 Task: Find connections with filter location Huesca with filter topic #Ideaswith filter profile language German with filter current company Aditya Birla Fashion and Retail Ltd. with filter school Yenepoya University with filter industry Retail Motor Vehicles with filter service category Relocation with filter keywords title Secretary
Action: Mouse moved to (219, 270)
Screenshot: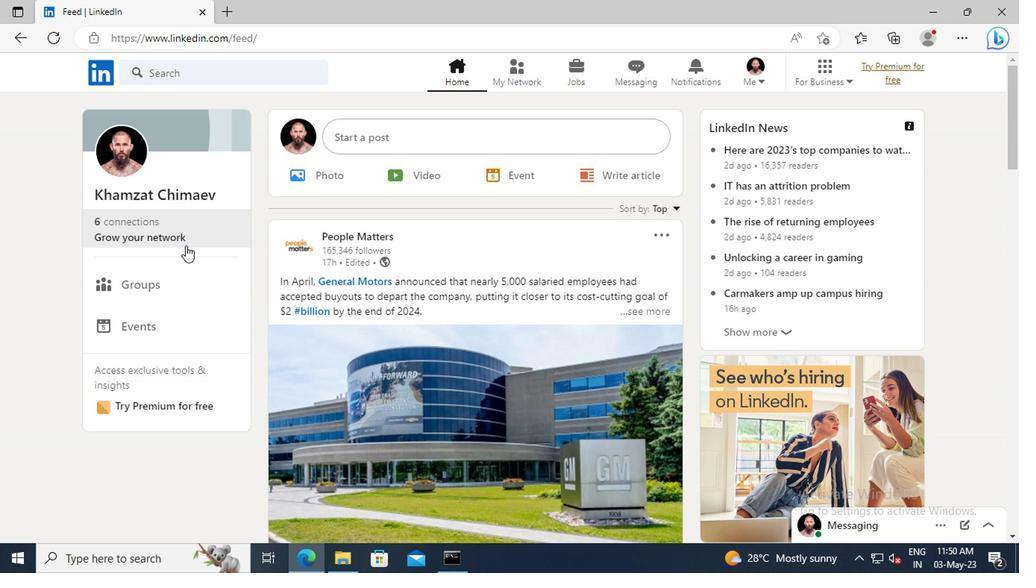 
Action: Mouse pressed left at (219, 270)
Screenshot: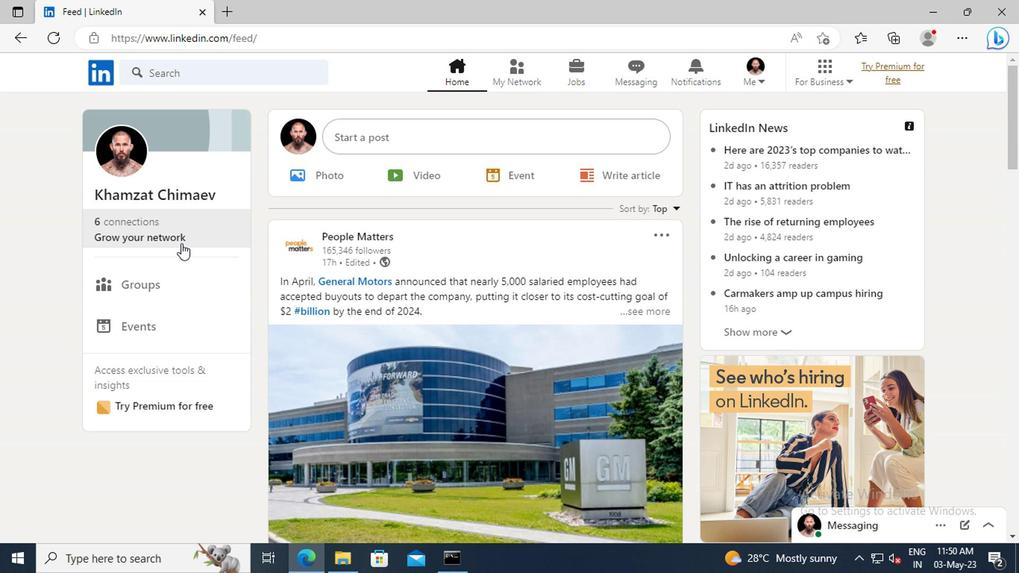 
Action: Mouse moved to (218, 214)
Screenshot: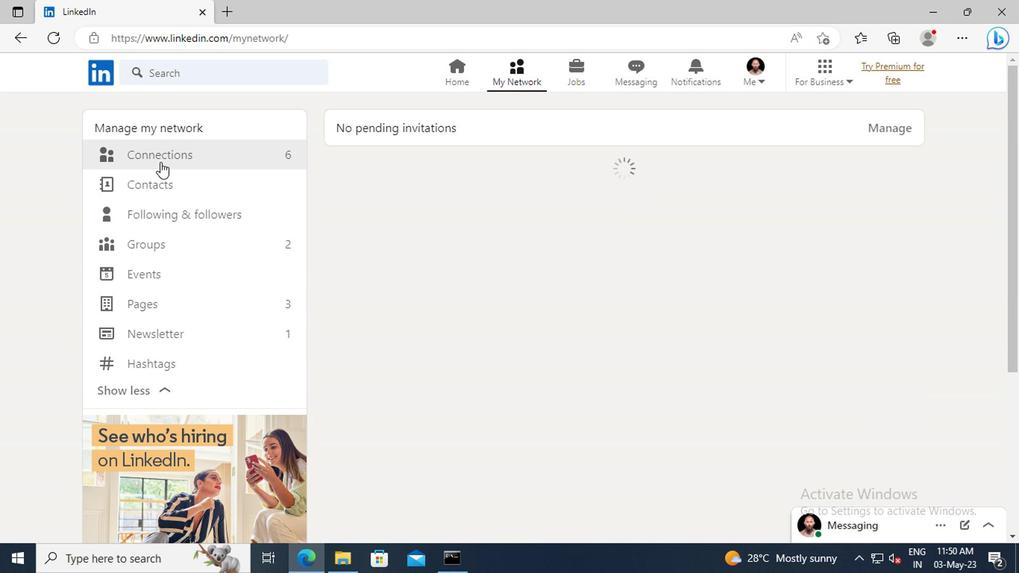 
Action: Mouse pressed left at (218, 214)
Screenshot: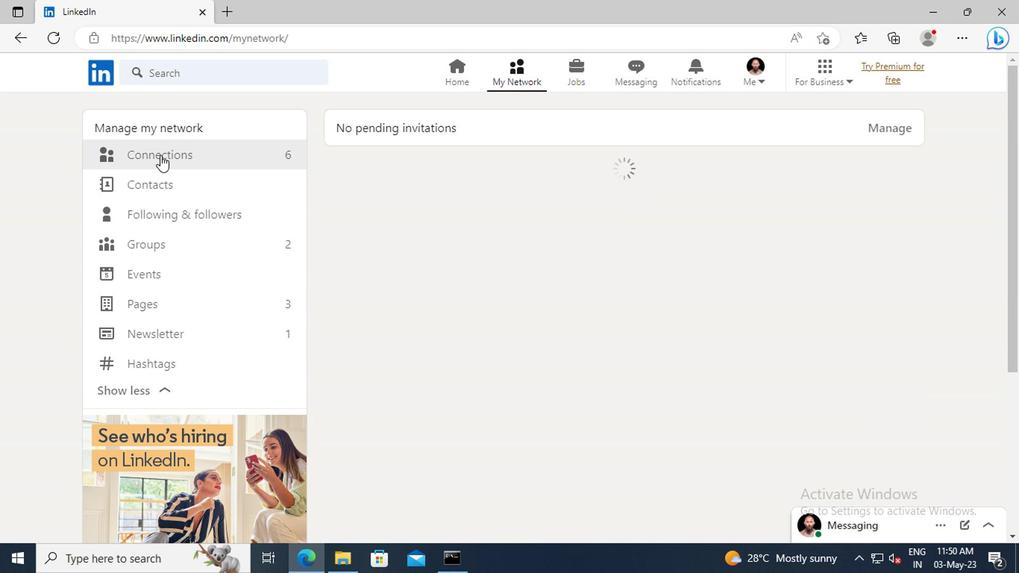 
Action: Mouse moved to (528, 218)
Screenshot: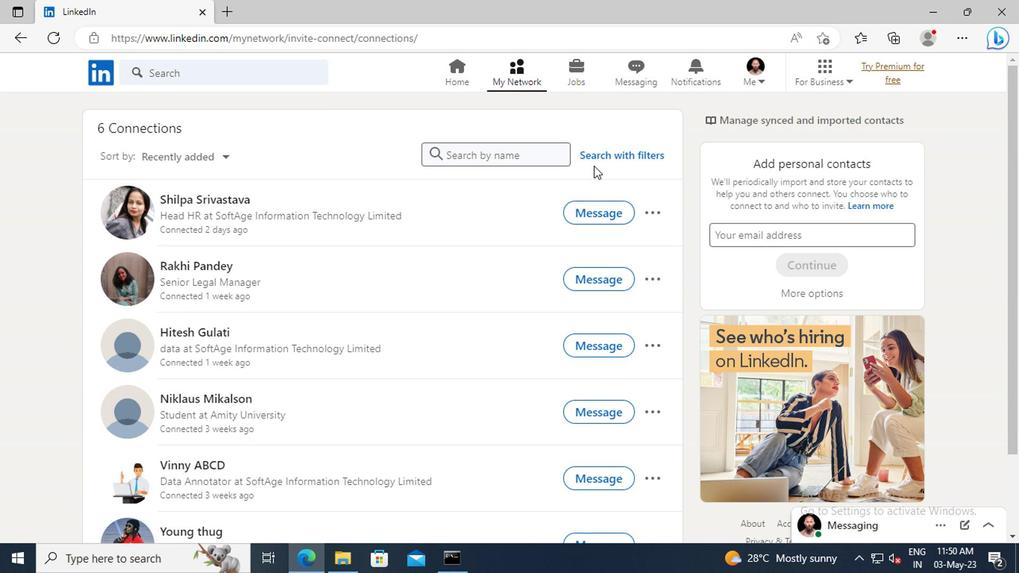 
Action: Mouse pressed left at (528, 218)
Screenshot: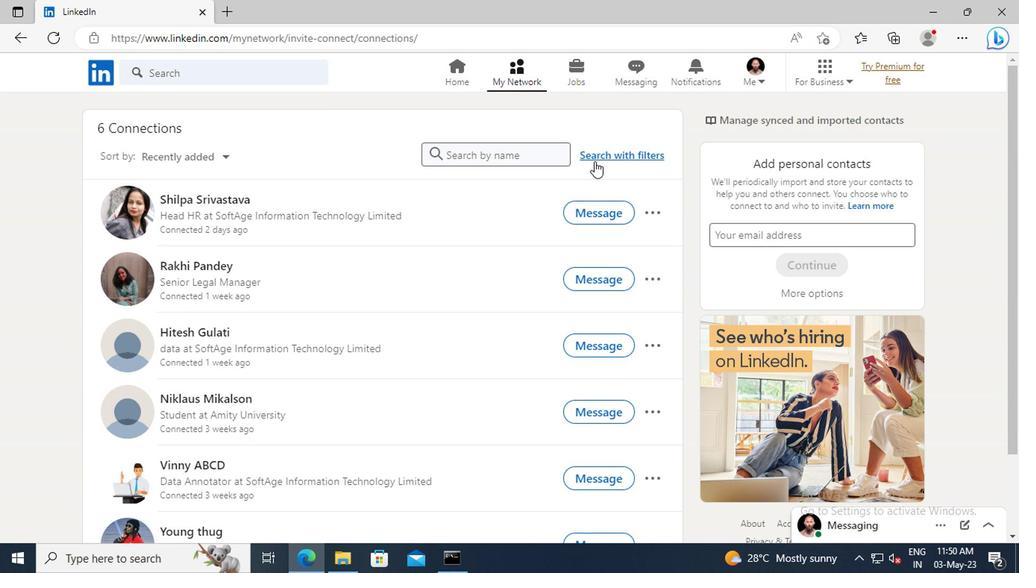 
Action: Mouse moved to (503, 188)
Screenshot: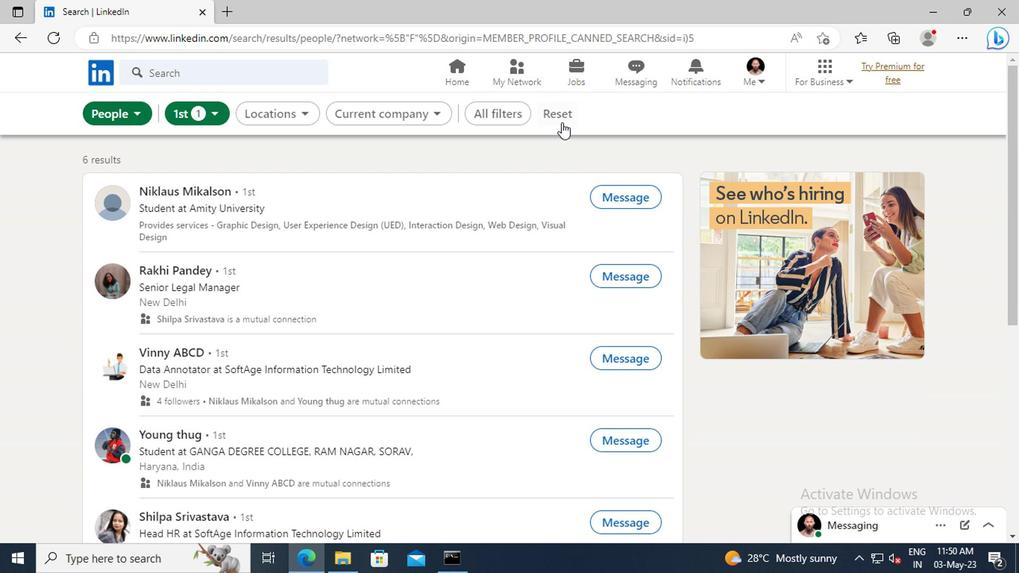 
Action: Mouse pressed left at (503, 188)
Screenshot: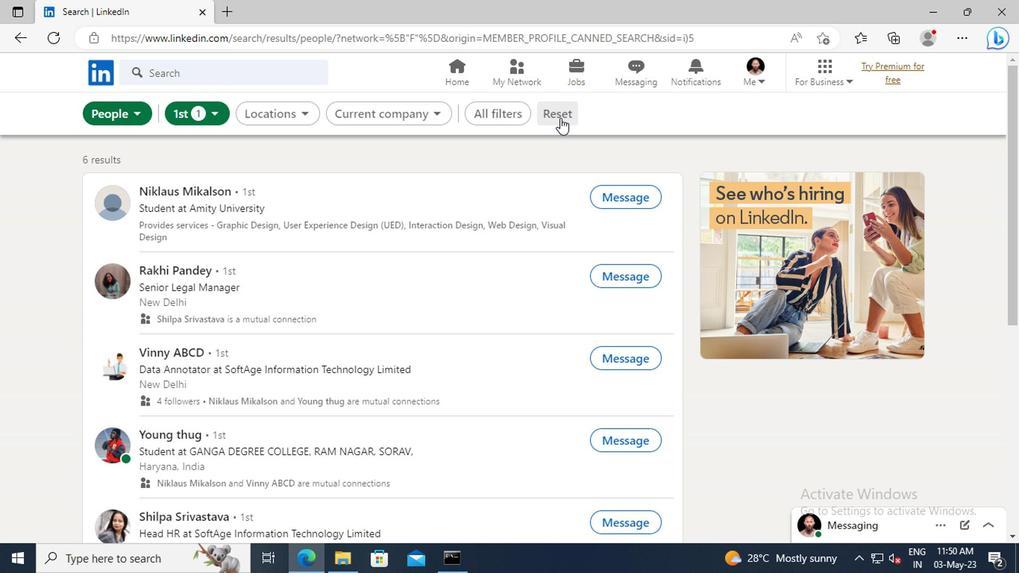 
Action: Mouse moved to (484, 187)
Screenshot: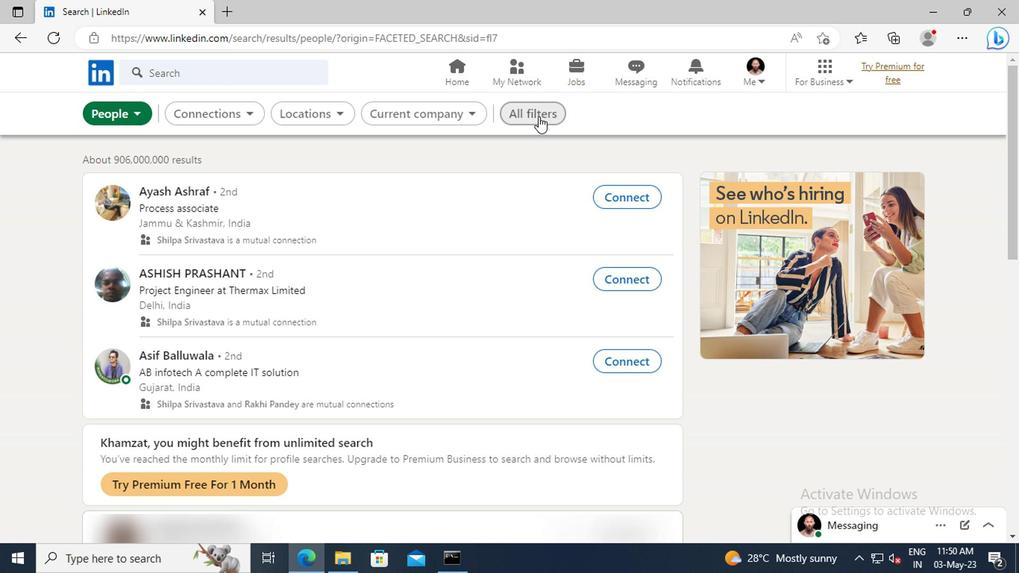 
Action: Mouse pressed left at (484, 187)
Screenshot: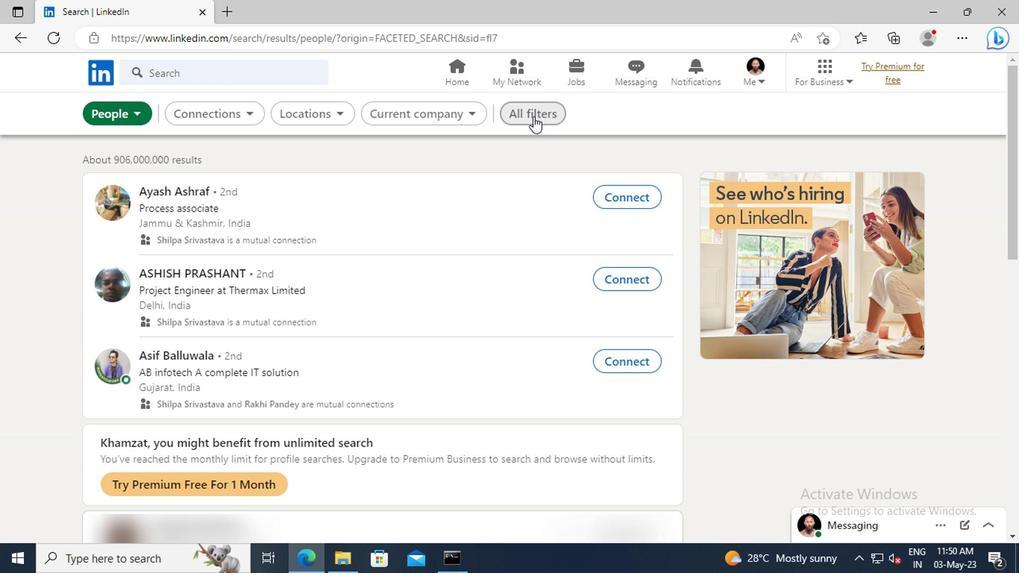 
Action: Mouse moved to (673, 283)
Screenshot: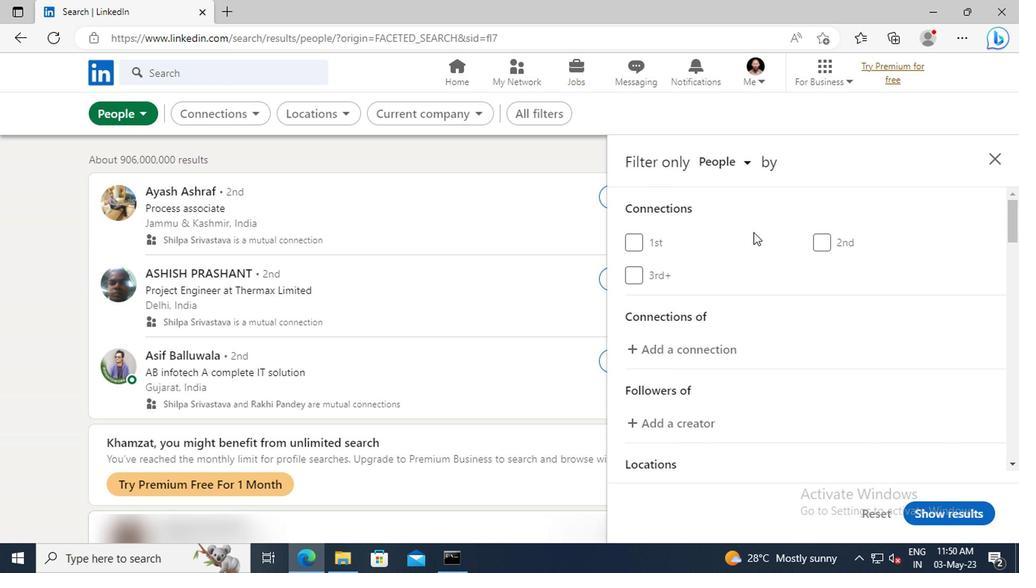 
Action: Mouse scrolled (673, 282) with delta (0, 0)
Screenshot: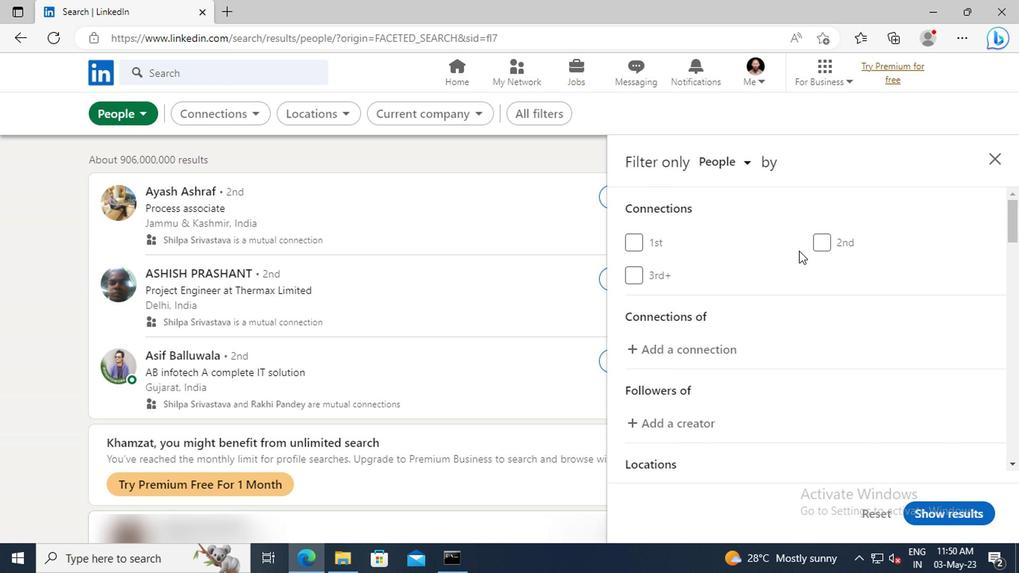 
Action: Mouse scrolled (673, 282) with delta (0, 0)
Screenshot: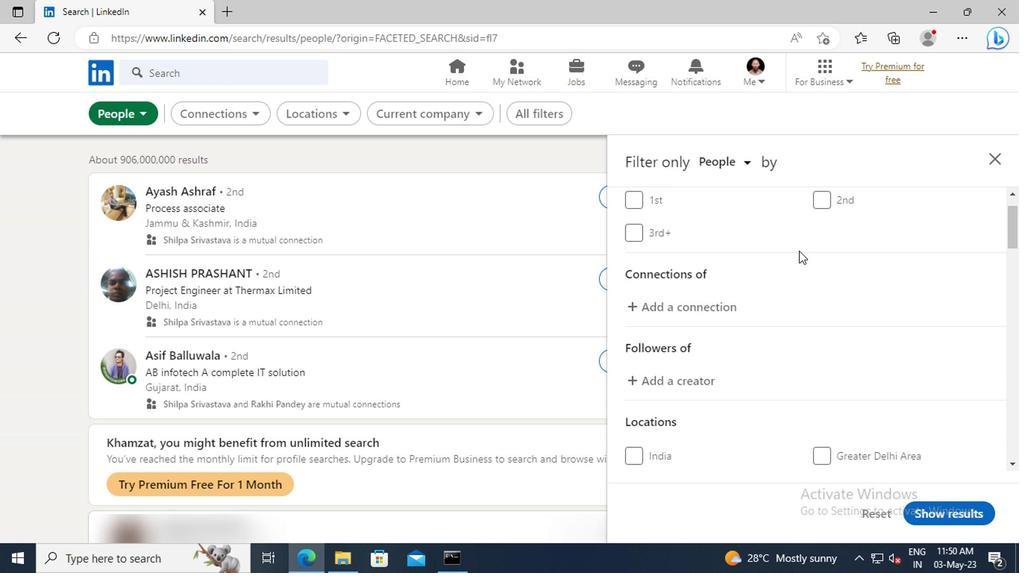 
Action: Mouse scrolled (673, 282) with delta (0, 0)
Screenshot: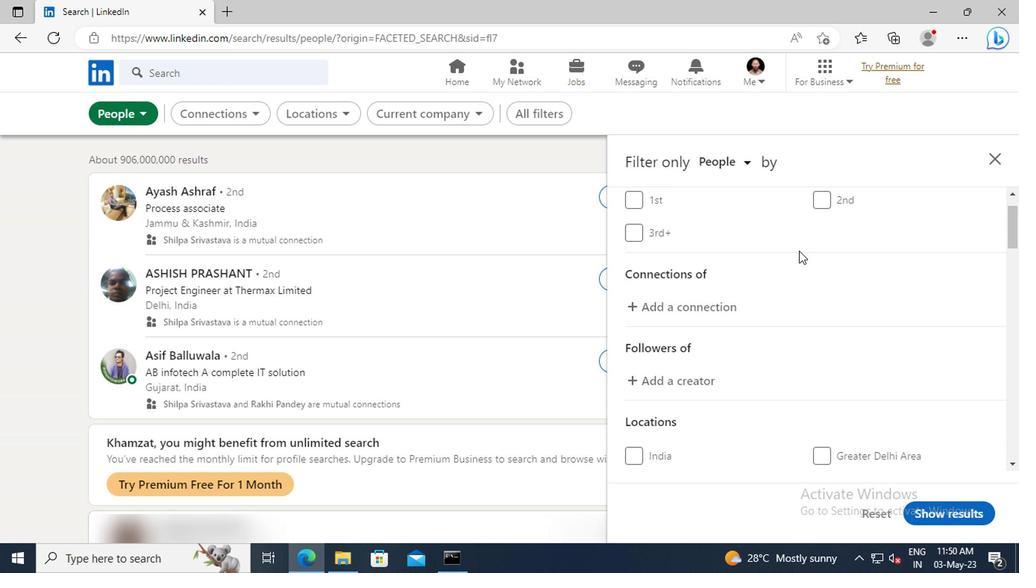 
Action: Mouse scrolled (673, 282) with delta (0, 0)
Screenshot: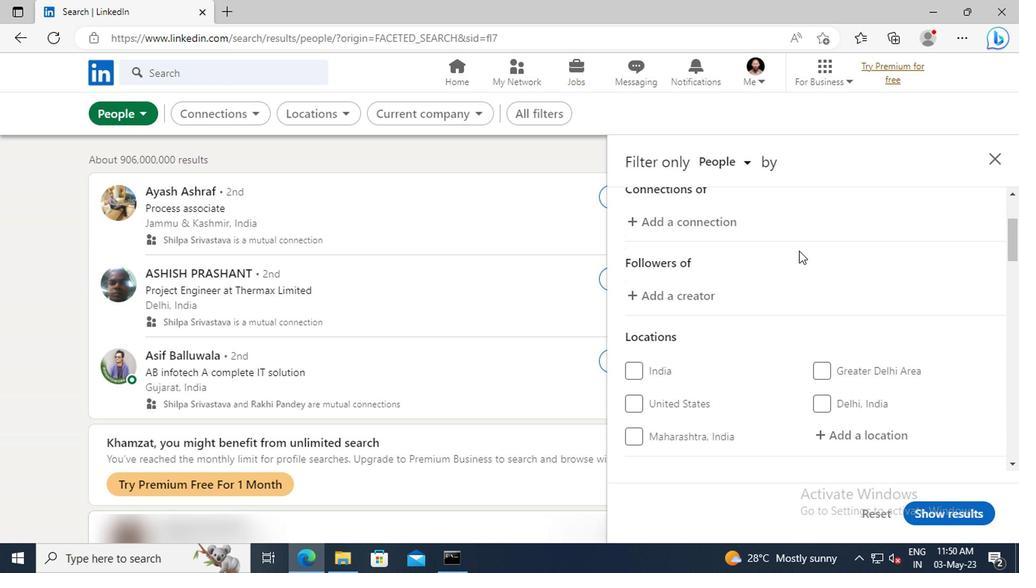 
Action: Mouse scrolled (673, 282) with delta (0, 0)
Screenshot: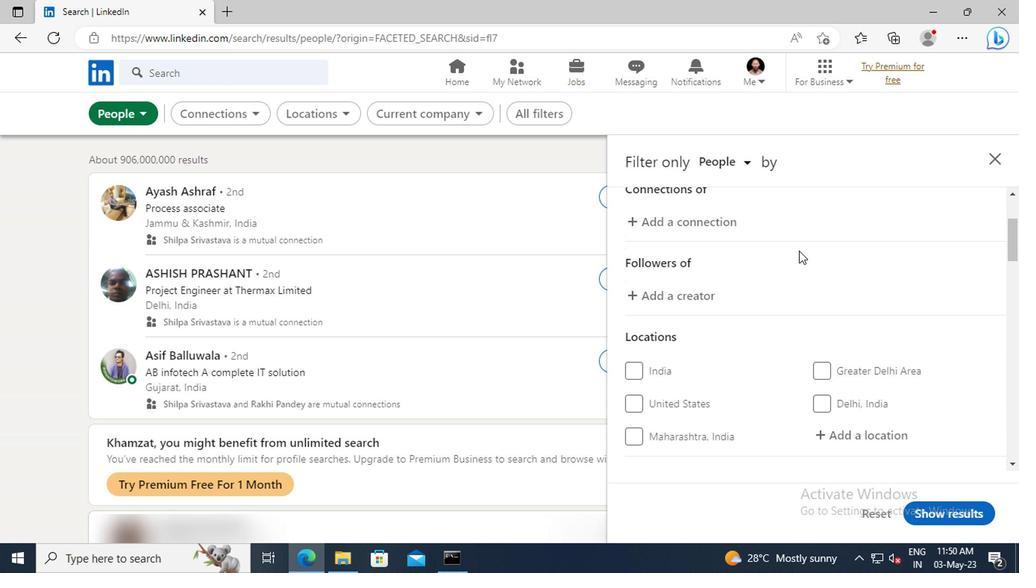 
Action: Mouse moved to (695, 350)
Screenshot: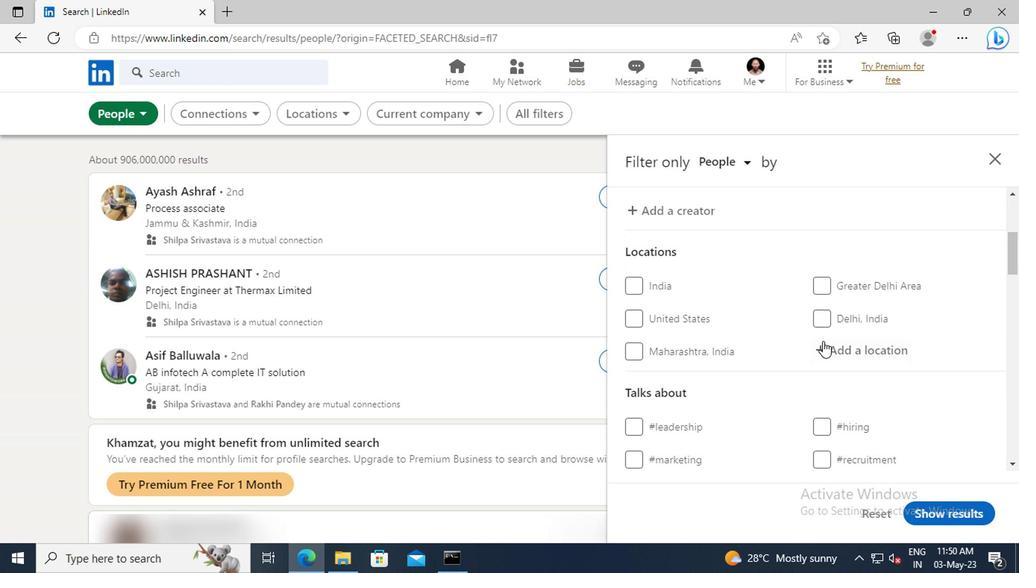 
Action: Mouse pressed left at (695, 350)
Screenshot: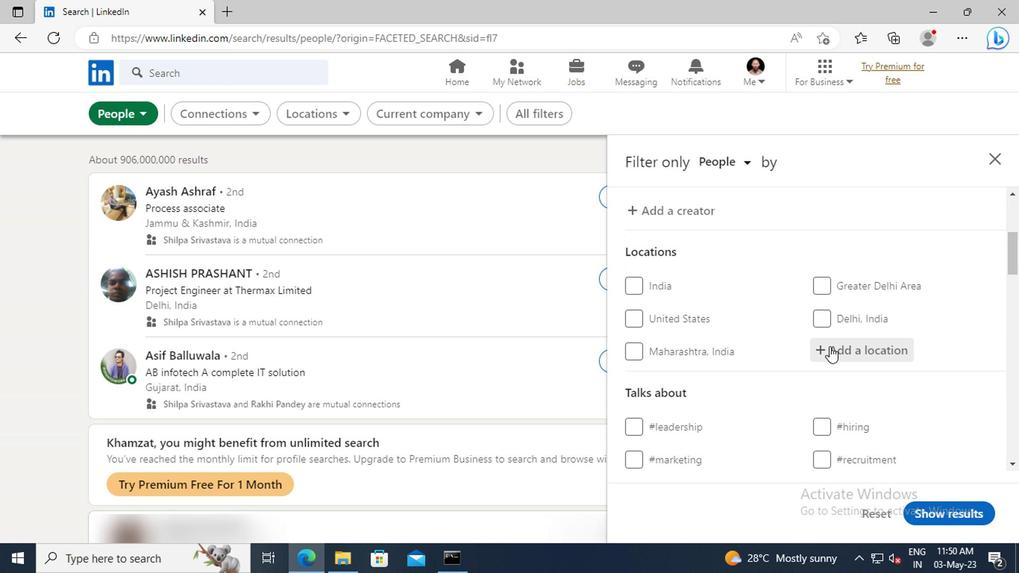
Action: Key pressed <Key.shift>HUESCA
Screenshot: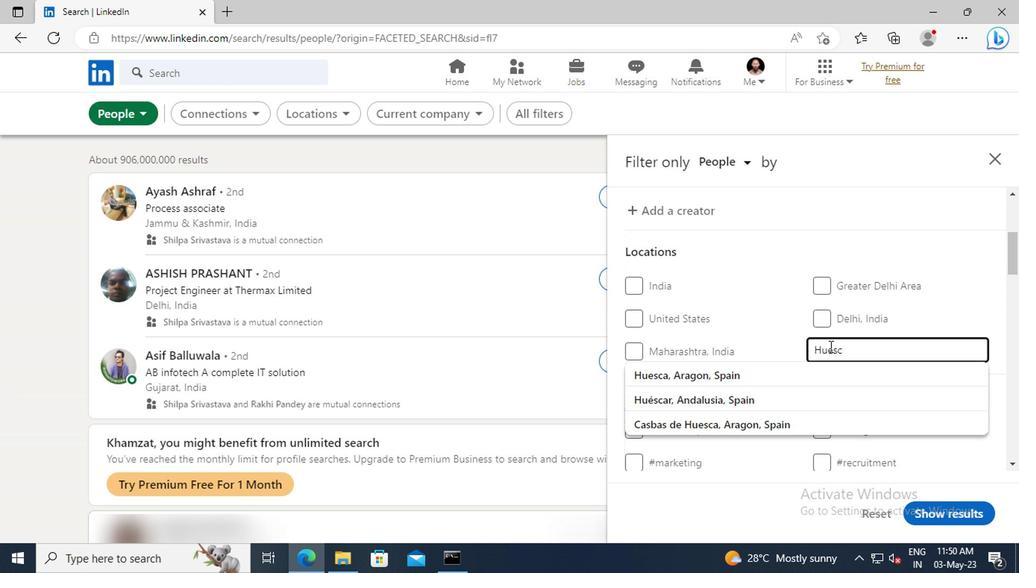 
Action: Mouse moved to (699, 366)
Screenshot: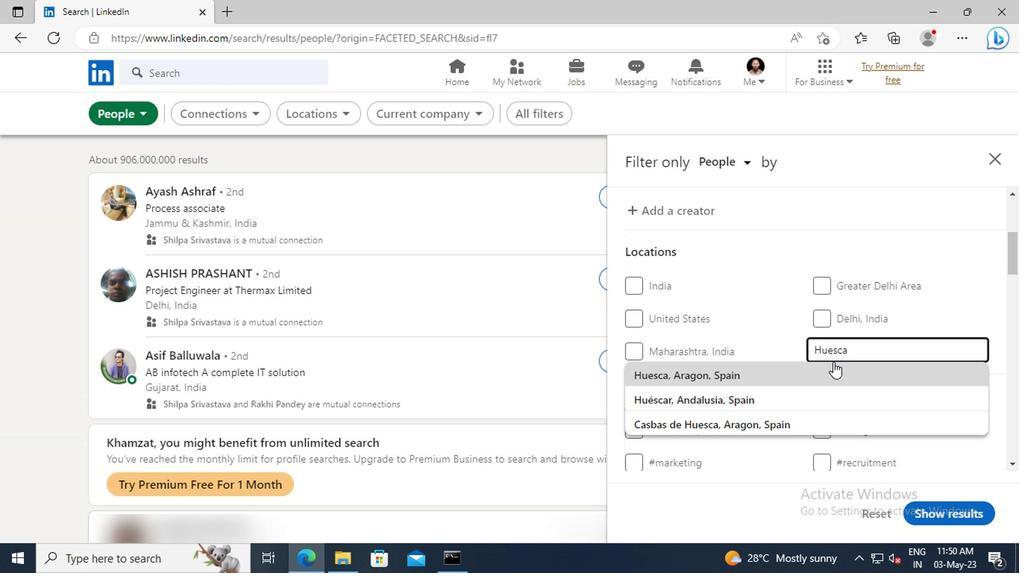 
Action: Mouse pressed left at (699, 366)
Screenshot: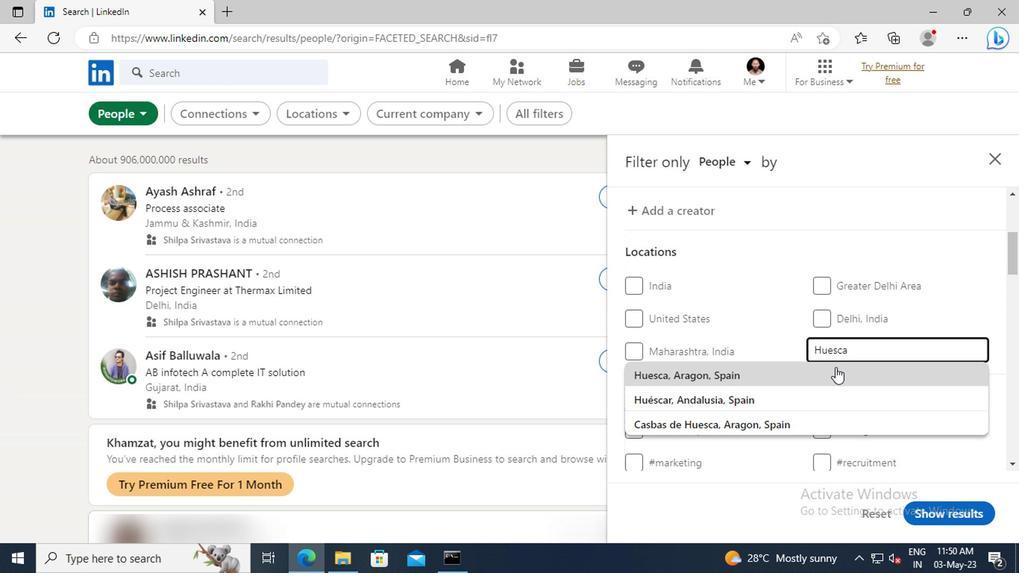 
Action: Mouse scrolled (699, 366) with delta (0, 0)
Screenshot: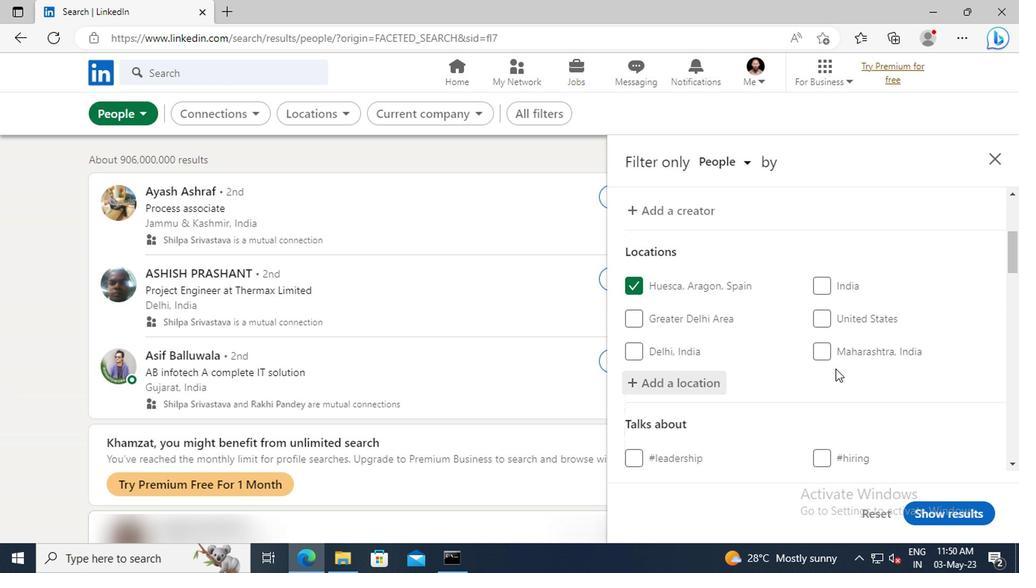 
Action: Mouse moved to (699, 366)
Screenshot: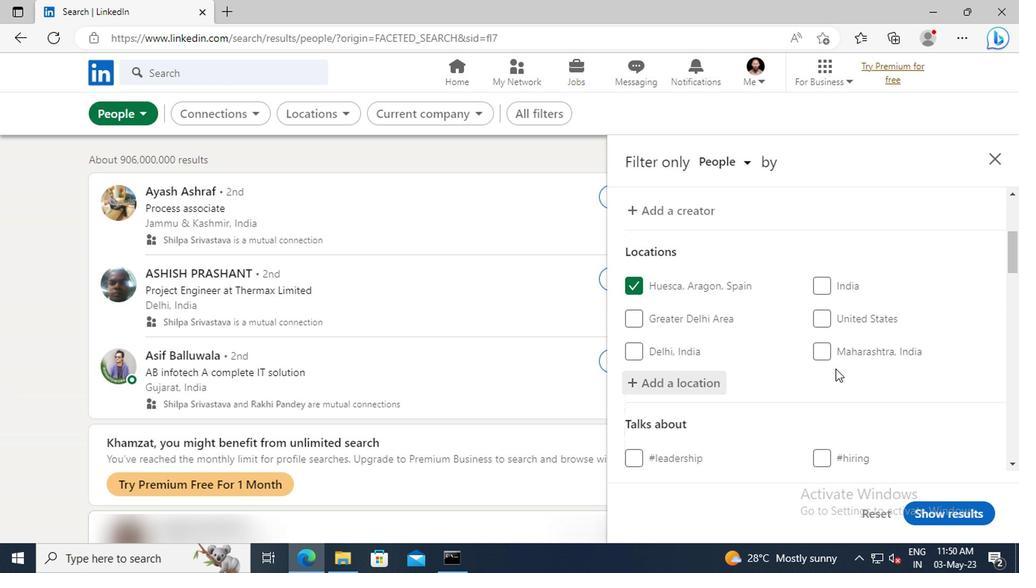 
Action: Mouse scrolled (699, 366) with delta (0, 0)
Screenshot: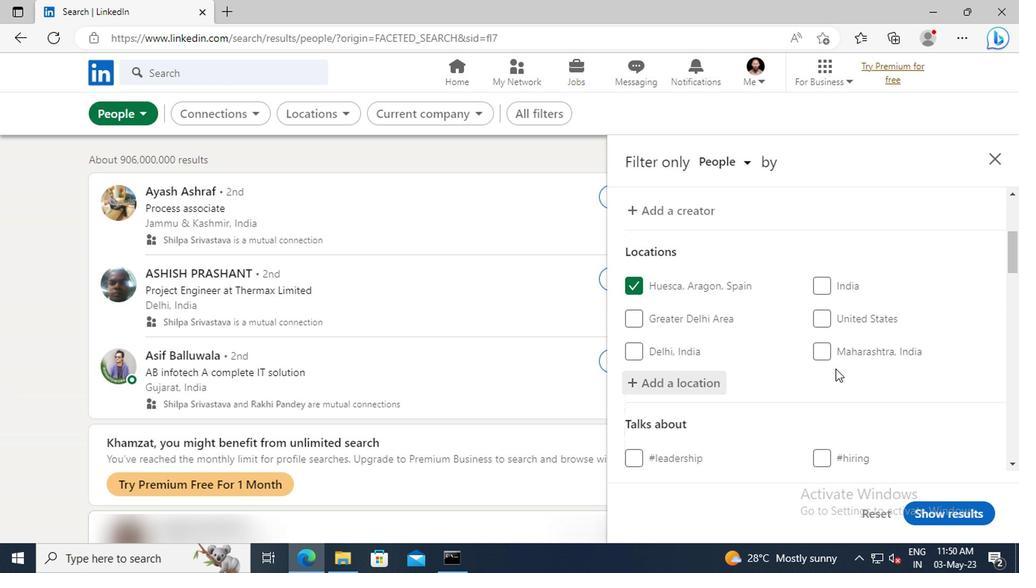 
Action: Mouse moved to (696, 340)
Screenshot: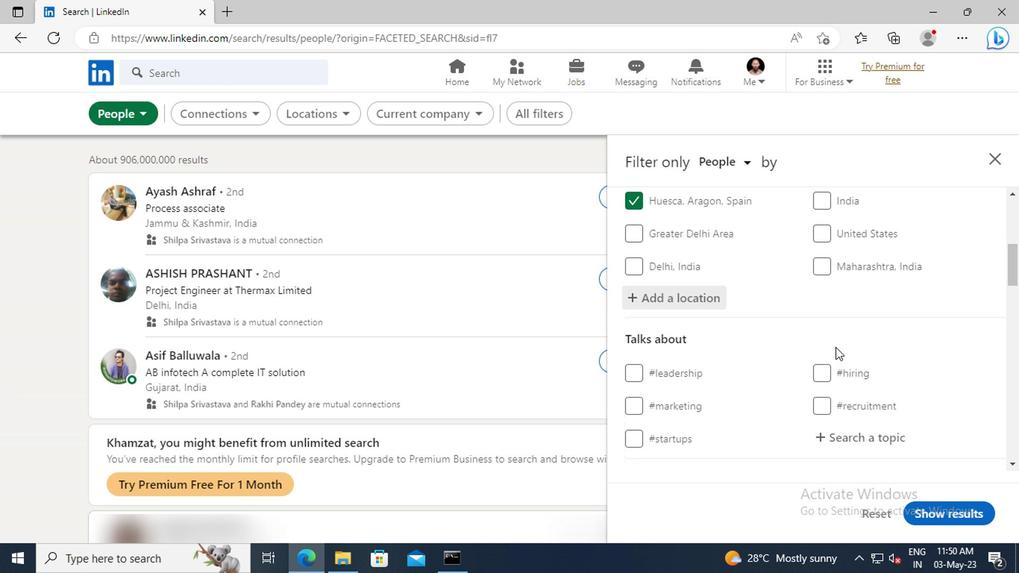
Action: Mouse scrolled (696, 340) with delta (0, 0)
Screenshot: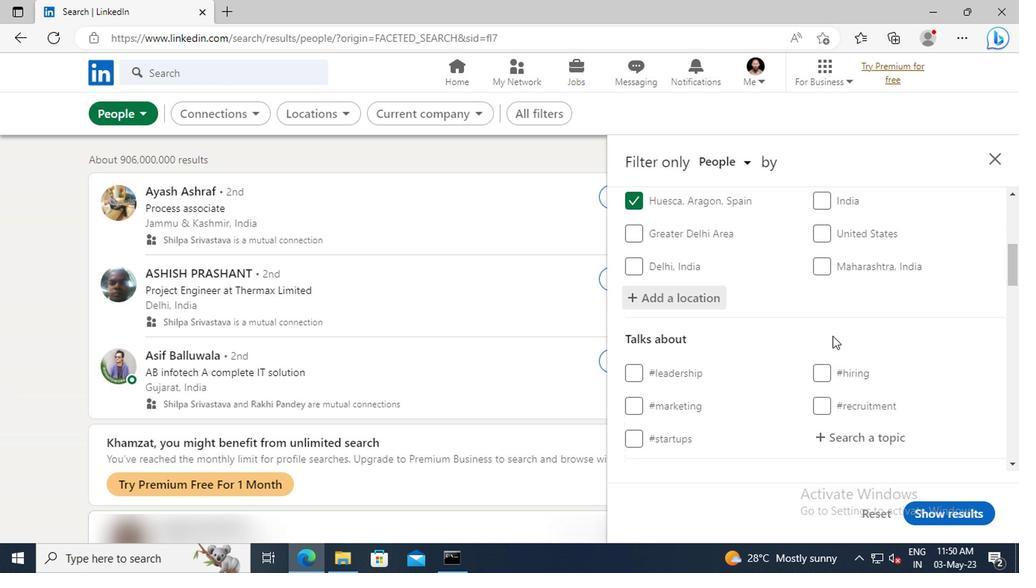 
Action: Mouse scrolled (696, 340) with delta (0, 0)
Screenshot: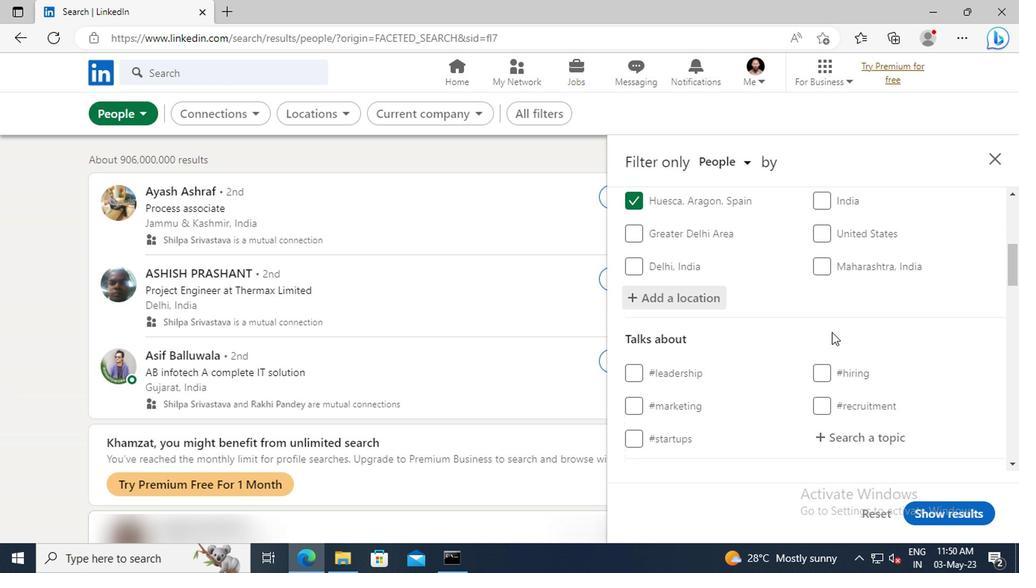 
Action: Mouse moved to (701, 351)
Screenshot: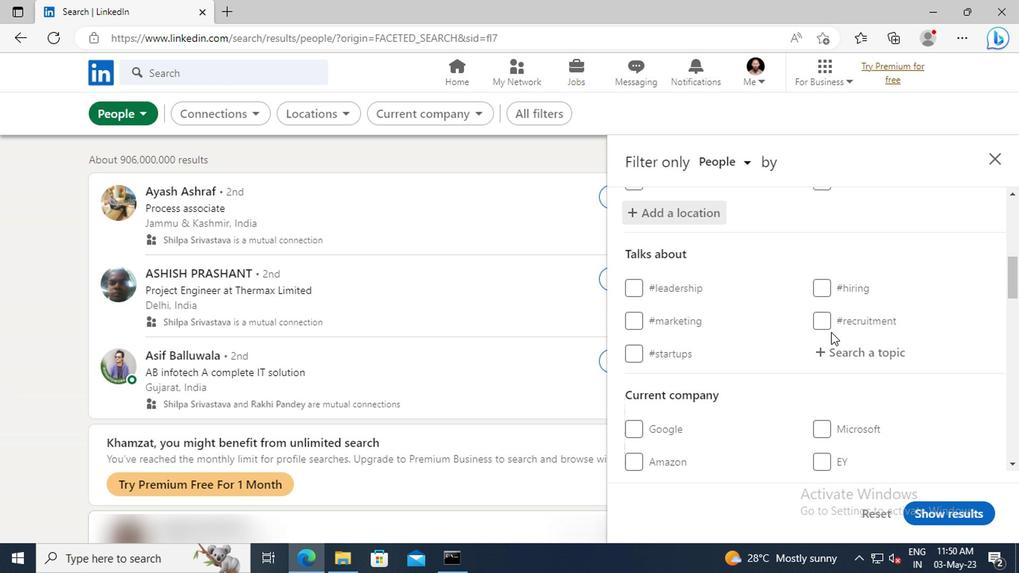 
Action: Mouse pressed left at (701, 351)
Screenshot: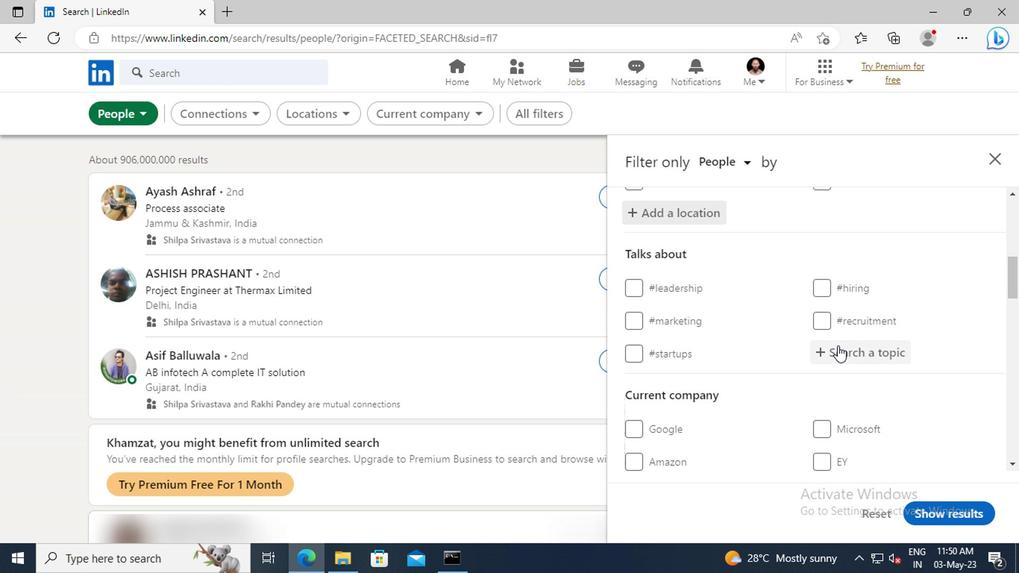 
Action: Key pressed <Key.shift>IDEAS
Screenshot: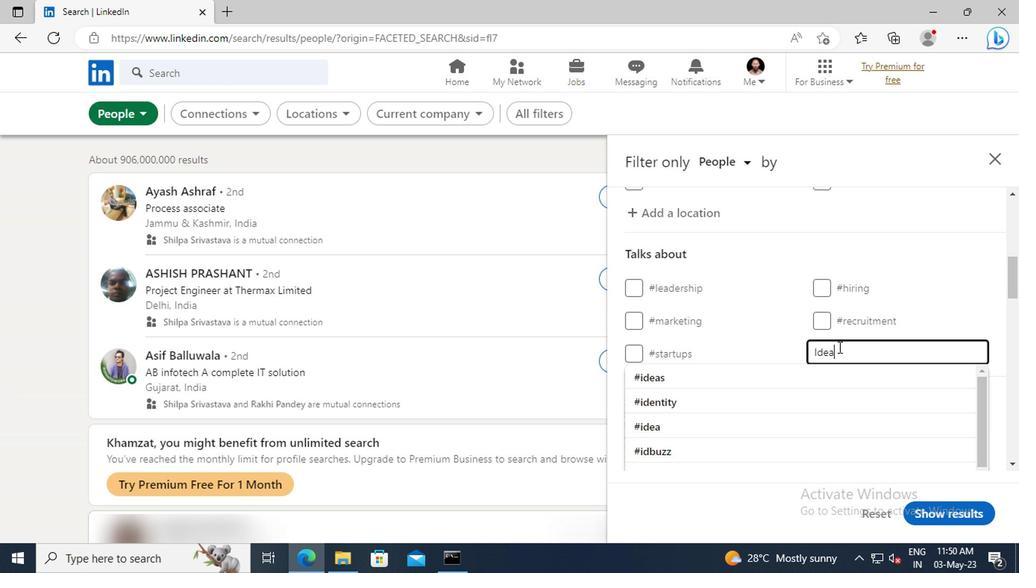 
Action: Mouse moved to (704, 369)
Screenshot: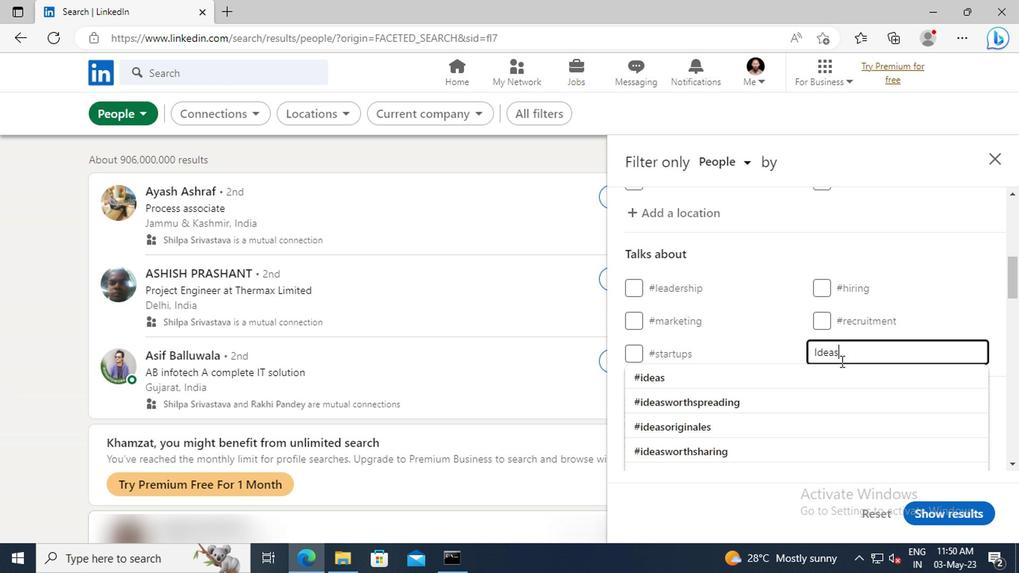 
Action: Mouse pressed left at (704, 369)
Screenshot: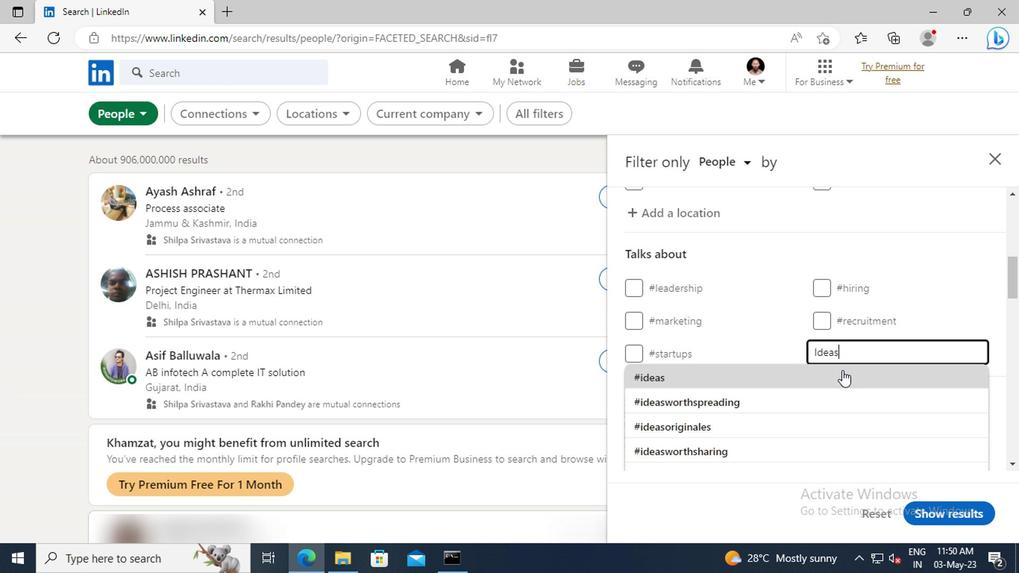 
Action: Mouse scrolled (704, 369) with delta (0, 0)
Screenshot: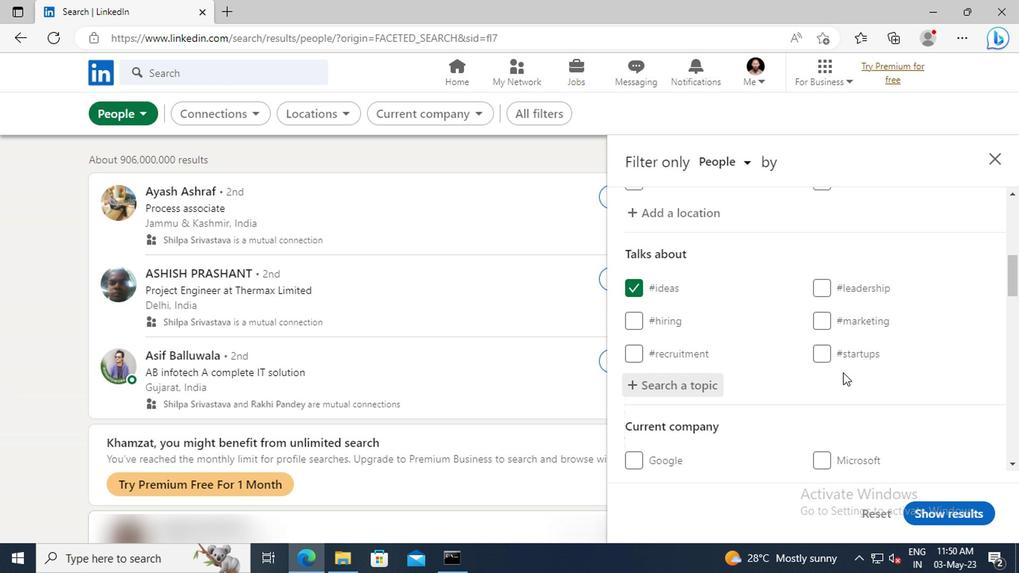 
Action: Mouse scrolled (704, 369) with delta (0, 0)
Screenshot: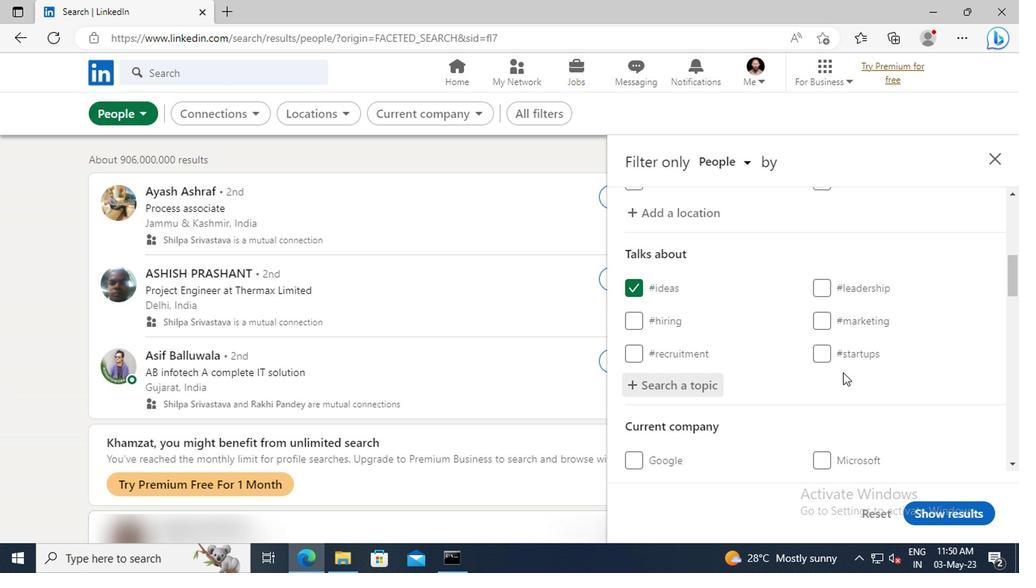 
Action: Mouse scrolled (704, 369) with delta (0, 0)
Screenshot: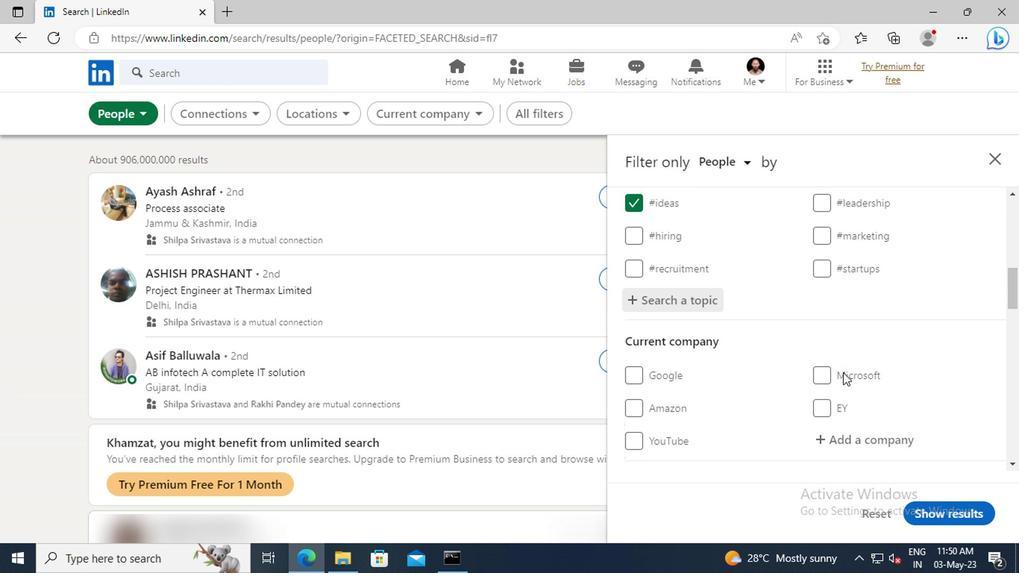 
Action: Mouse scrolled (704, 369) with delta (0, 0)
Screenshot: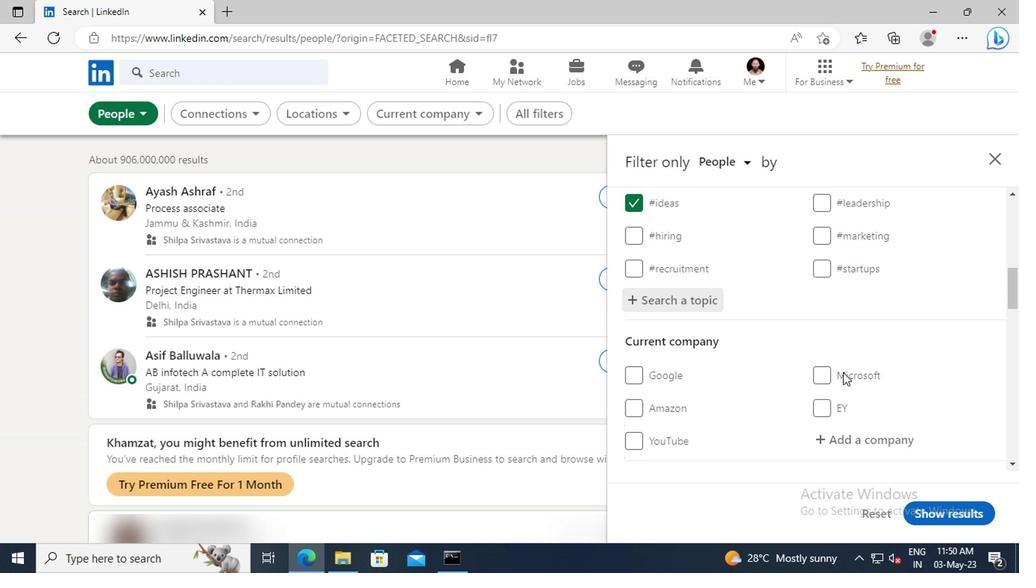 
Action: Mouse scrolled (704, 369) with delta (0, 0)
Screenshot: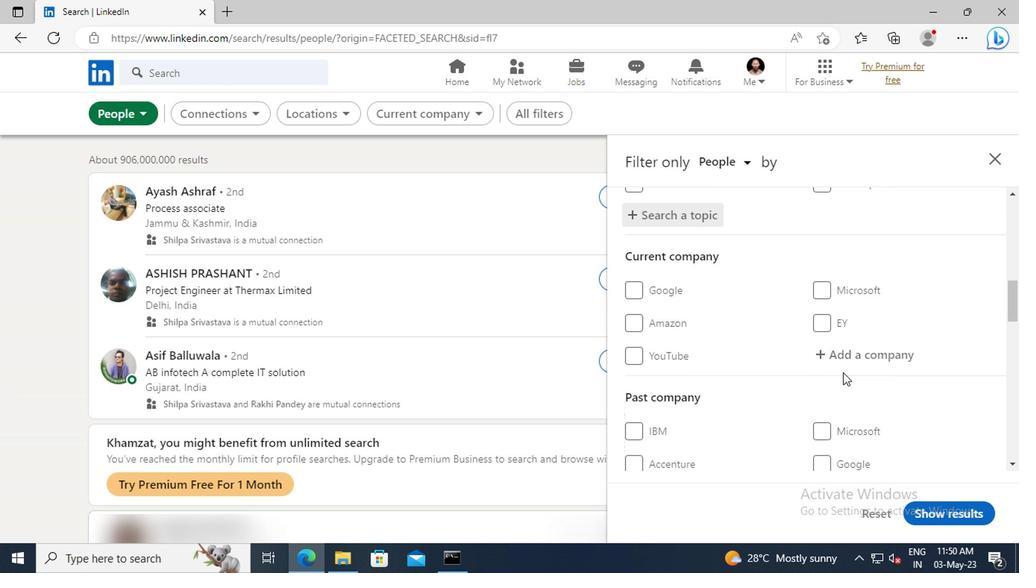 
Action: Mouse scrolled (704, 369) with delta (0, 0)
Screenshot: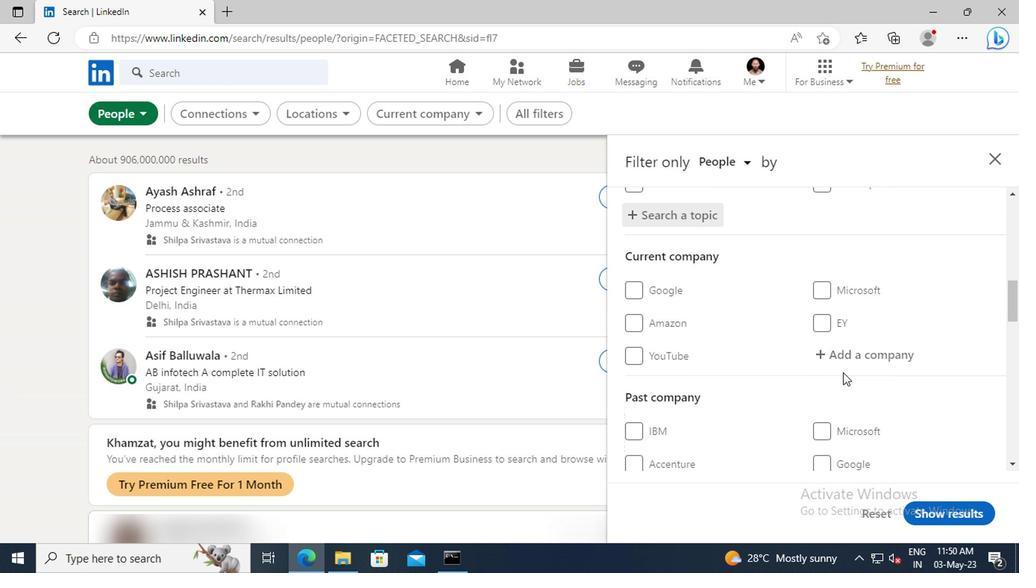 
Action: Mouse scrolled (704, 369) with delta (0, 0)
Screenshot: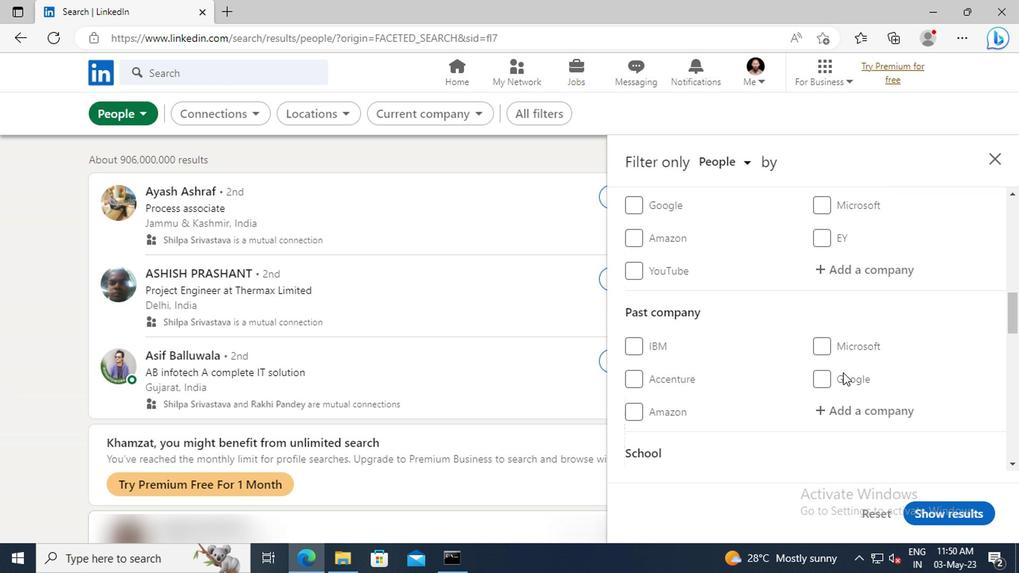 
Action: Mouse scrolled (704, 369) with delta (0, 0)
Screenshot: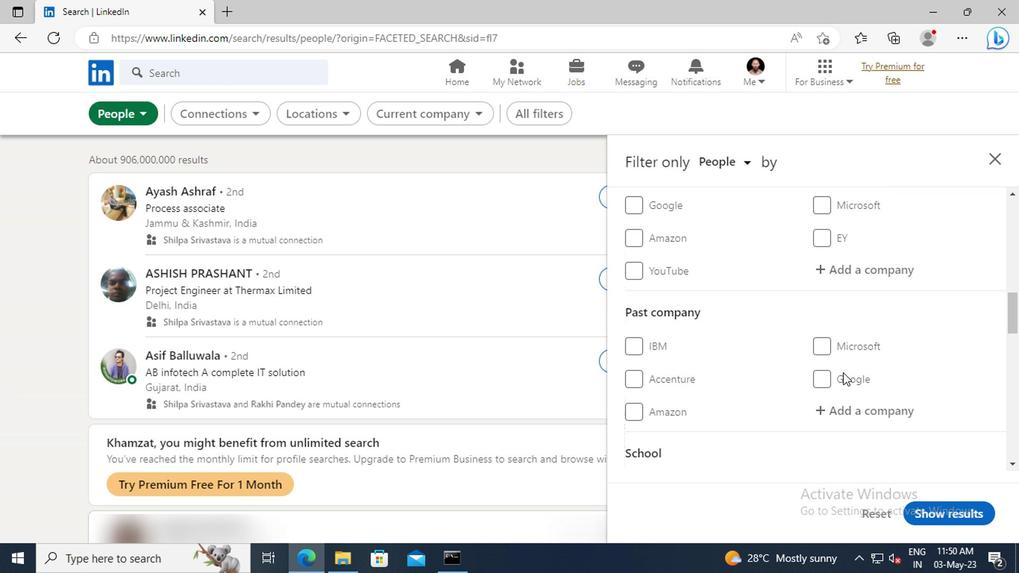 
Action: Mouse scrolled (704, 369) with delta (0, 0)
Screenshot: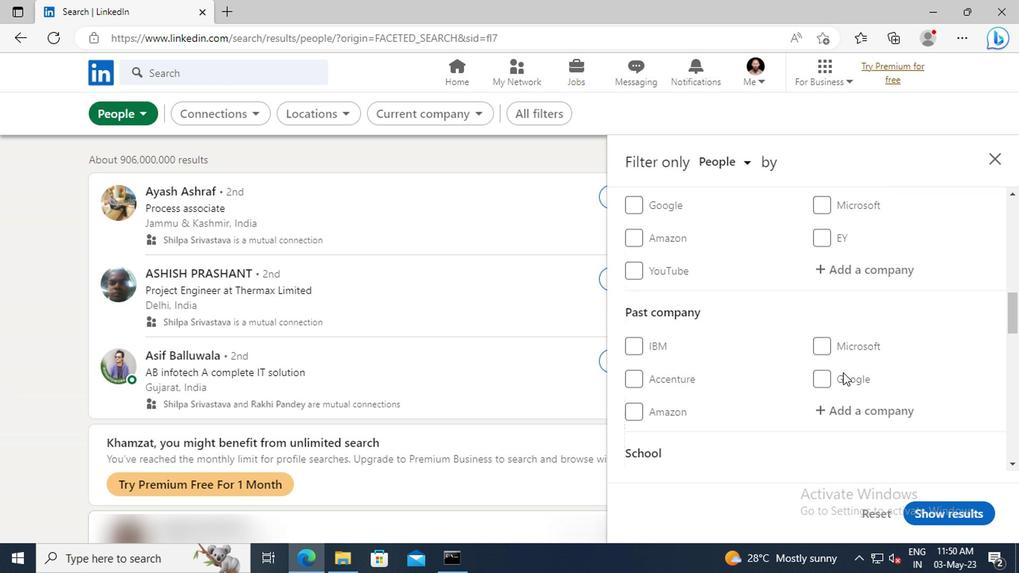 
Action: Mouse scrolled (704, 369) with delta (0, 0)
Screenshot: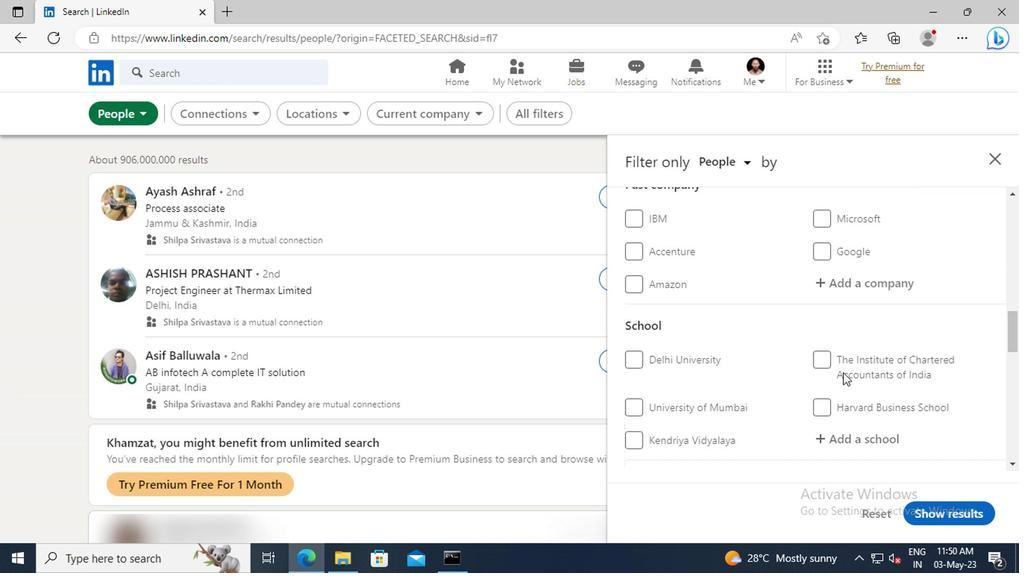 
Action: Mouse scrolled (704, 369) with delta (0, 0)
Screenshot: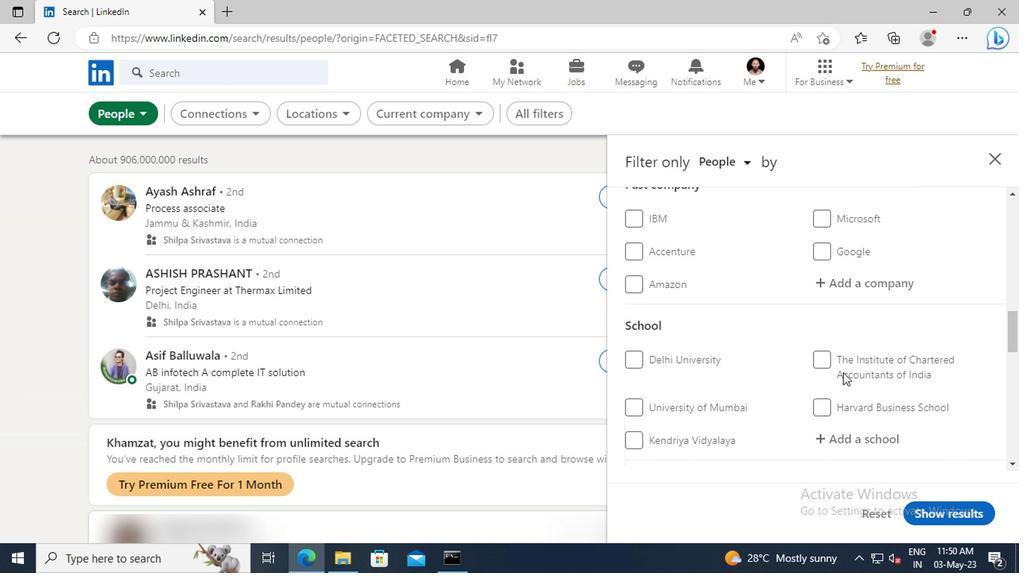 
Action: Mouse scrolled (704, 369) with delta (0, 0)
Screenshot: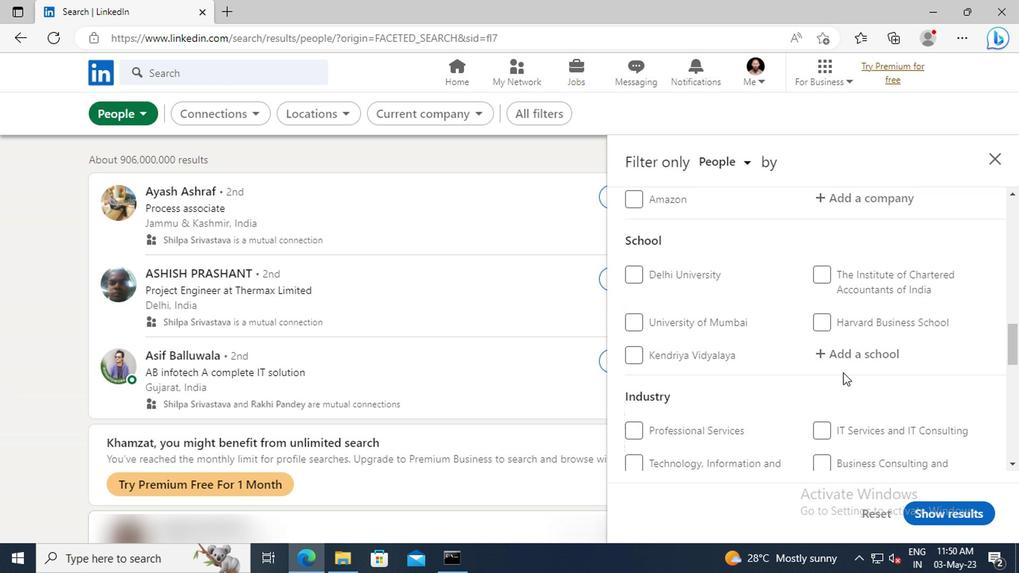 
Action: Mouse scrolled (704, 369) with delta (0, 0)
Screenshot: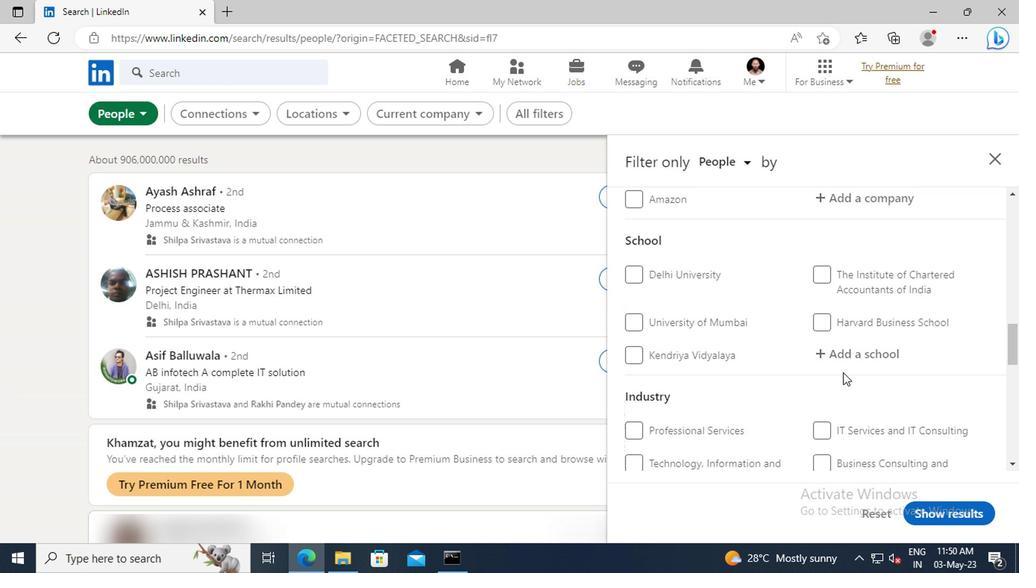 
Action: Mouse scrolled (704, 369) with delta (0, 0)
Screenshot: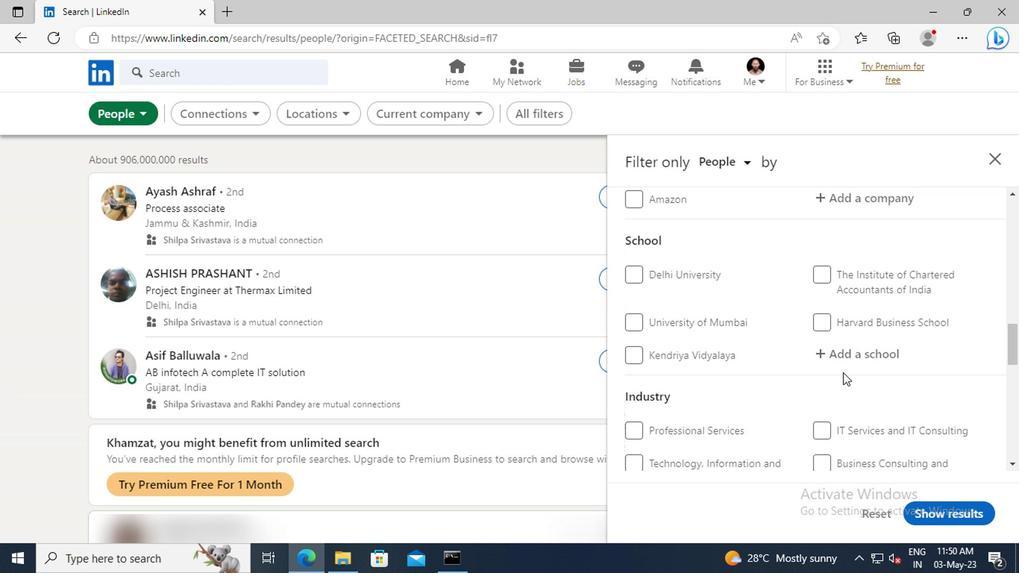 
Action: Mouse scrolled (704, 369) with delta (0, 0)
Screenshot: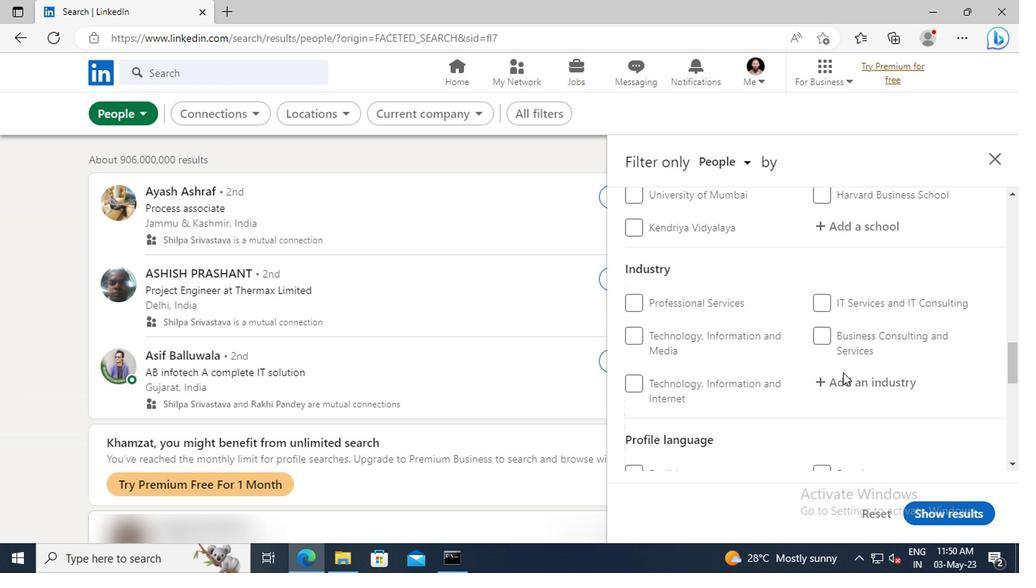 
Action: Mouse scrolled (704, 369) with delta (0, 0)
Screenshot: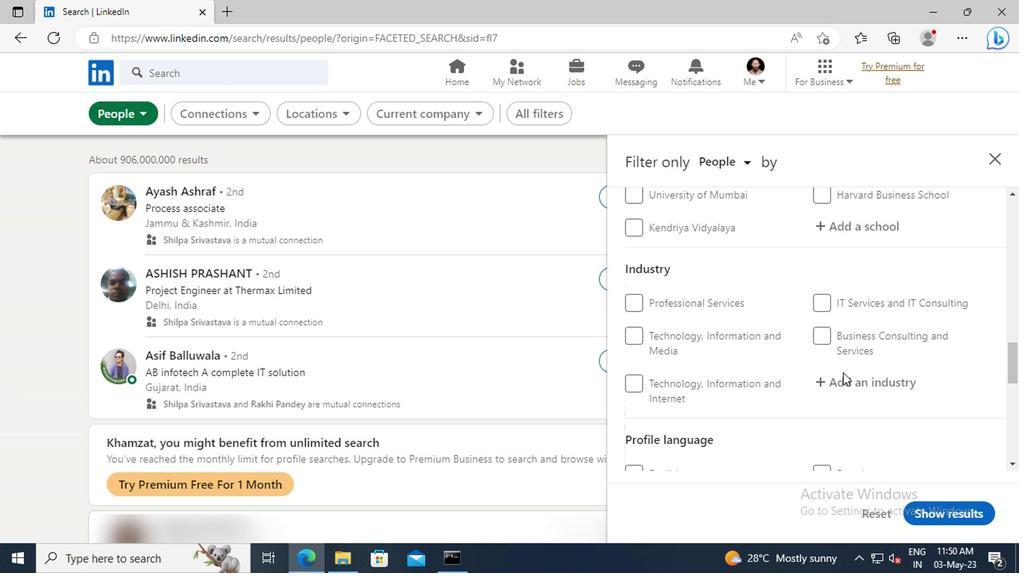 
Action: Mouse scrolled (704, 369) with delta (0, 0)
Screenshot: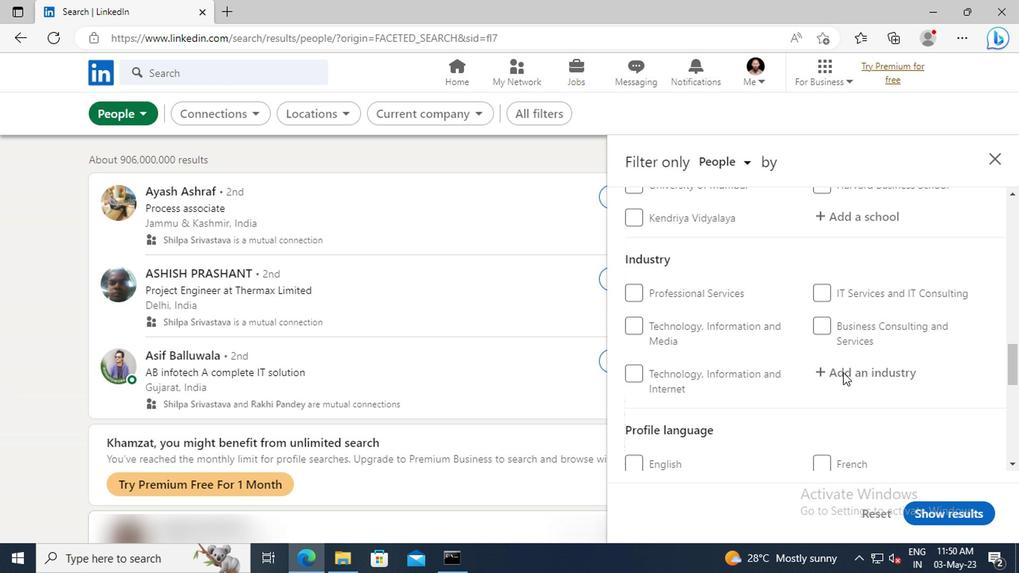
Action: Mouse moved to (551, 398)
Screenshot: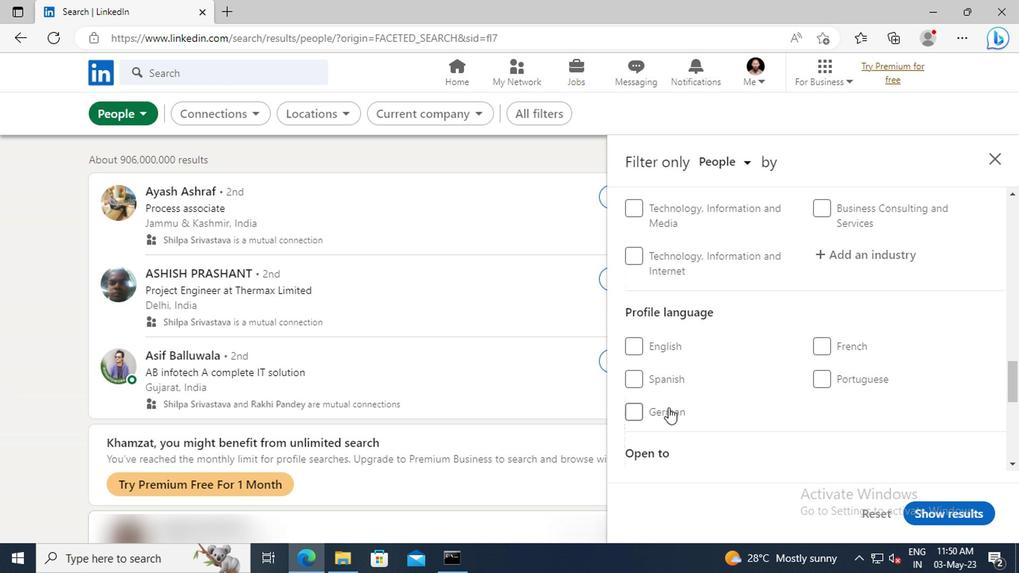 
Action: Mouse pressed left at (551, 398)
Screenshot: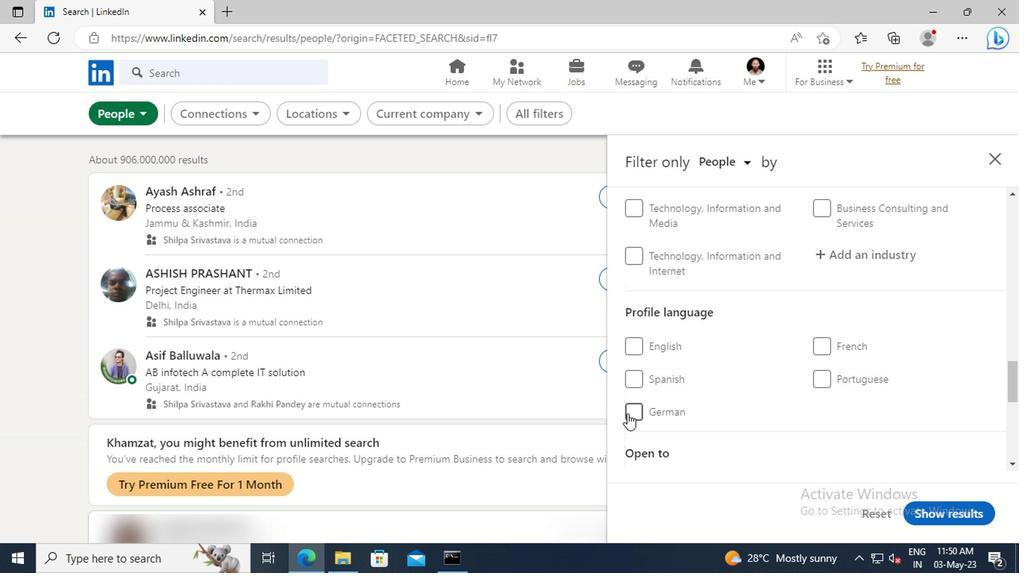 
Action: Mouse moved to (702, 382)
Screenshot: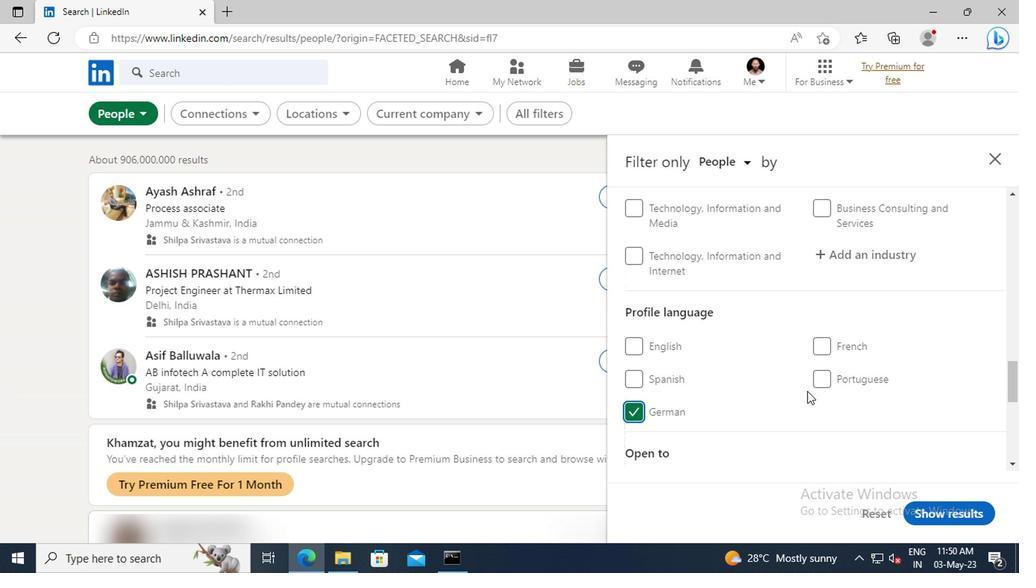 
Action: Mouse scrolled (702, 382) with delta (0, 0)
Screenshot: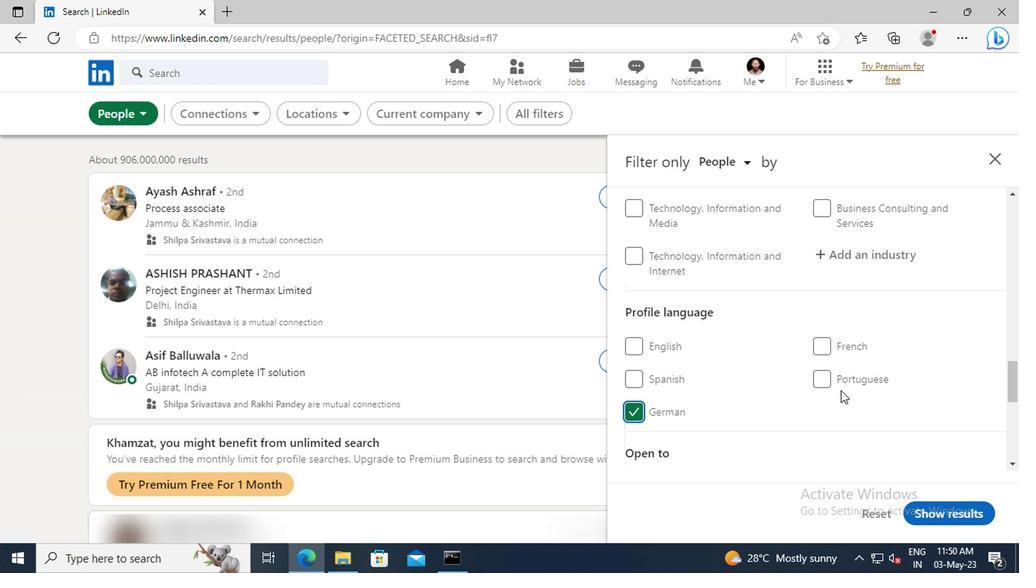 
Action: Mouse scrolled (702, 382) with delta (0, 0)
Screenshot: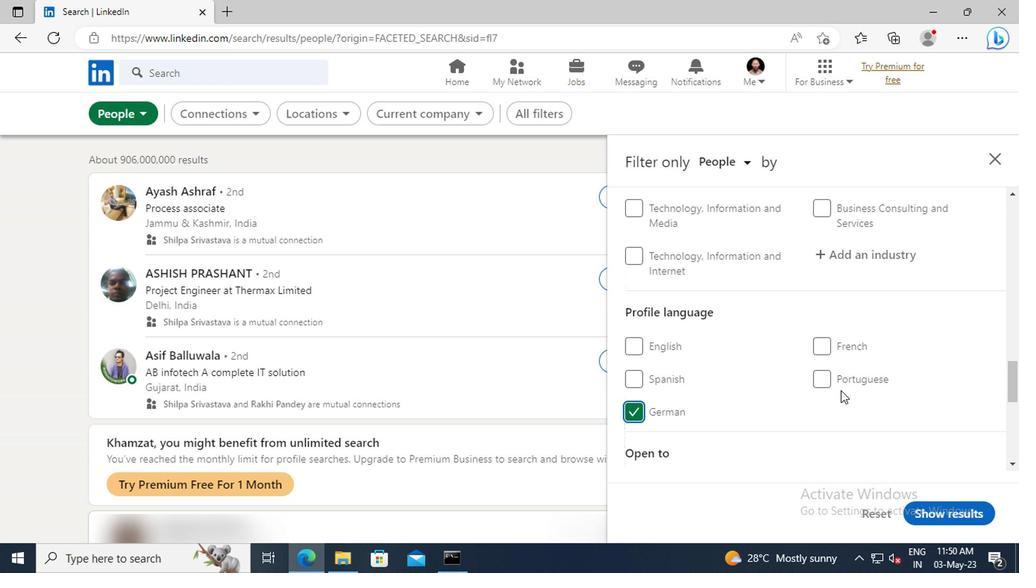 
Action: Mouse scrolled (702, 382) with delta (0, 0)
Screenshot: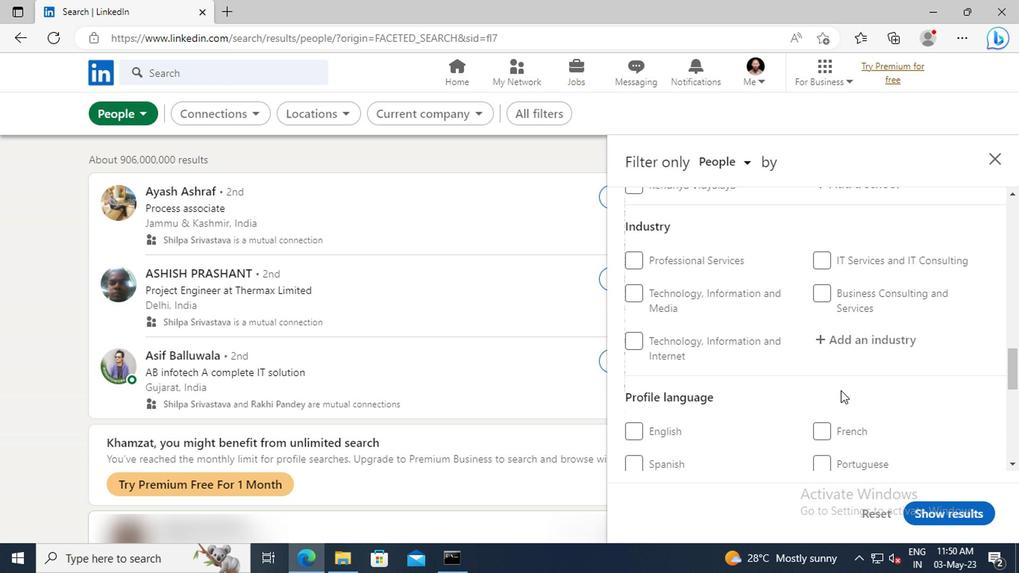 
Action: Mouse scrolled (702, 382) with delta (0, 0)
Screenshot: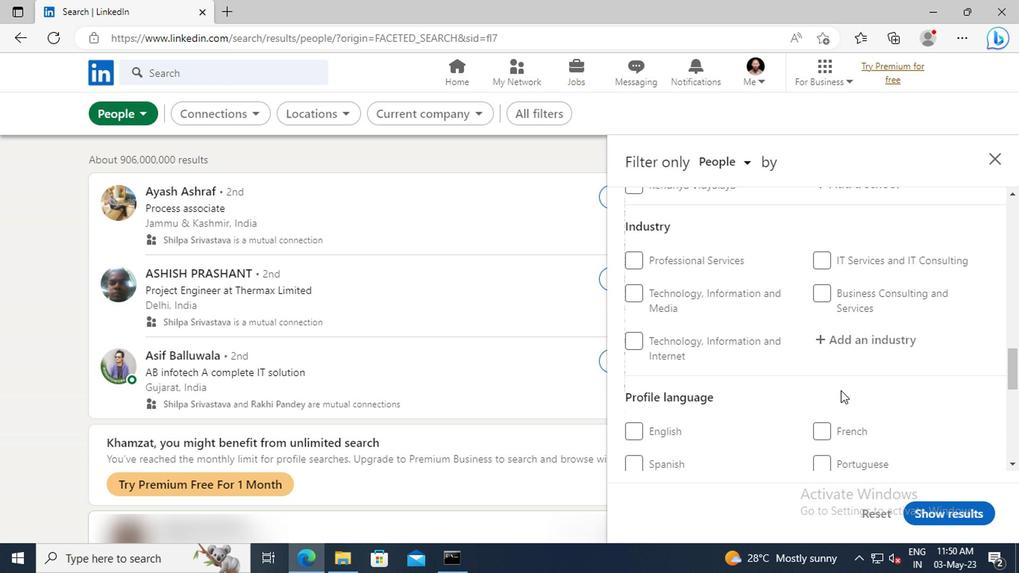 
Action: Mouse scrolled (702, 382) with delta (0, 0)
Screenshot: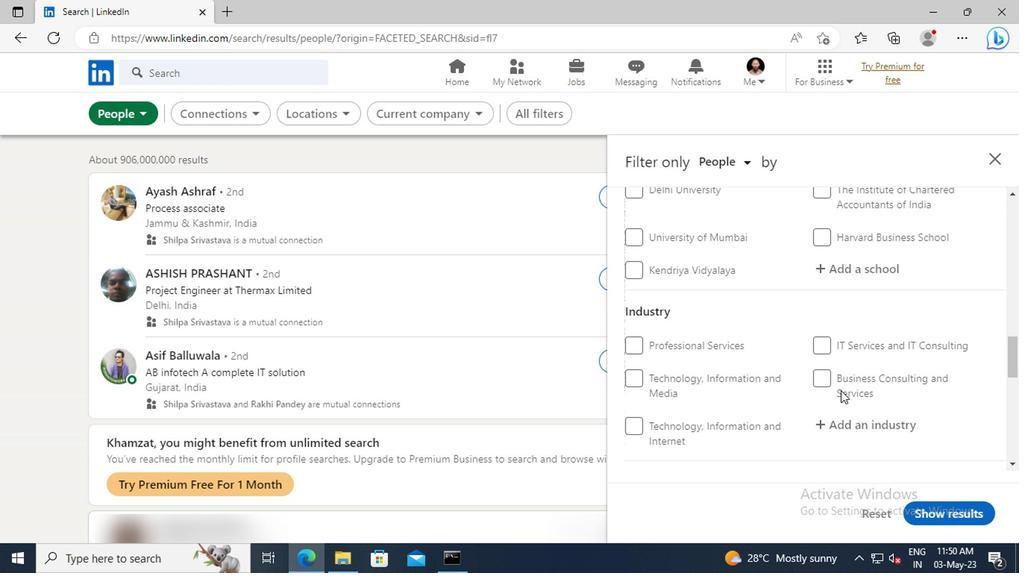 
Action: Mouse scrolled (702, 382) with delta (0, 0)
Screenshot: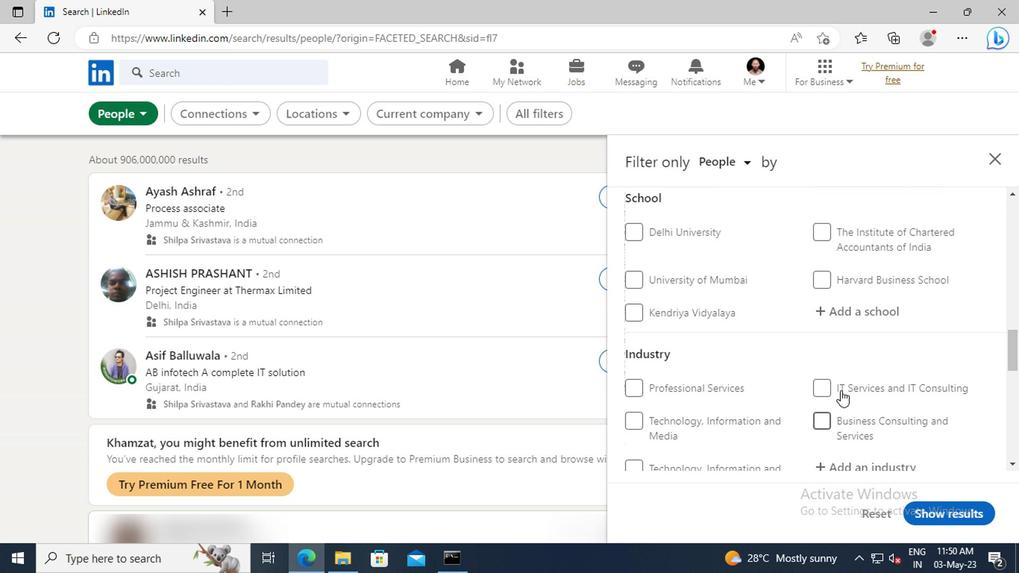 
Action: Mouse scrolled (702, 382) with delta (0, 0)
Screenshot: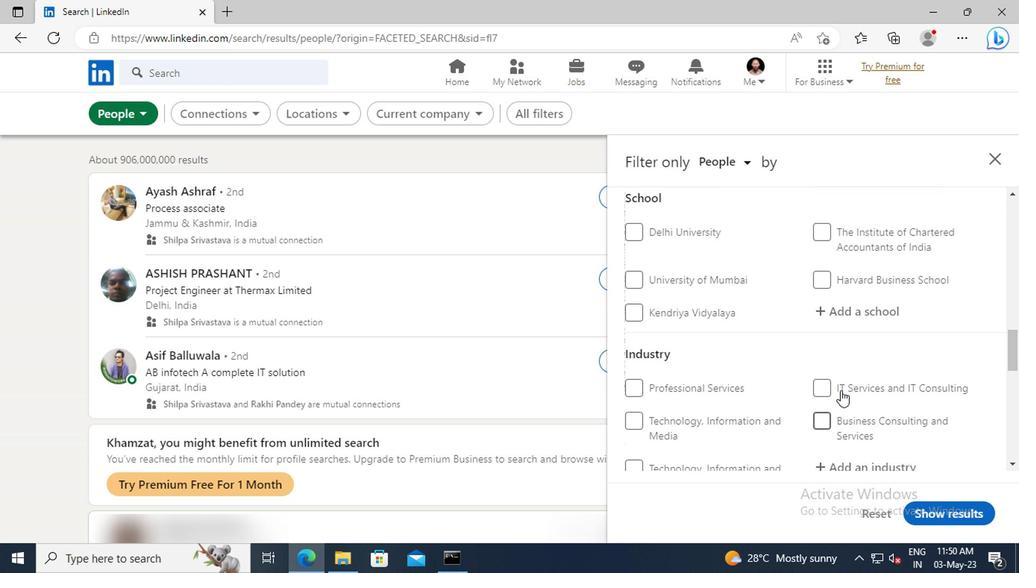 
Action: Mouse scrolled (702, 382) with delta (0, 0)
Screenshot: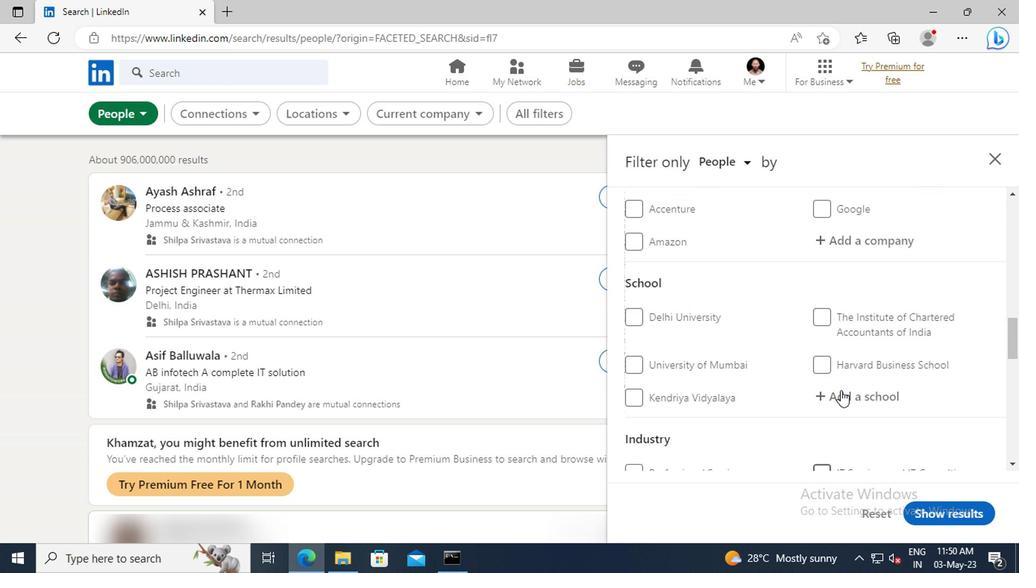 
Action: Mouse scrolled (702, 382) with delta (0, 0)
Screenshot: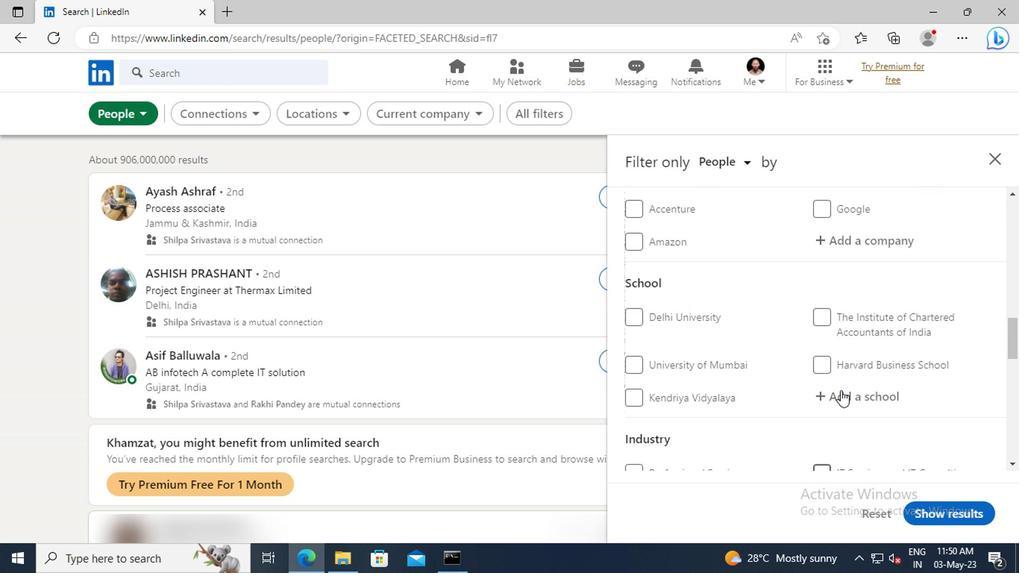 
Action: Mouse scrolled (702, 382) with delta (0, 0)
Screenshot: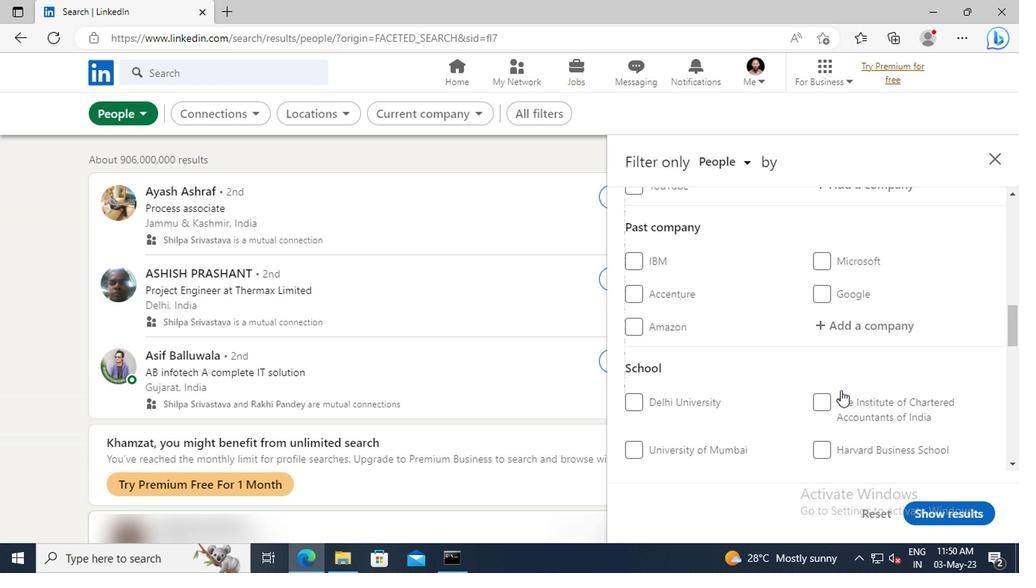 
Action: Mouse scrolled (702, 382) with delta (0, 0)
Screenshot: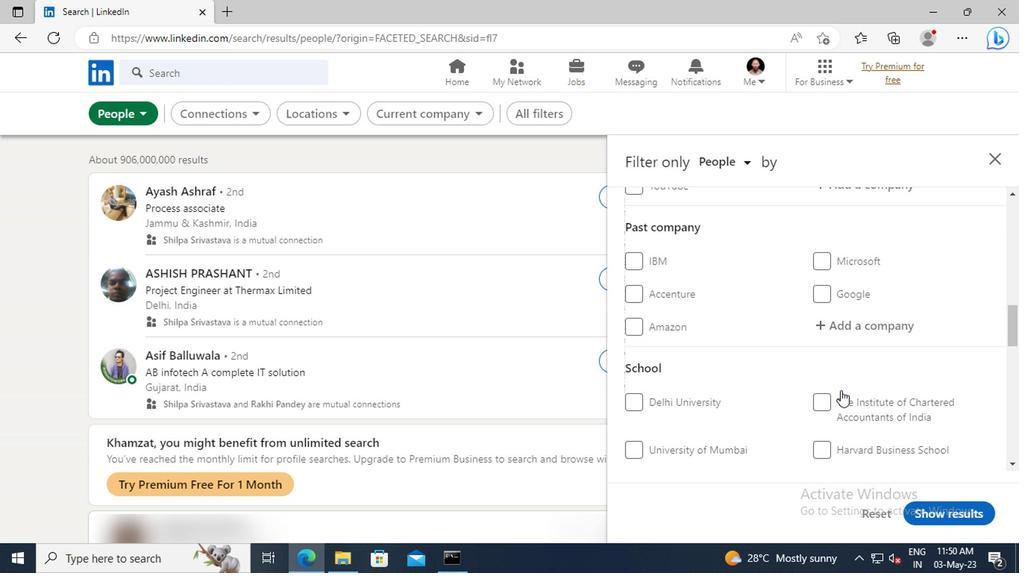 
Action: Mouse scrolled (702, 382) with delta (0, 0)
Screenshot: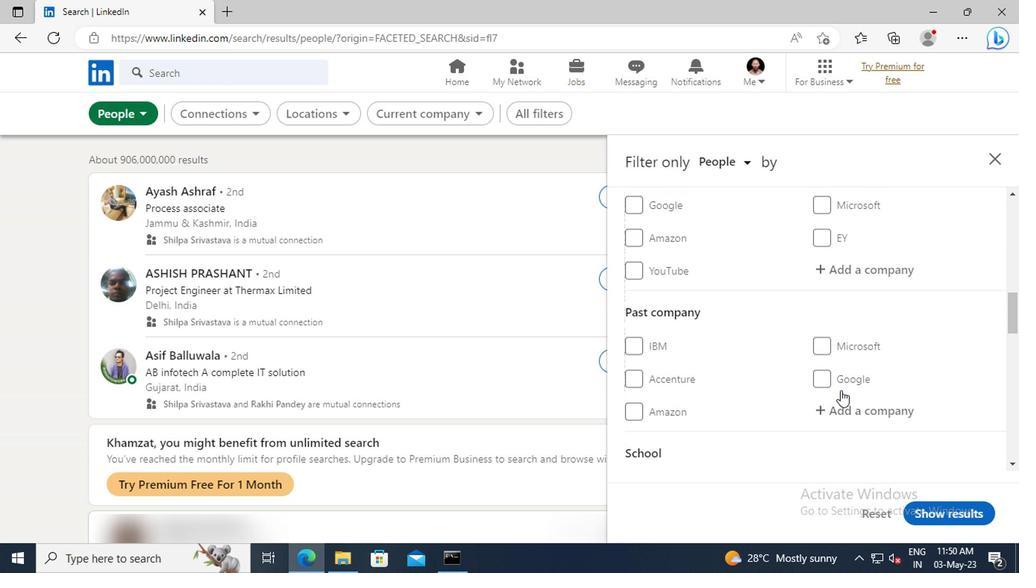 
Action: Mouse scrolled (702, 382) with delta (0, 0)
Screenshot: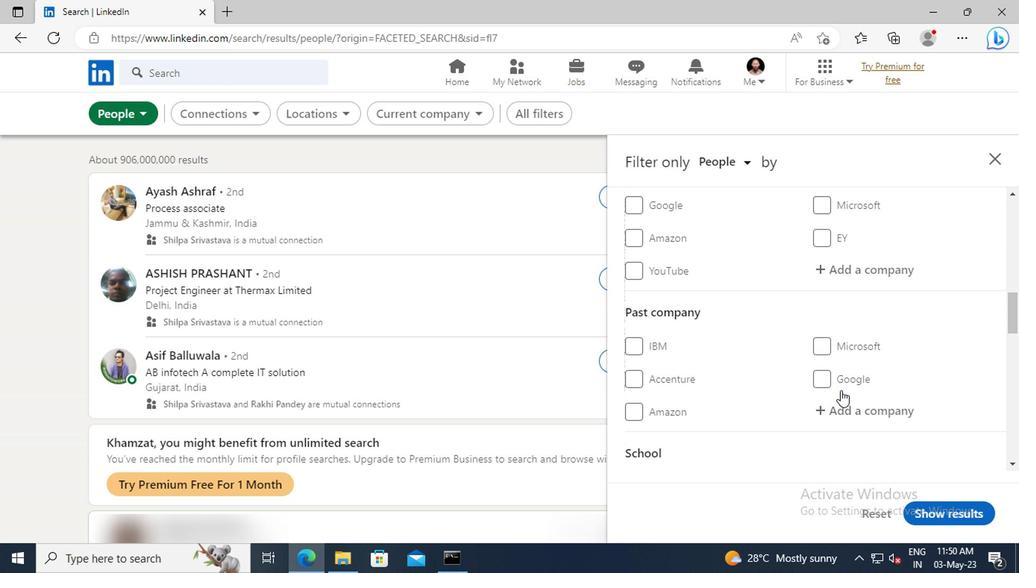 
Action: Mouse moved to (702, 362)
Screenshot: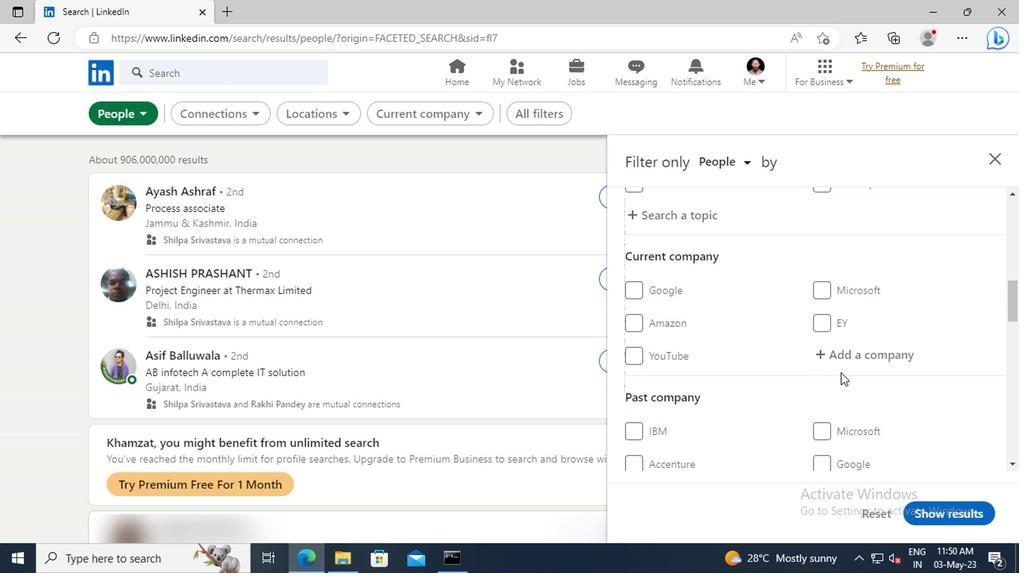 
Action: Mouse pressed left at (702, 362)
Screenshot: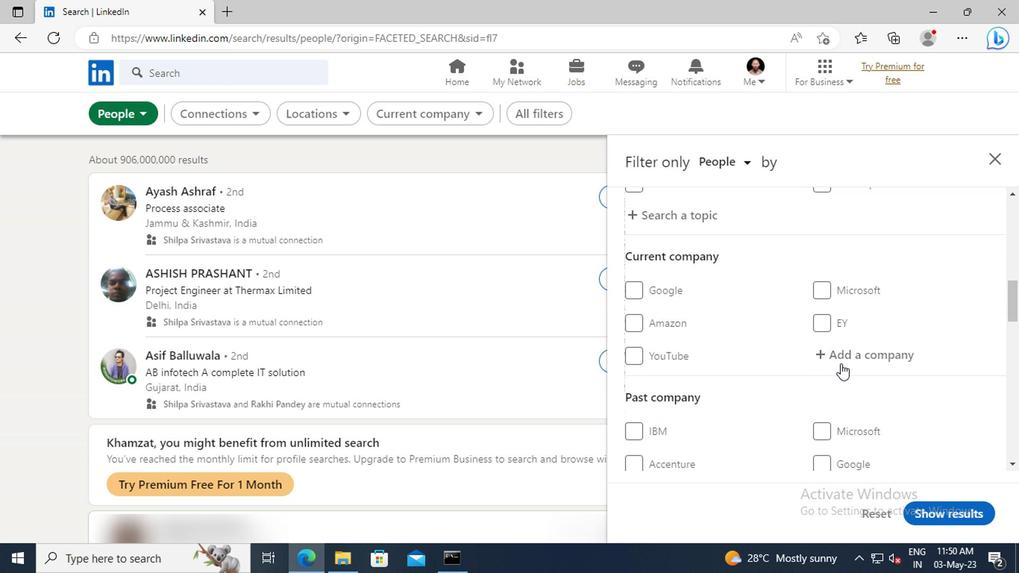 
Action: Key pressed <Key.shift>ADITYA<Key.space><Key.shift>BIRLA<Key.space><Key.shift>
Screenshot: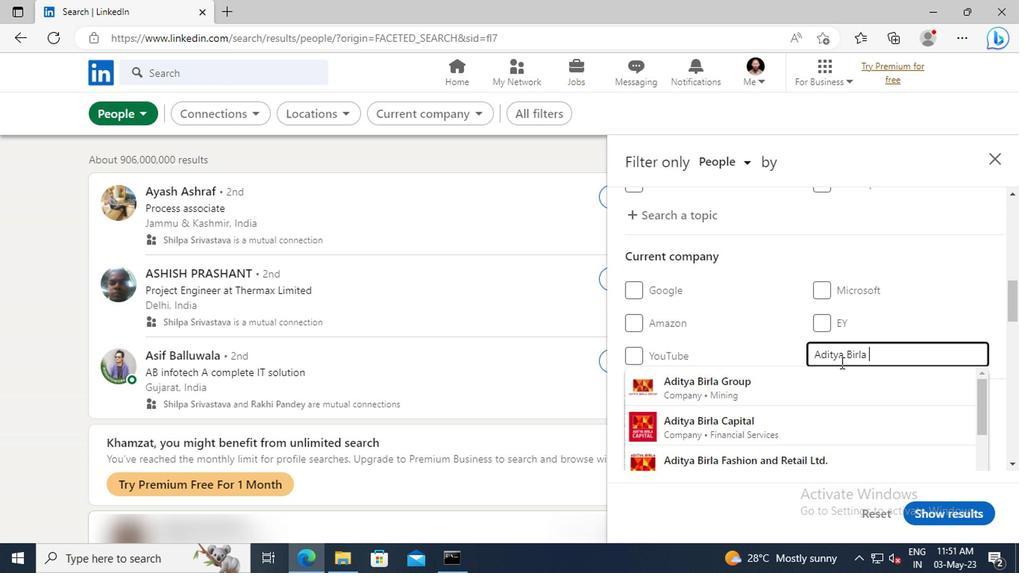 
Action: Mouse moved to (702, 362)
Screenshot: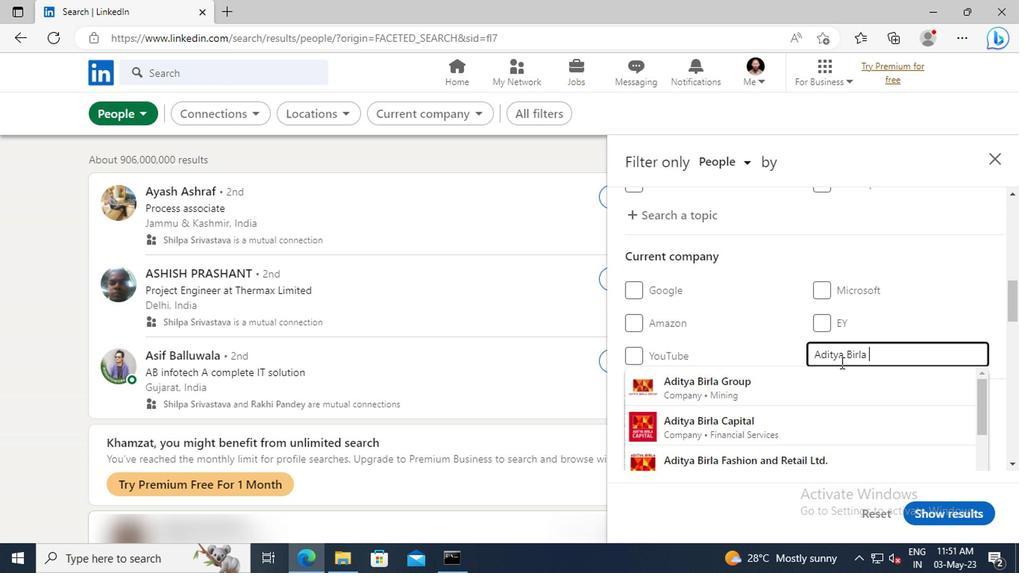 
Action: Key pressed FA
Screenshot: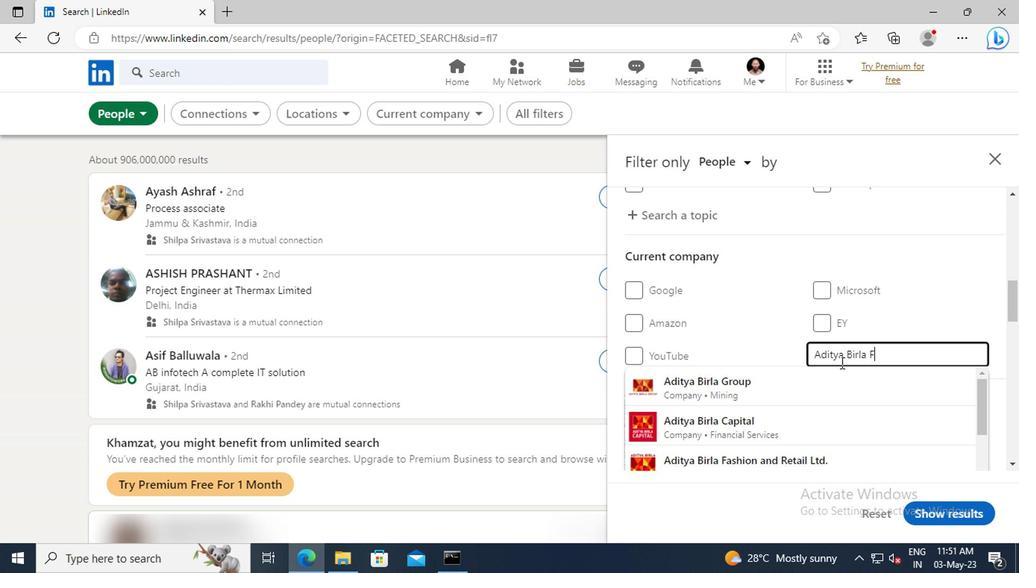 
Action: Mouse moved to (701, 379)
Screenshot: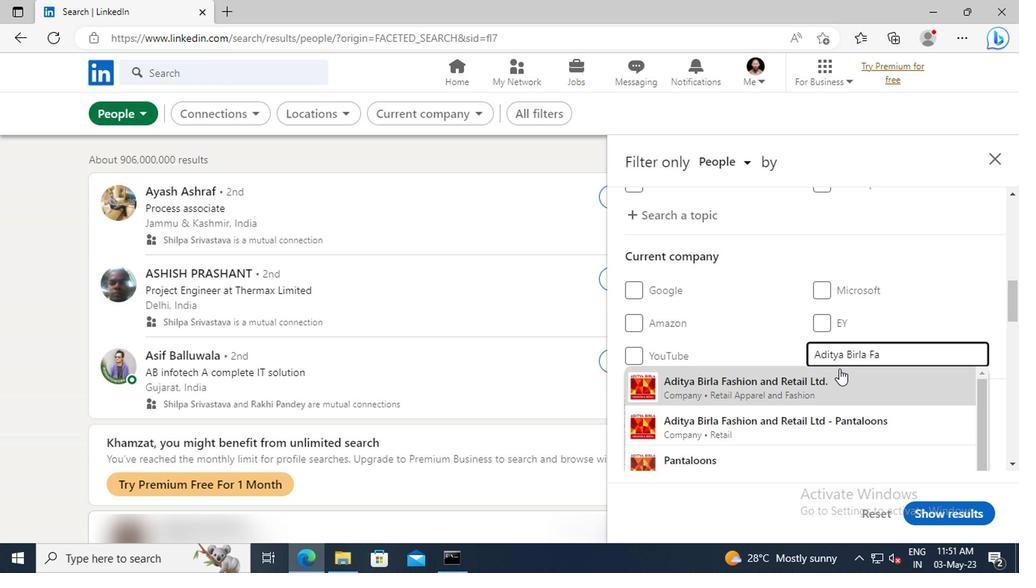 
Action: Mouse pressed left at (701, 379)
Screenshot: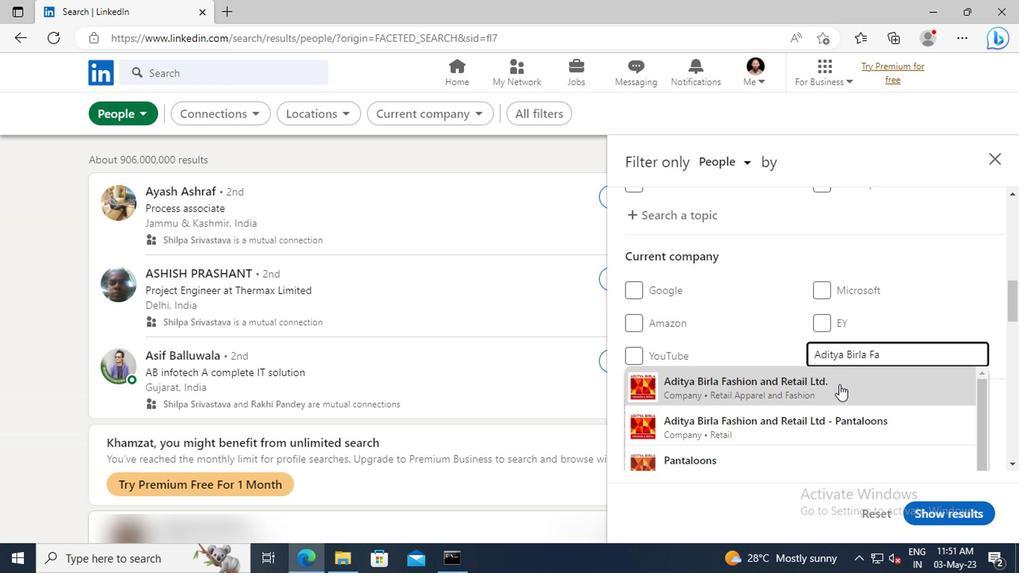 
Action: Mouse scrolled (701, 378) with delta (0, 0)
Screenshot: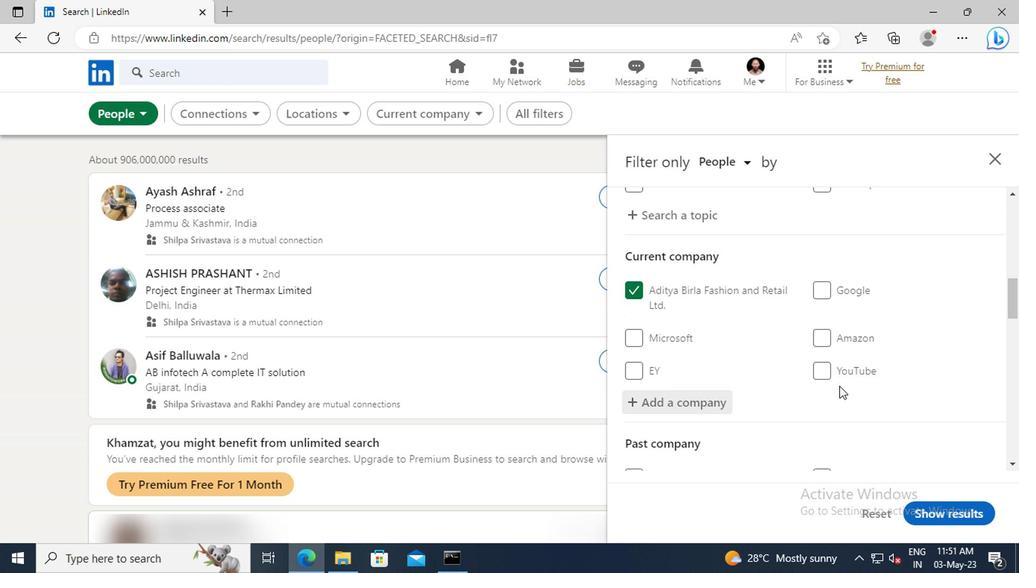 
Action: Mouse scrolled (701, 378) with delta (0, 0)
Screenshot: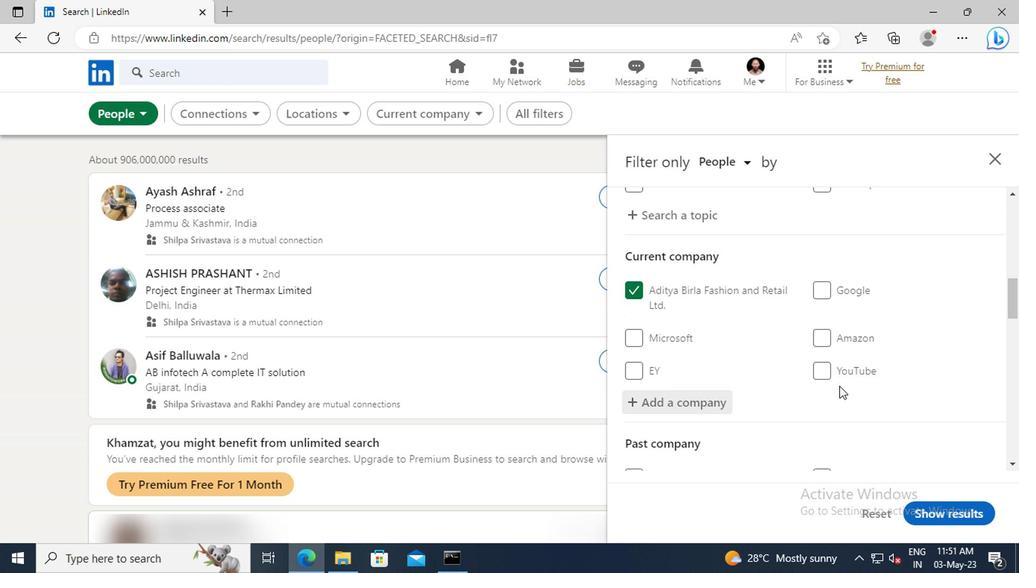 
Action: Mouse scrolled (701, 378) with delta (0, 0)
Screenshot: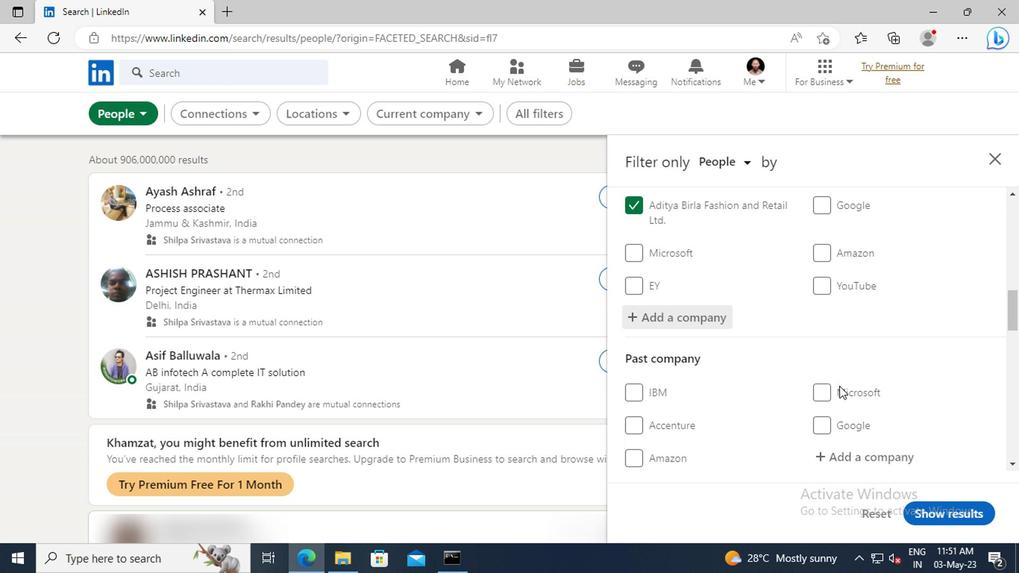 
Action: Mouse scrolled (701, 378) with delta (0, 0)
Screenshot: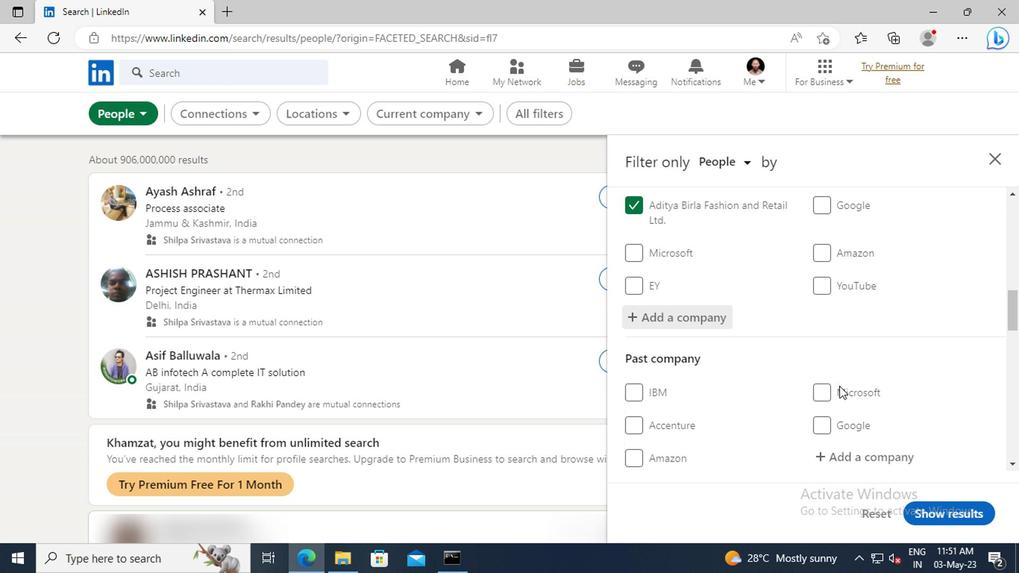 
Action: Mouse scrolled (701, 378) with delta (0, 0)
Screenshot: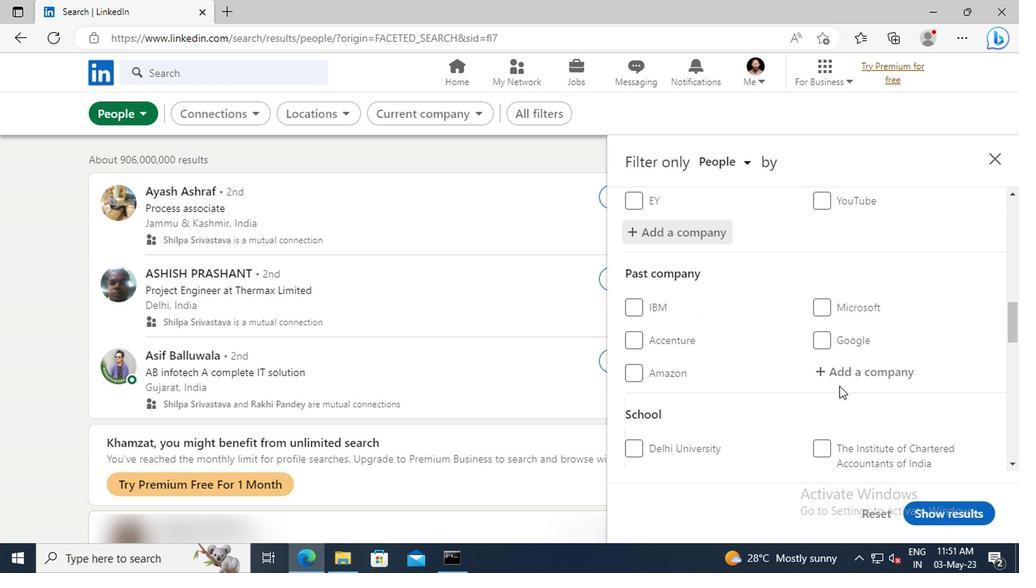 
Action: Mouse scrolled (701, 378) with delta (0, 0)
Screenshot: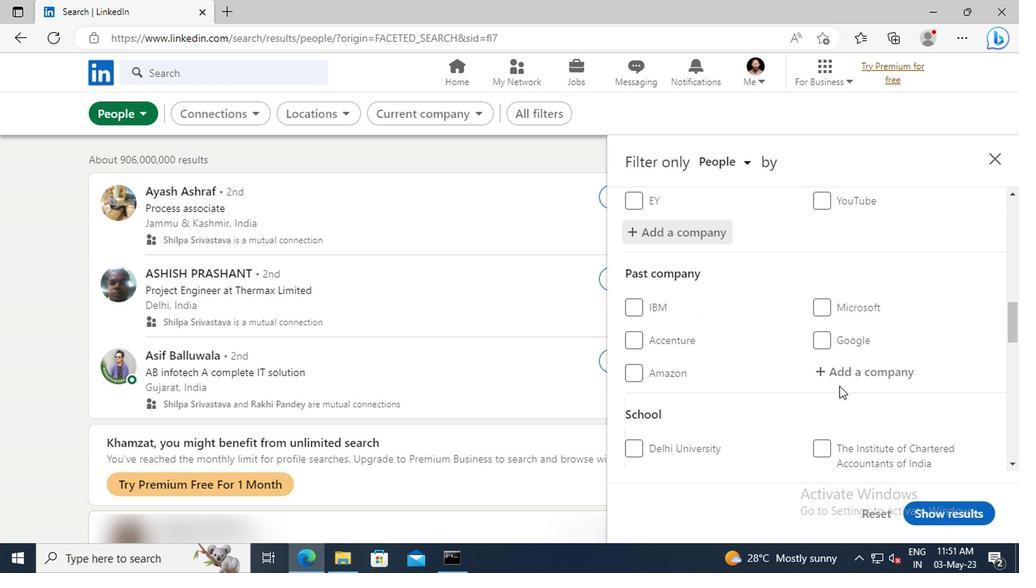 
Action: Mouse scrolled (701, 378) with delta (0, 0)
Screenshot: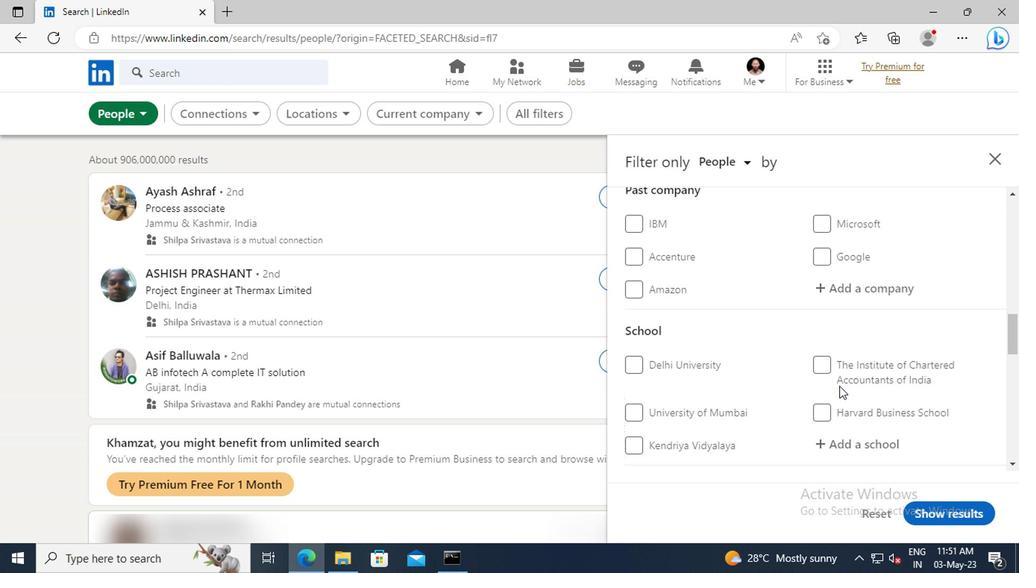 
Action: Mouse moved to (701, 386)
Screenshot: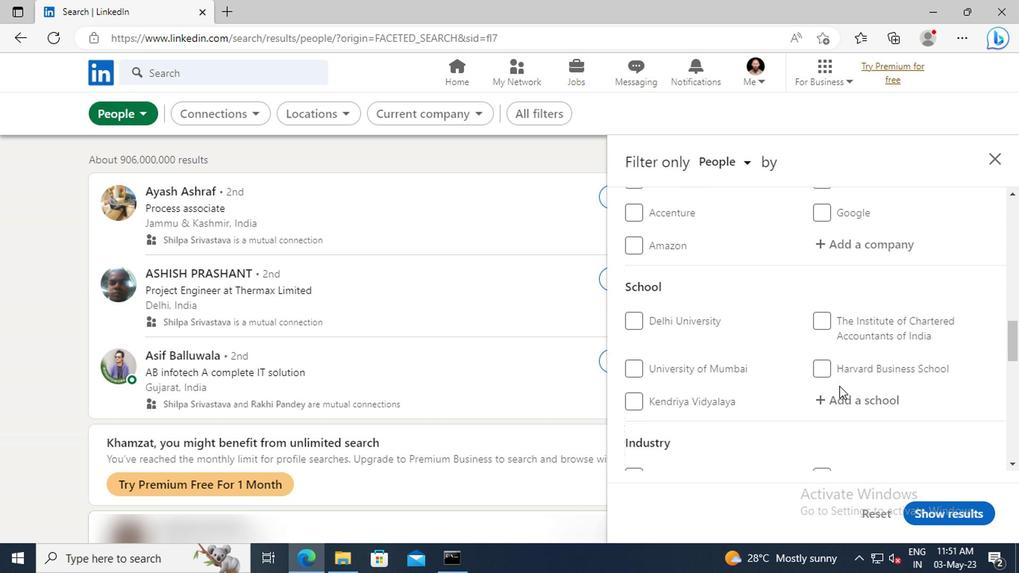
Action: Mouse pressed left at (701, 386)
Screenshot: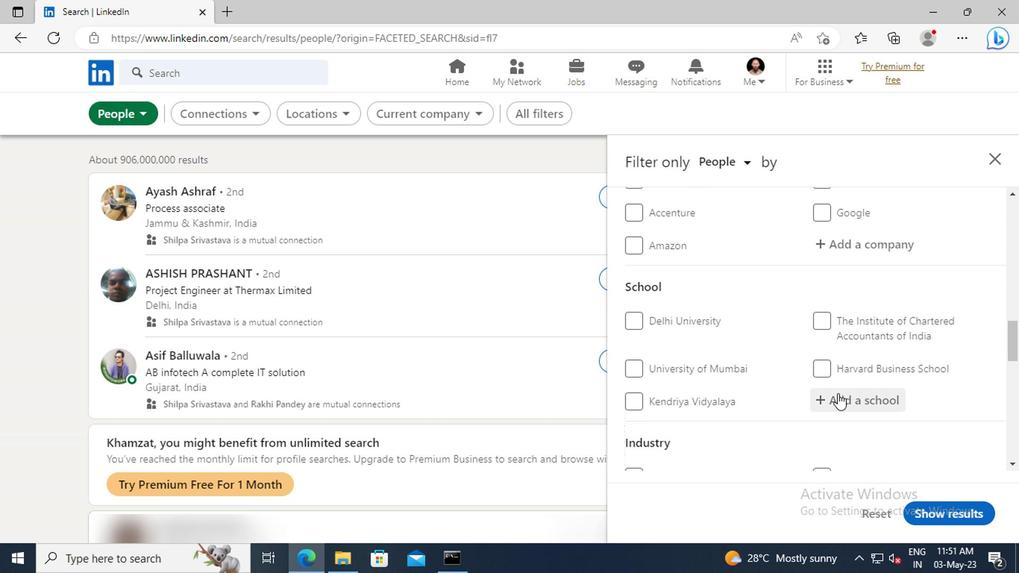 
Action: Key pressed <Key.shift>YENEPOYA<Key.space><Key.shift>UN
Screenshot: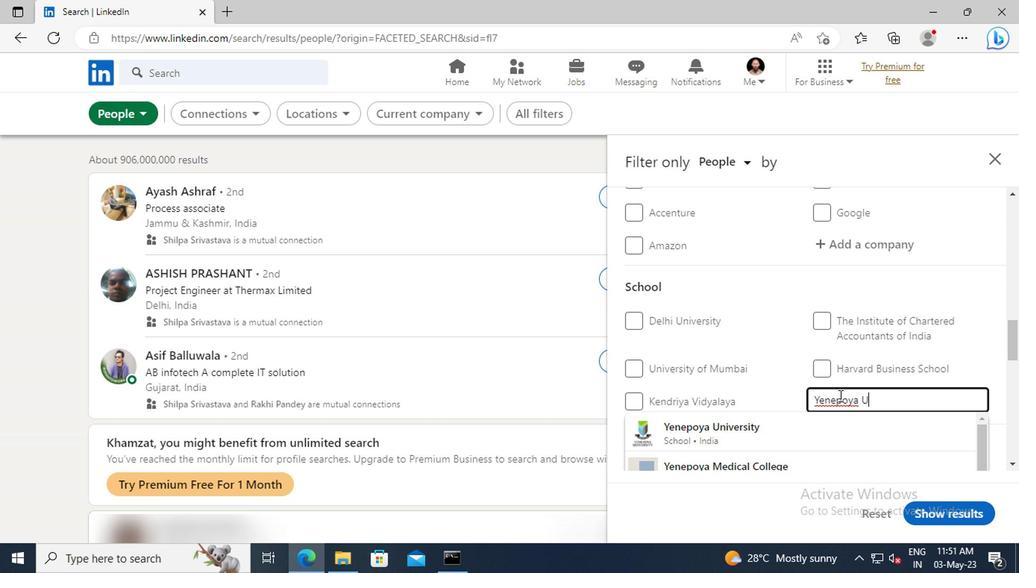 
Action: Mouse moved to (704, 405)
Screenshot: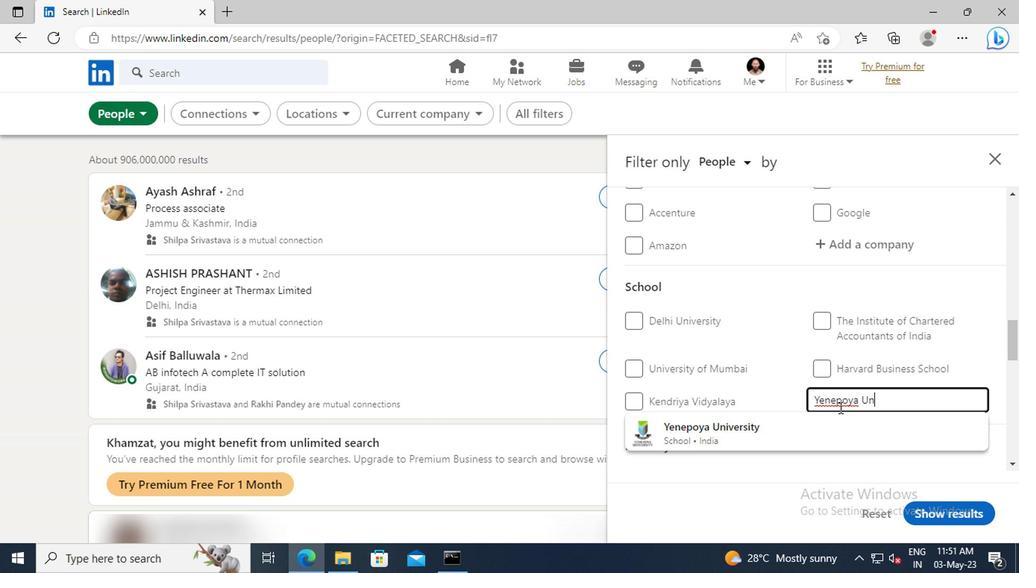 
Action: Mouse pressed left at (704, 405)
Screenshot: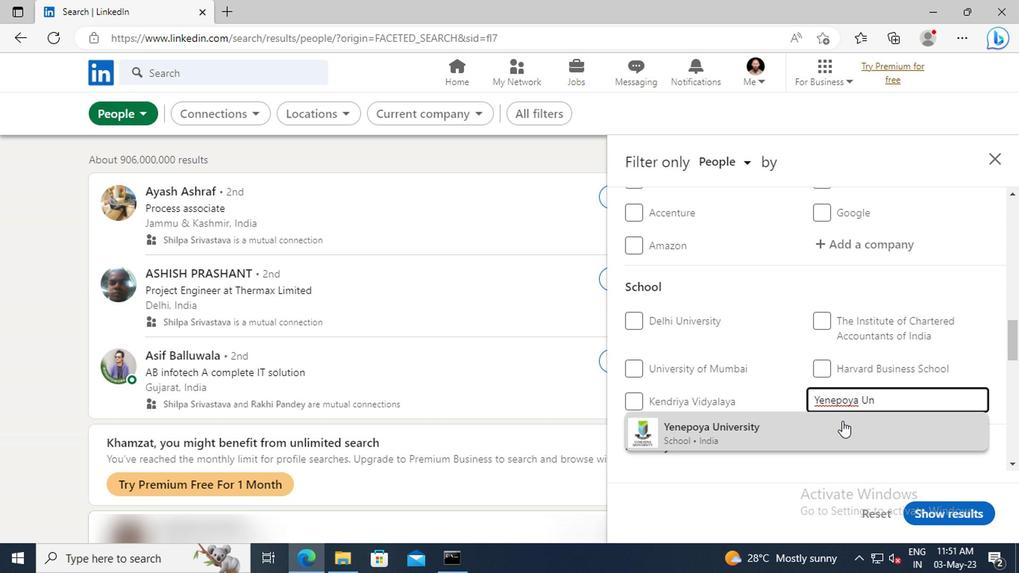 
Action: Mouse scrolled (704, 405) with delta (0, 0)
Screenshot: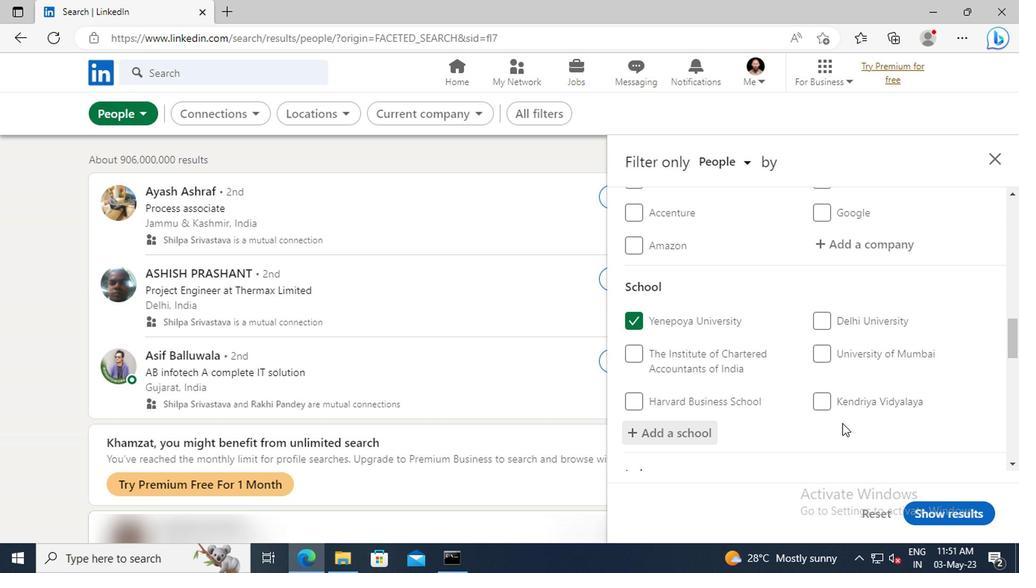 
Action: Mouse scrolled (704, 405) with delta (0, 0)
Screenshot: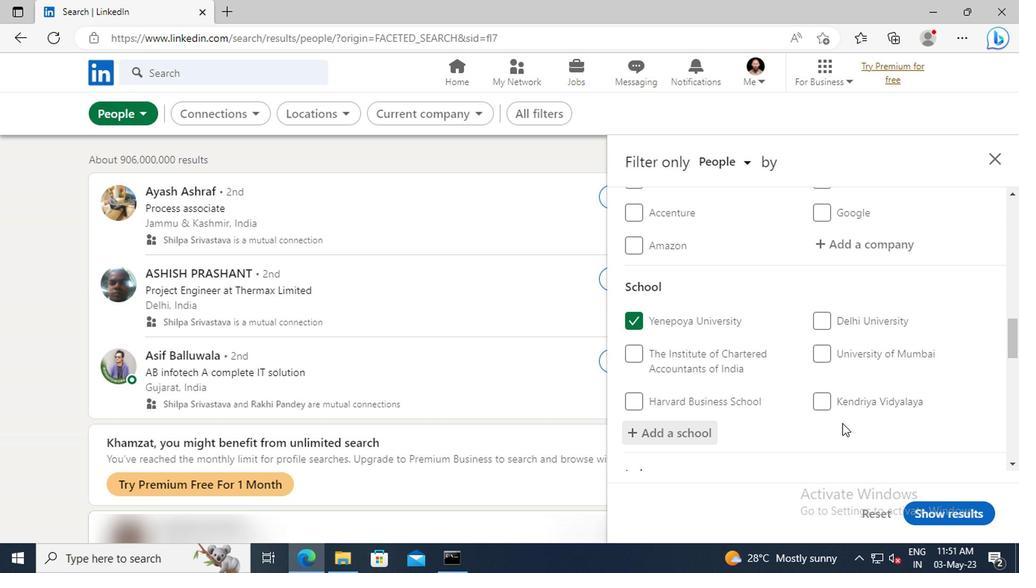 
Action: Mouse moved to (700, 373)
Screenshot: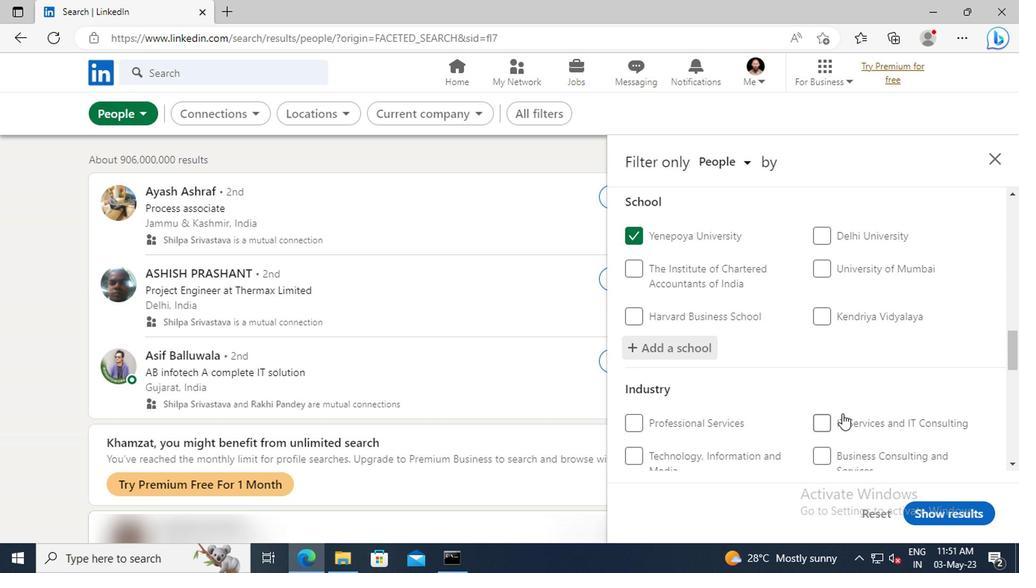 
Action: Mouse scrolled (700, 372) with delta (0, 0)
Screenshot: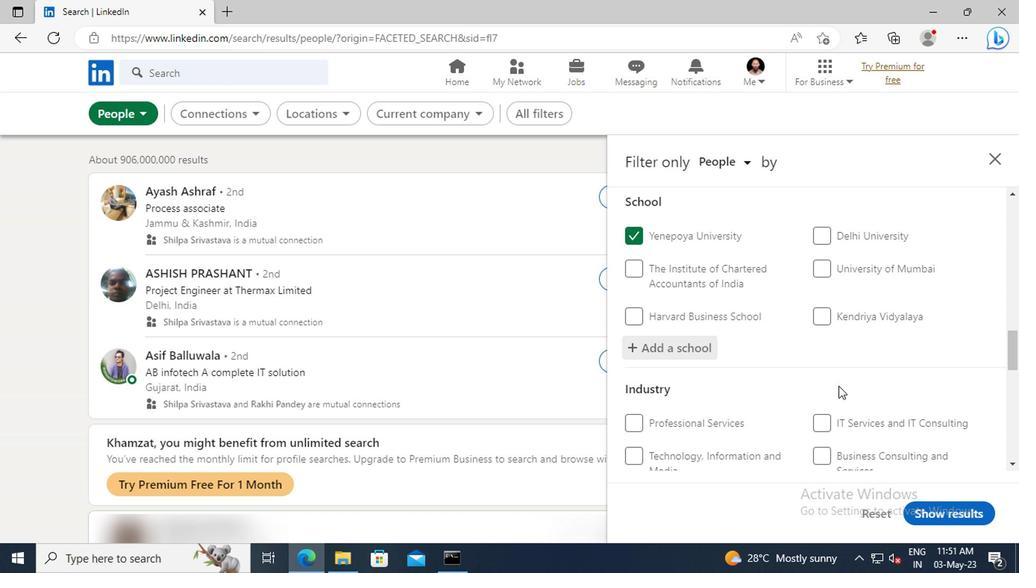 
Action: Mouse scrolled (700, 372) with delta (0, 0)
Screenshot: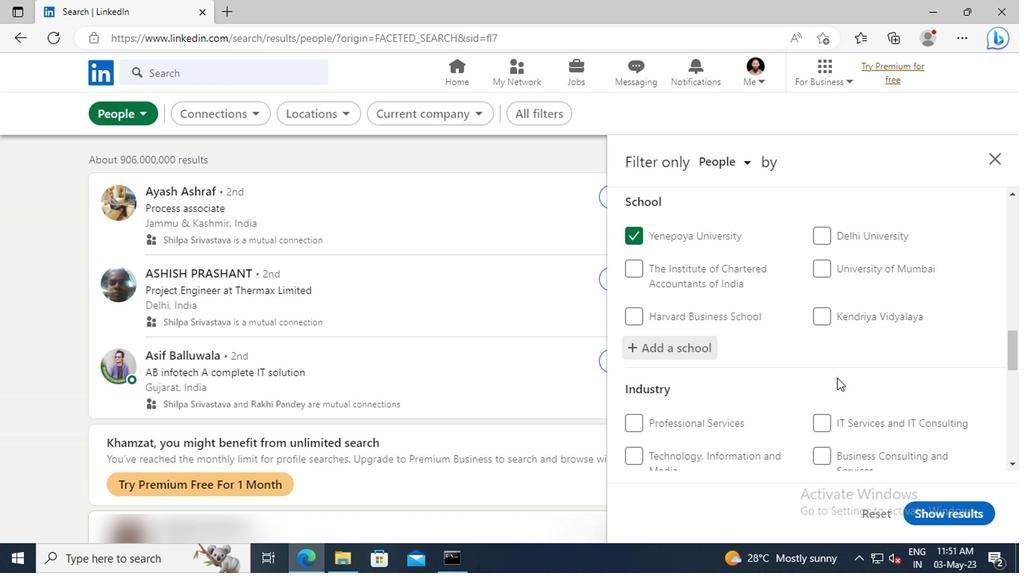 
Action: Mouse moved to (691, 361)
Screenshot: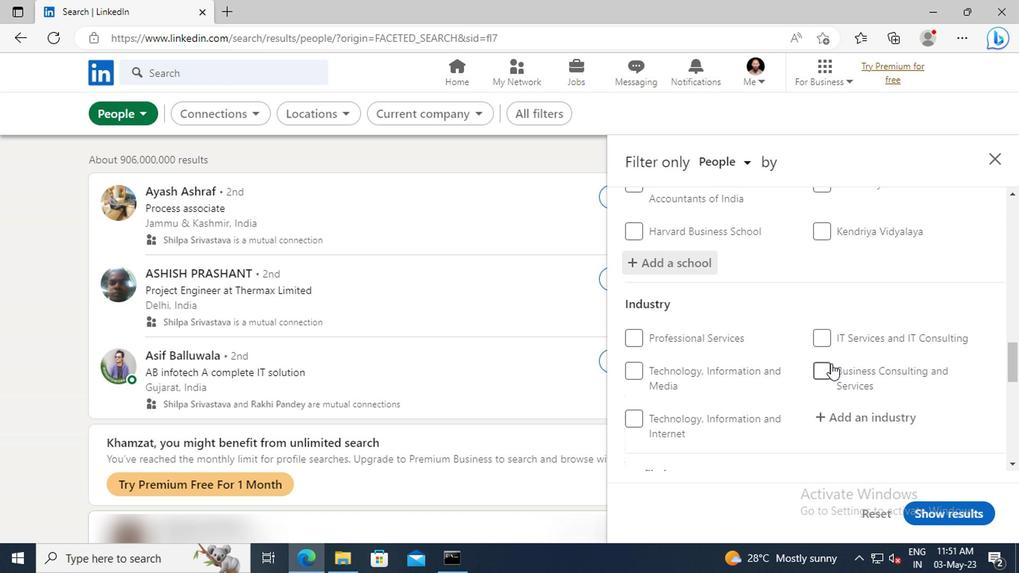 
Action: Mouse scrolled (691, 360) with delta (0, 0)
Screenshot: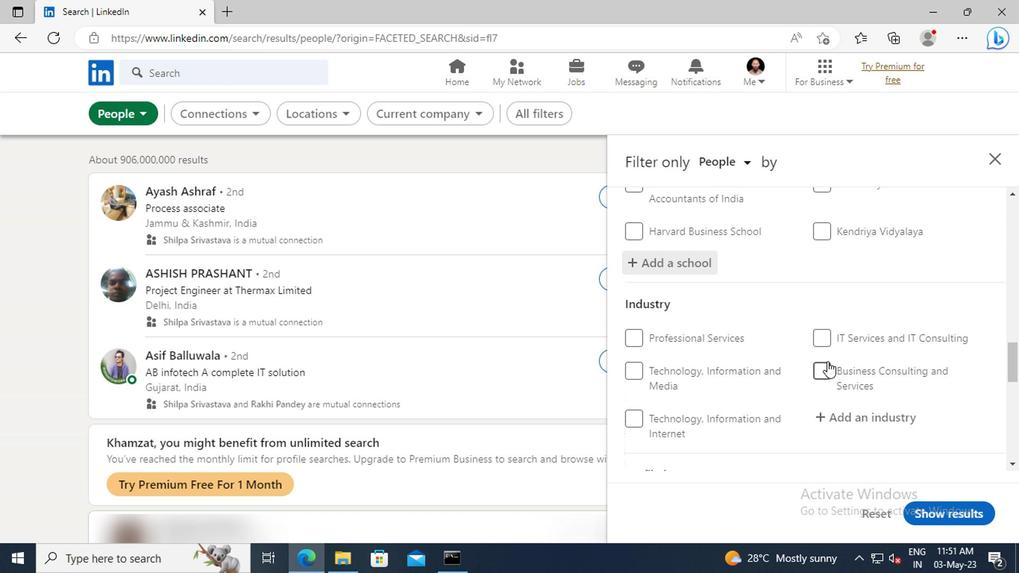 
Action: Mouse moved to (698, 369)
Screenshot: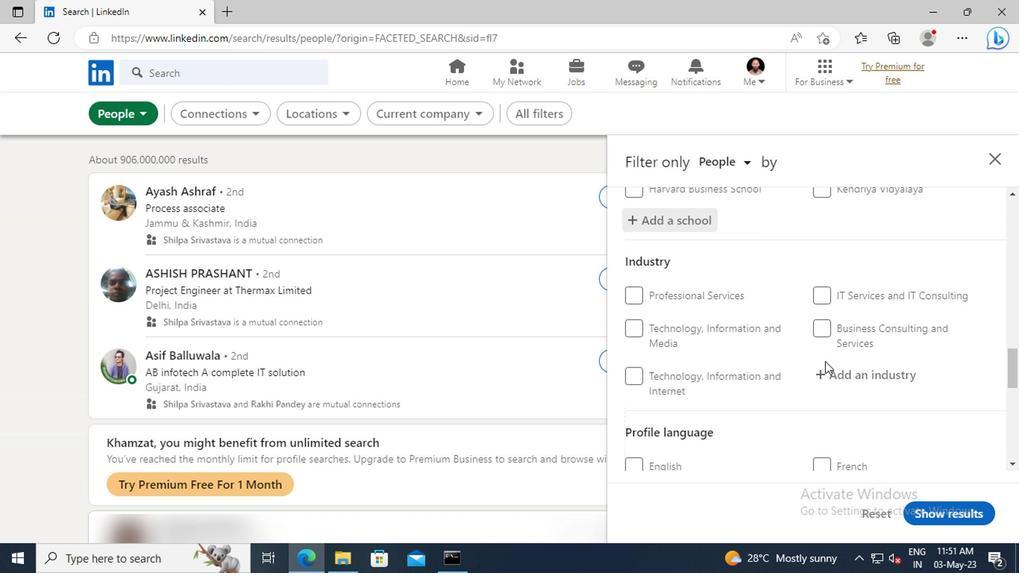 
Action: Mouse pressed left at (698, 369)
Screenshot: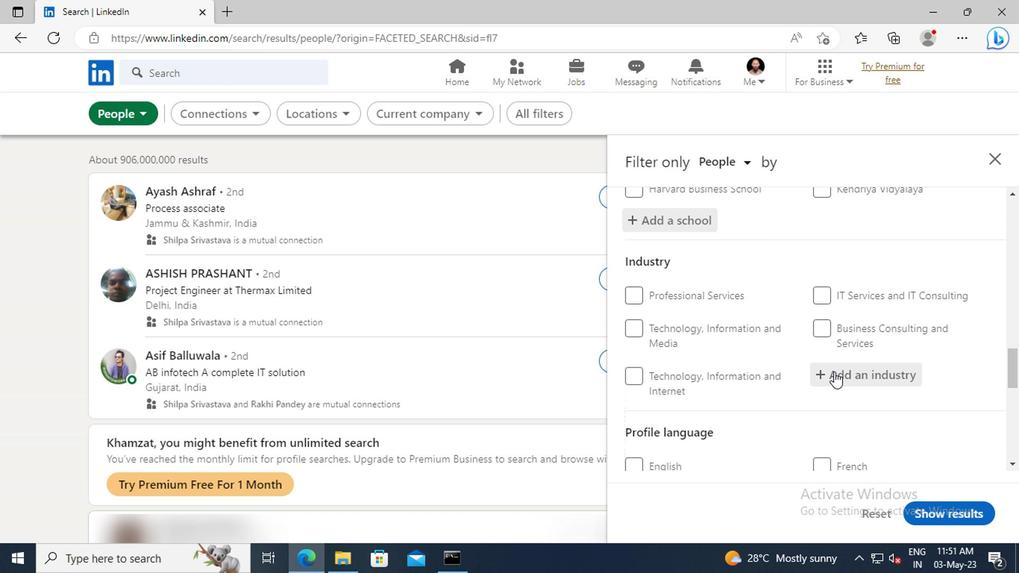 
Action: Key pressed <Key.shift>RETAIL<Key.space><Key.shift>MOT
Screenshot: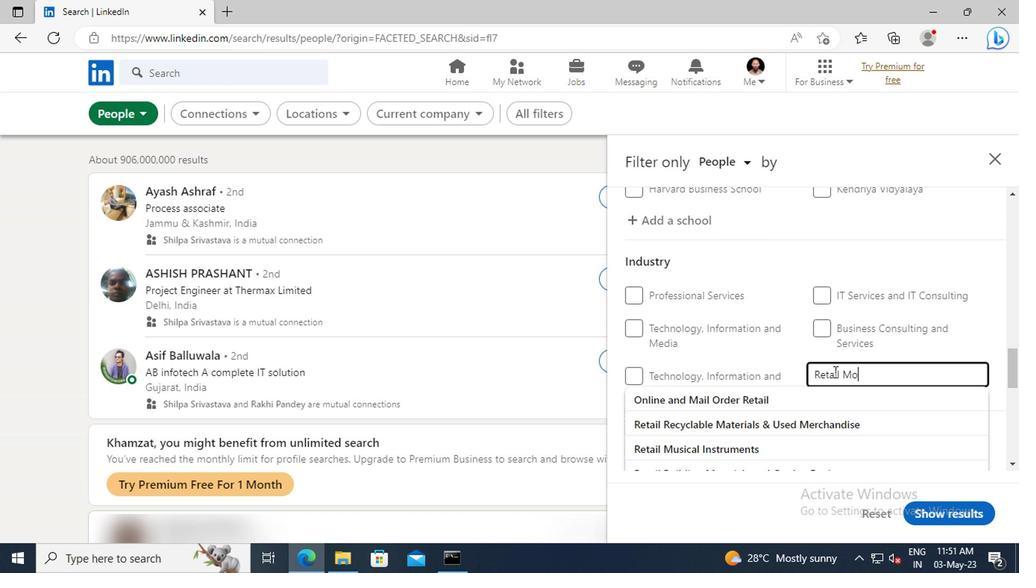 
Action: Mouse moved to (701, 383)
Screenshot: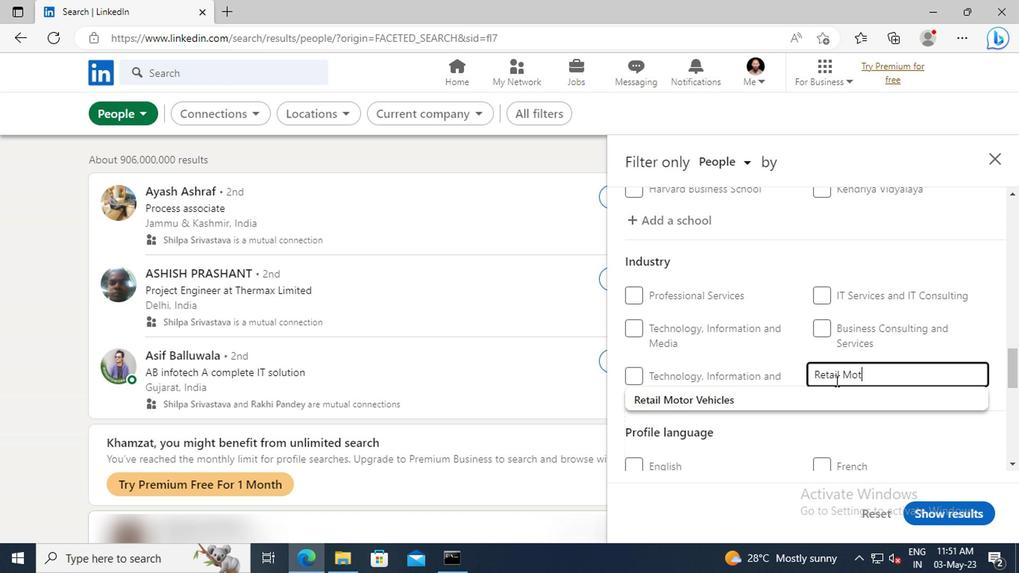 
Action: Mouse pressed left at (701, 383)
Screenshot: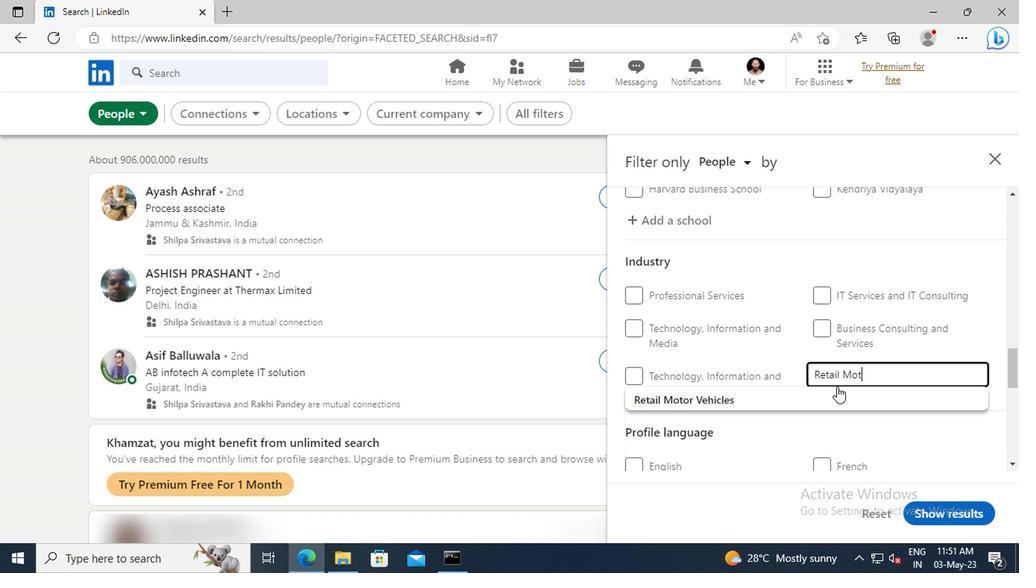 
Action: Mouse scrolled (701, 383) with delta (0, 0)
Screenshot: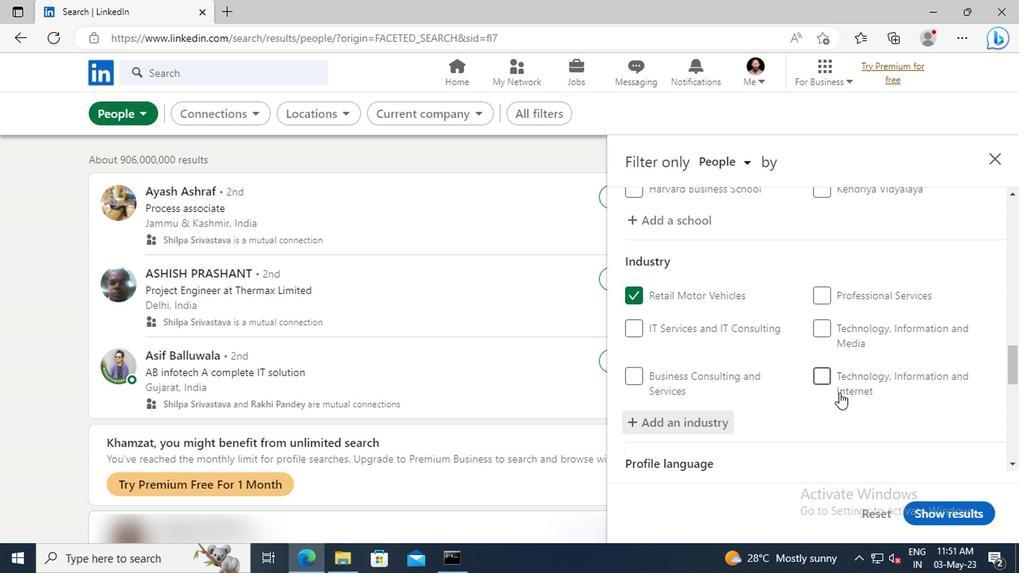 
Action: Mouse scrolled (701, 383) with delta (0, 0)
Screenshot: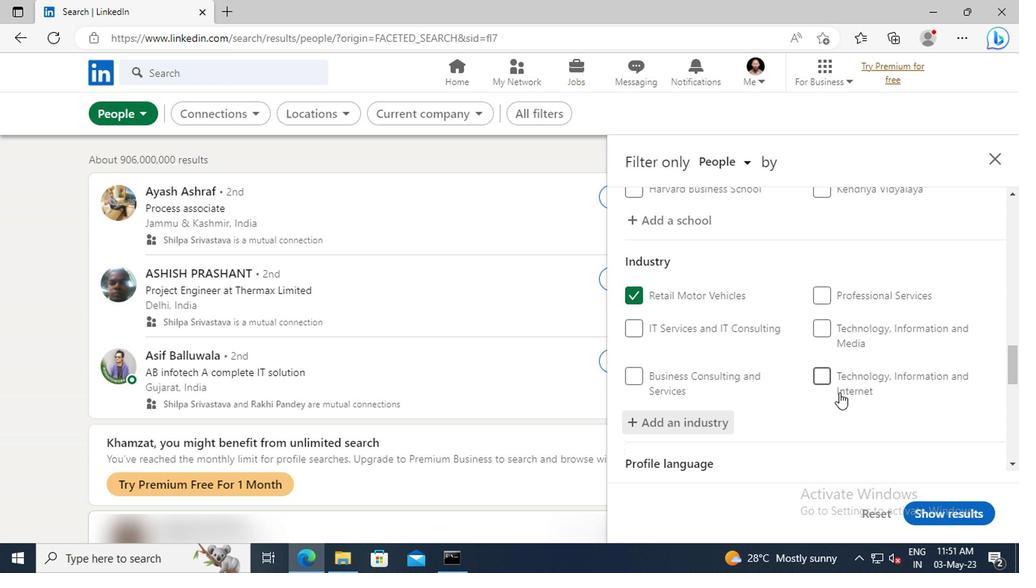 
Action: Mouse scrolled (701, 383) with delta (0, 0)
Screenshot: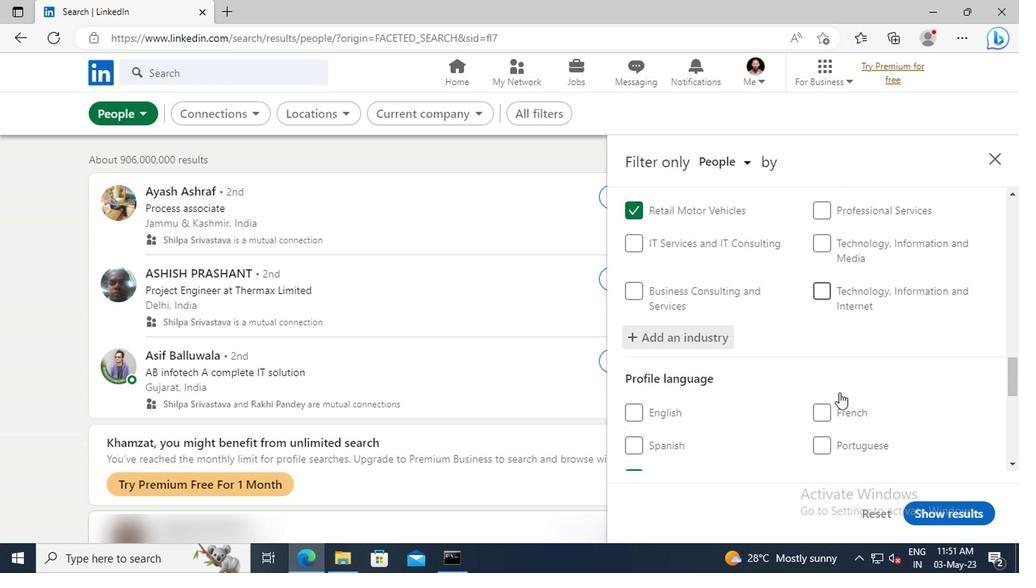 
Action: Mouse moved to (696, 355)
Screenshot: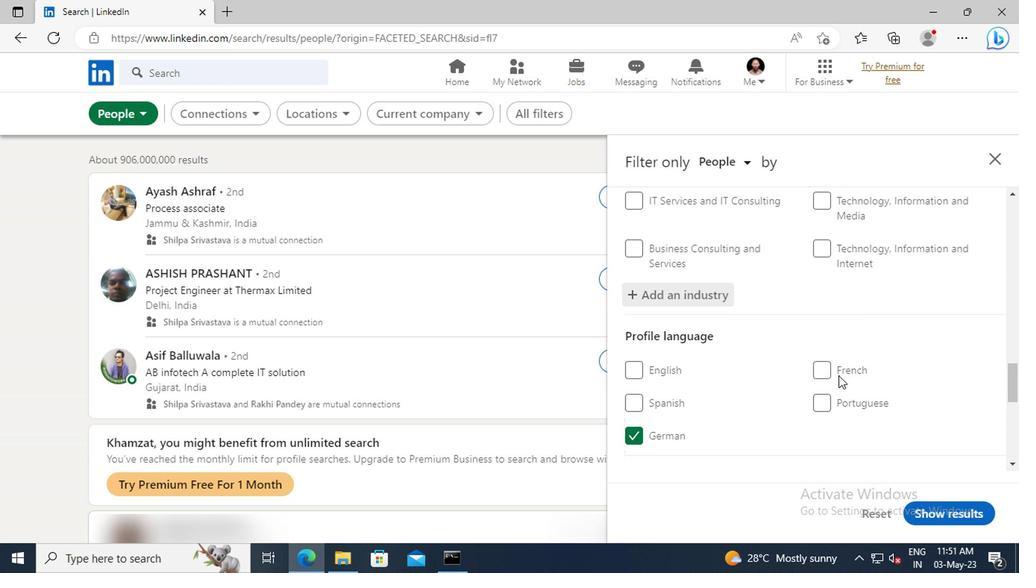 
Action: Mouse scrolled (696, 354) with delta (0, 0)
Screenshot: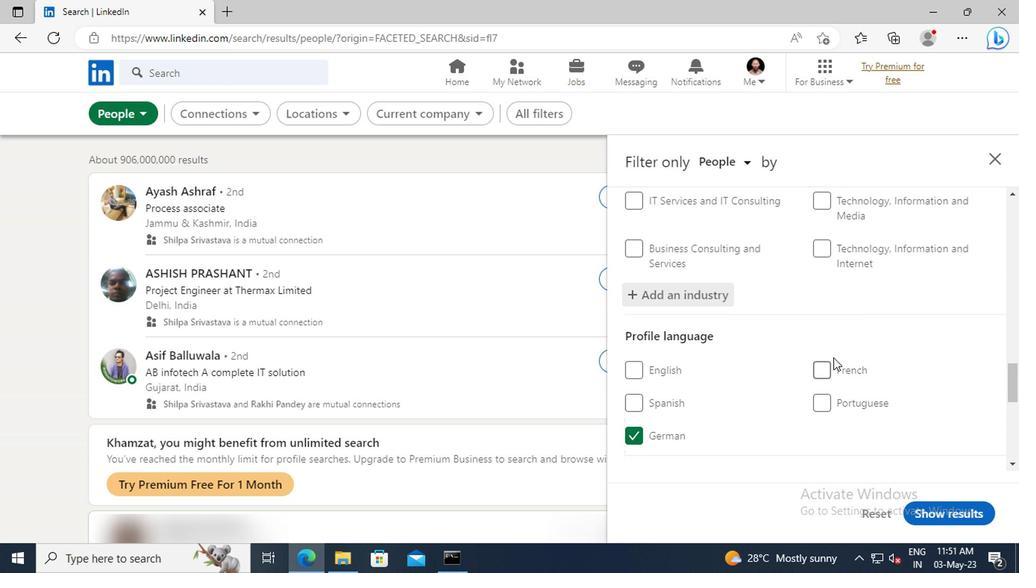 
Action: Mouse scrolled (696, 354) with delta (0, 0)
Screenshot: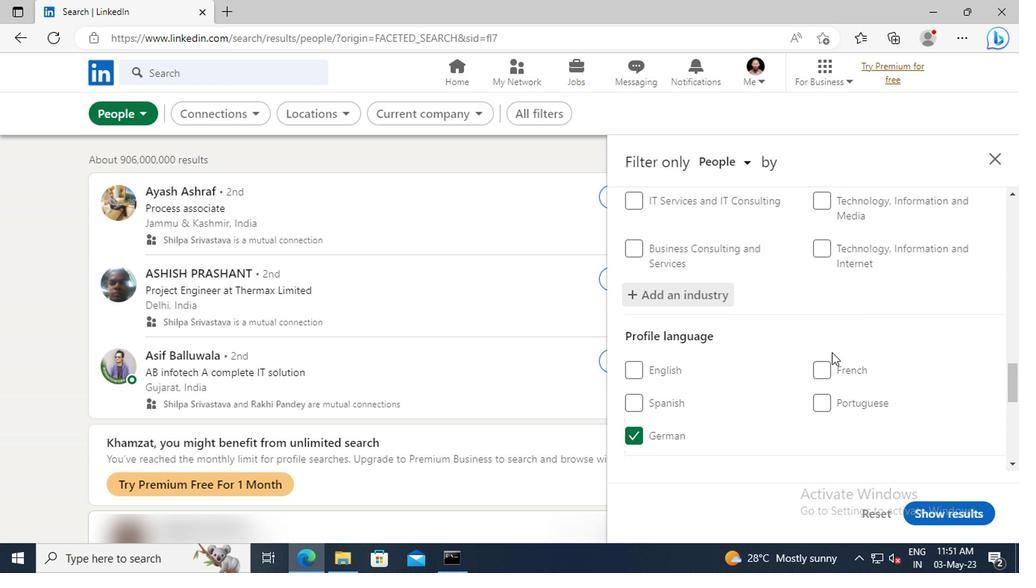 
Action: Mouse scrolled (696, 354) with delta (0, 0)
Screenshot: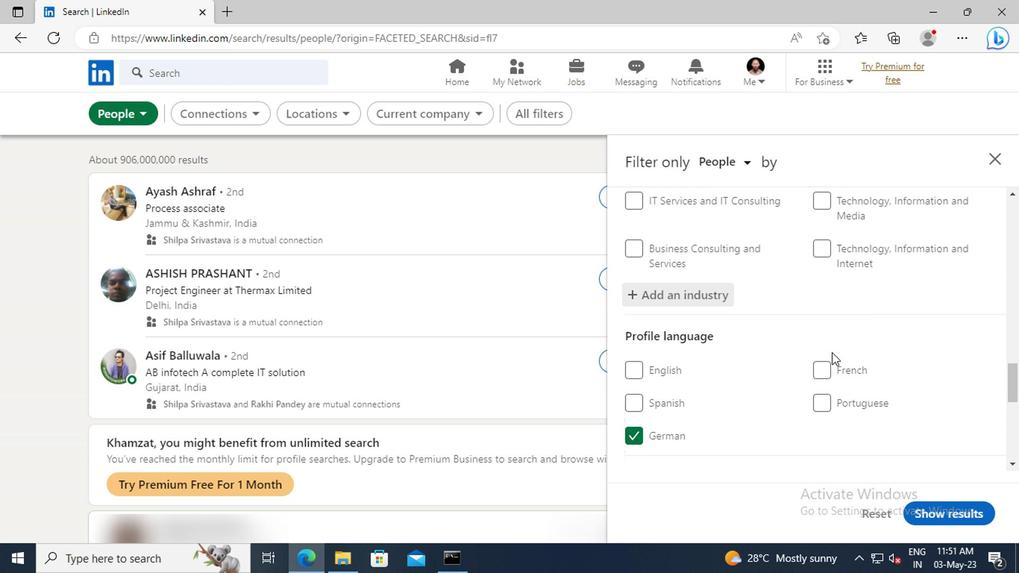 
Action: Mouse moved to (693, 346)
Screenshot: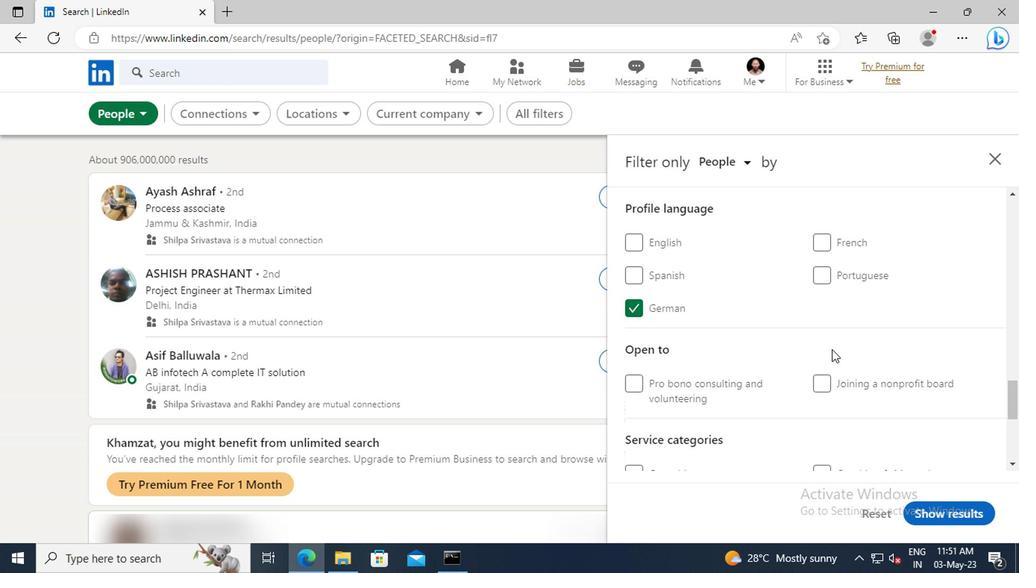 
Action: Mouse scrolled (693, 345) with delta (0, 0)
Screenshot: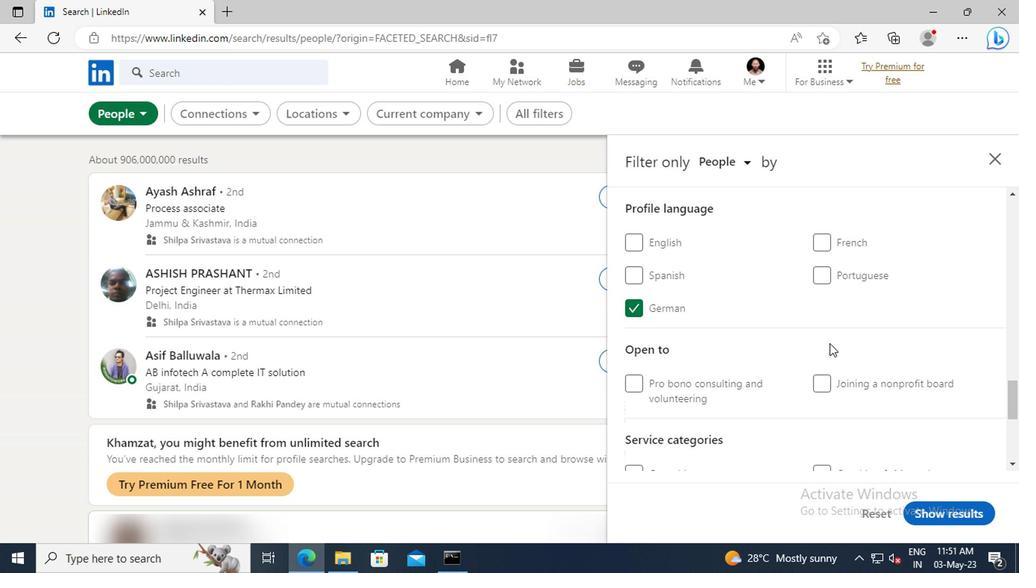 
Action: Mouse scrolled (693, 345) with delta (0, 0)
Screenshot: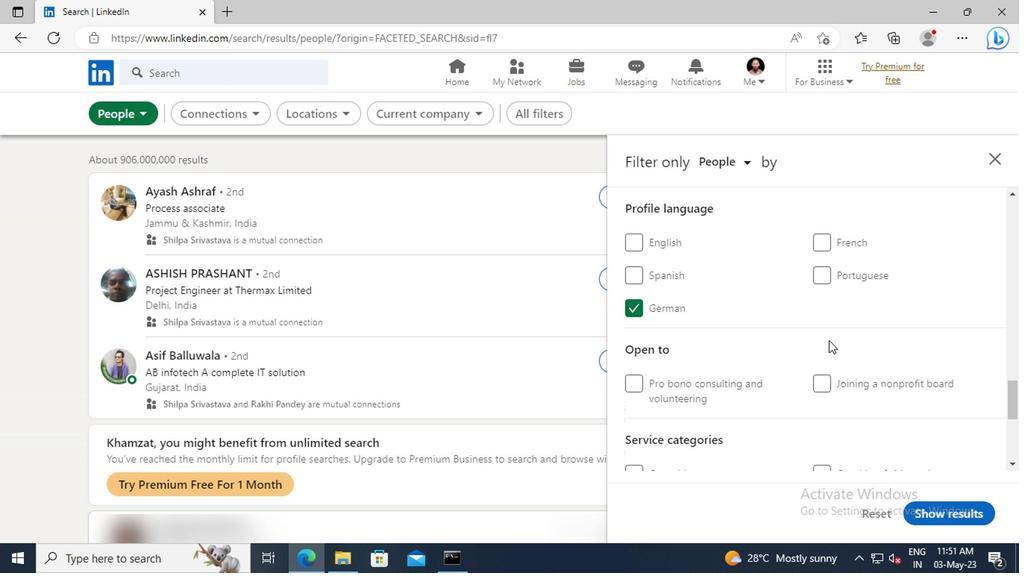 
Action: Mouse moved to (687, 342)
Screenshot: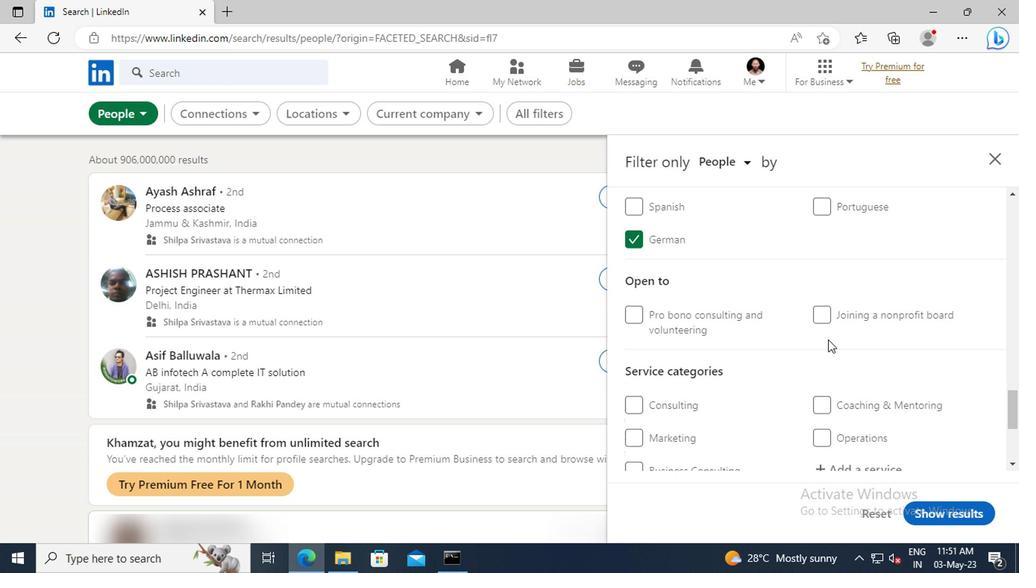 
Action: Mouse scrolled (687, 341) with delta (0, 0)
Screenshot: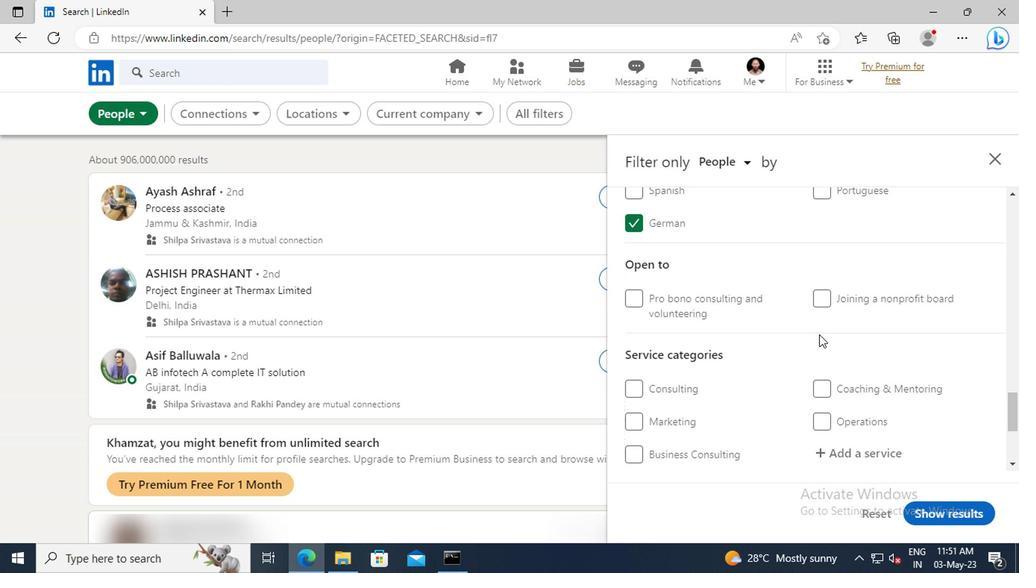 
Action: Mouse scrolled (687, 341) with delta (0, 0)
Screenshot: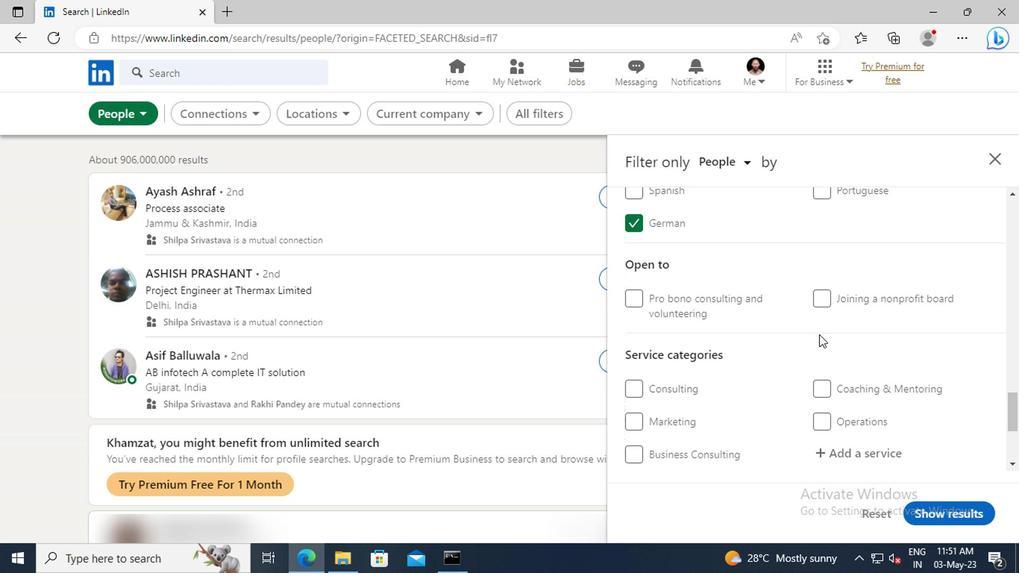 
Action: Mouse moved to (702, 362)
Screenshot: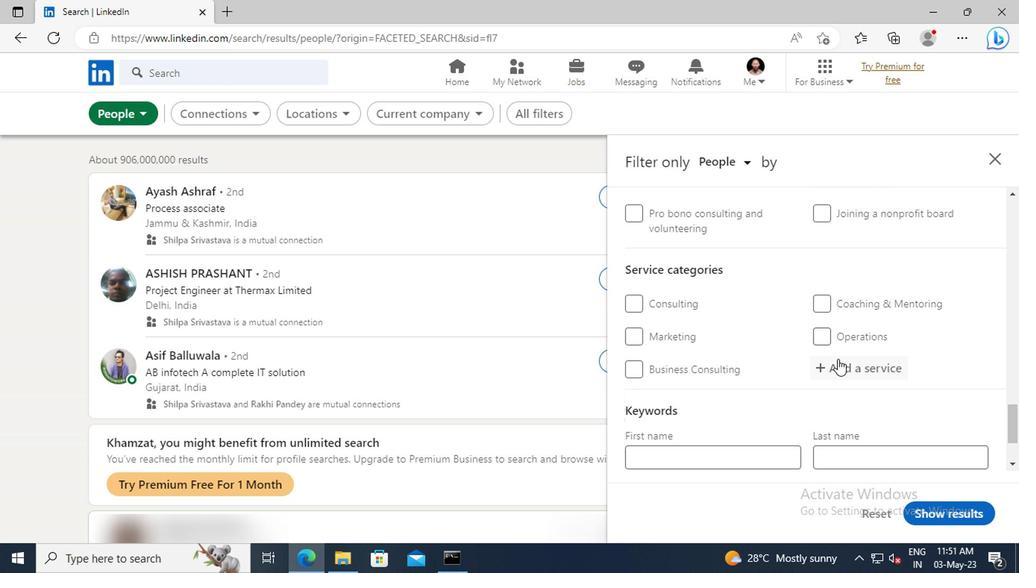 
Action: Mouse pressed left at (702, 362)
Screenshot: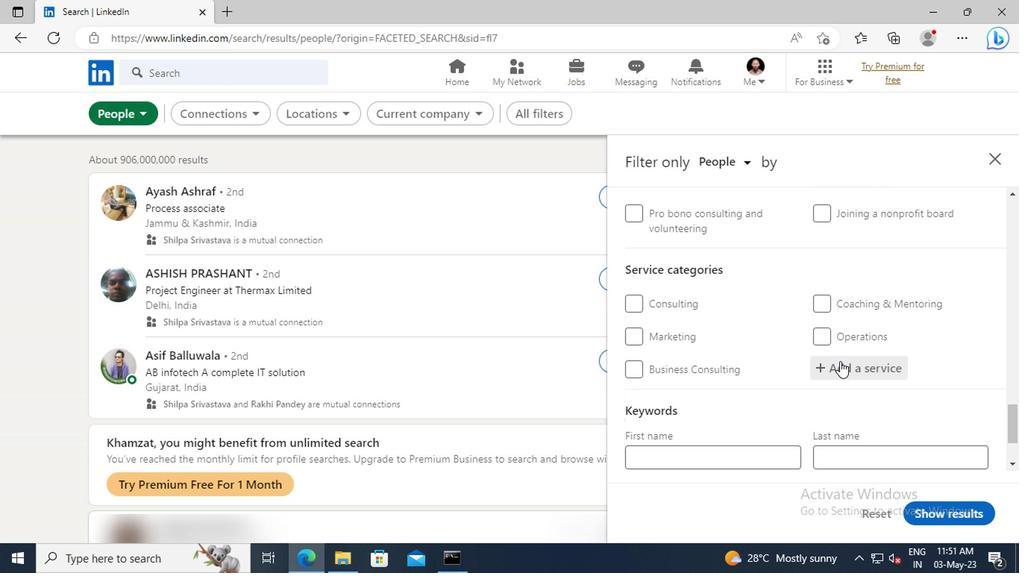 
Action: Key pressed <Key.shift>RELOCA
Screenshot: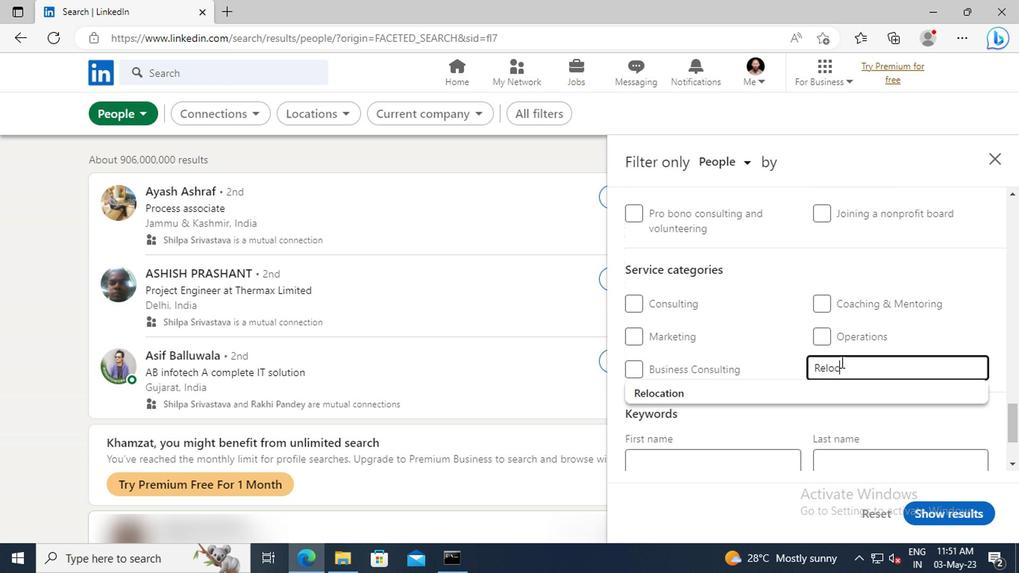 
Action: Mouse moved to (709, 380)
Screenshot: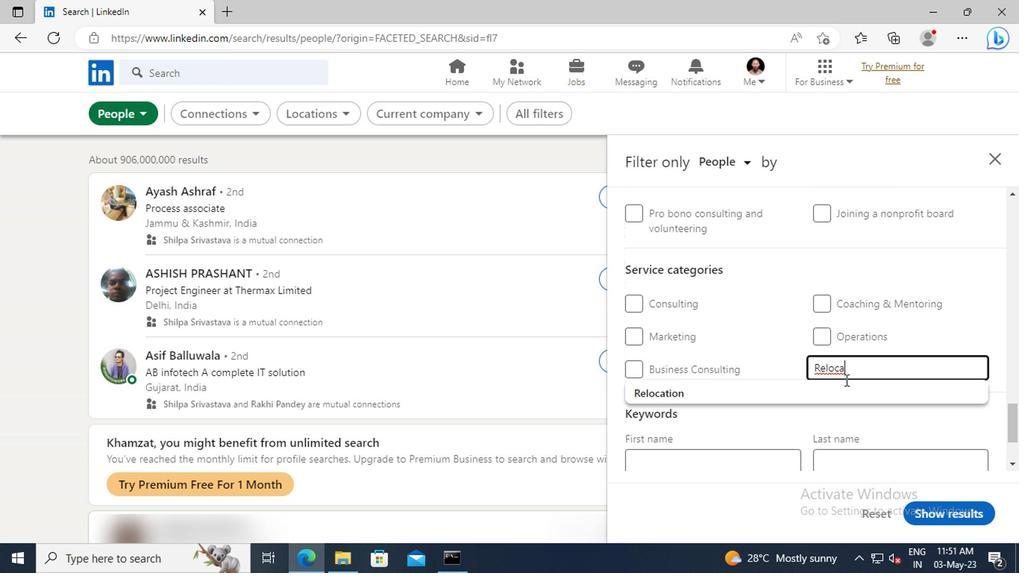 
Action: Mouse pressed left at (709, 380)
Screenshot: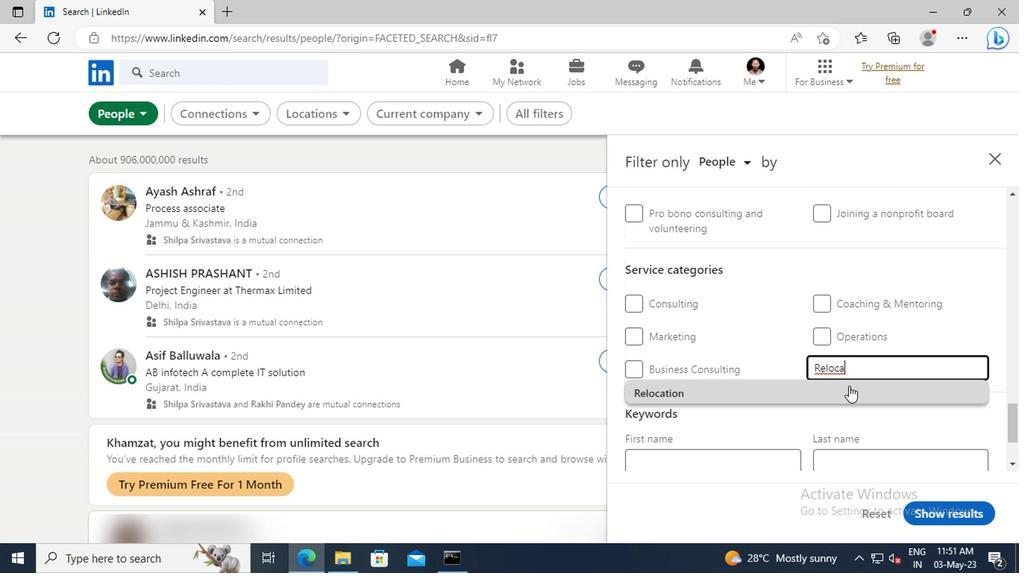 
Action: Mouse scrolled (709, 379) with delta (0, 0)
Screenshot: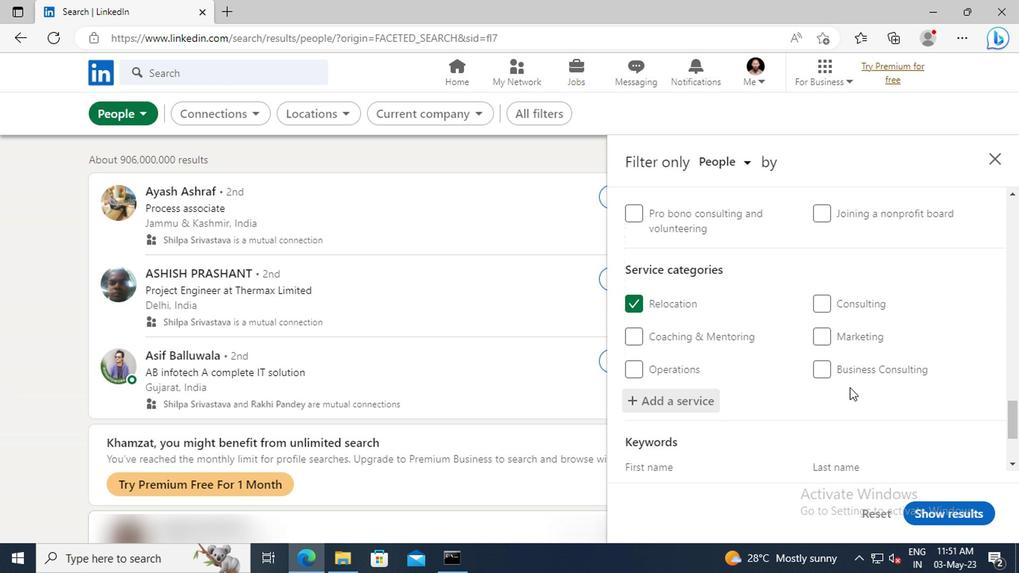 
Action: Mouse scrolled (709, 379) with delta (0, 0)
Screenshot: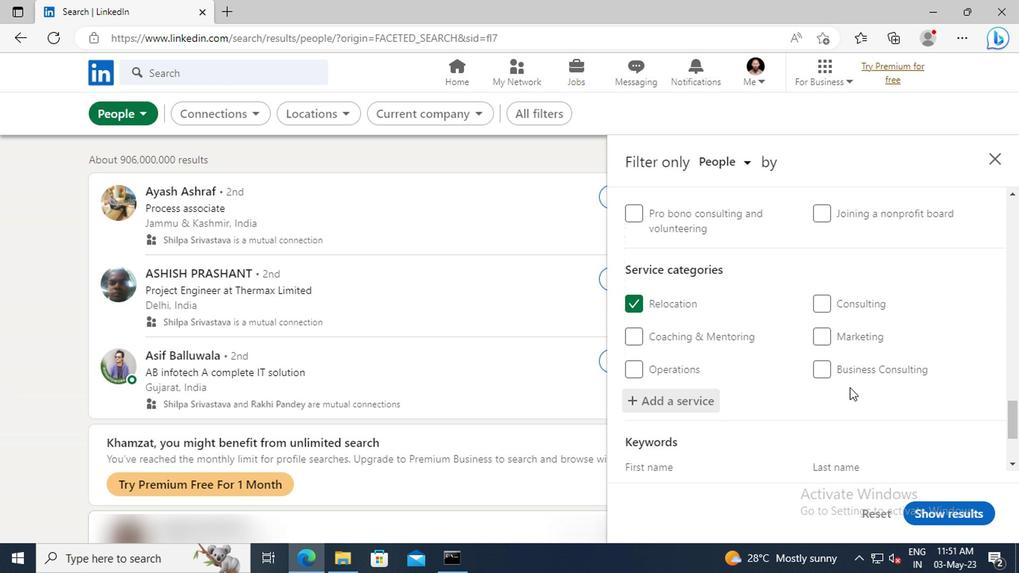 
Action: Mouse scrolled (709, 379) with delta (0, 0)
Screenshot: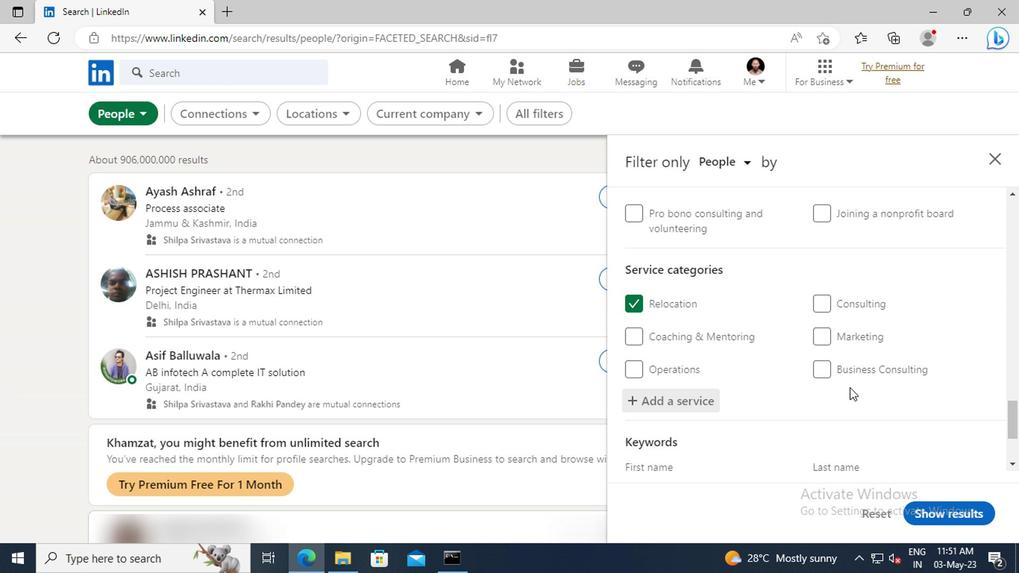 
Action: Mouse scrolled (709, 379) with delta (0, 0)
Screenshot: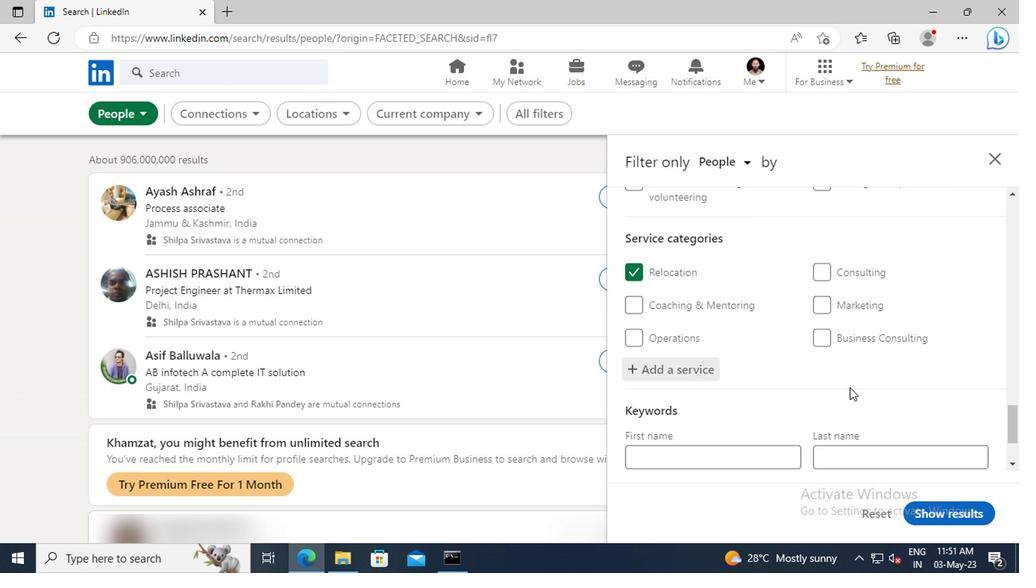 
Action: Mouse scrolled (709, 379) with delta (0, 0)
Screenshot: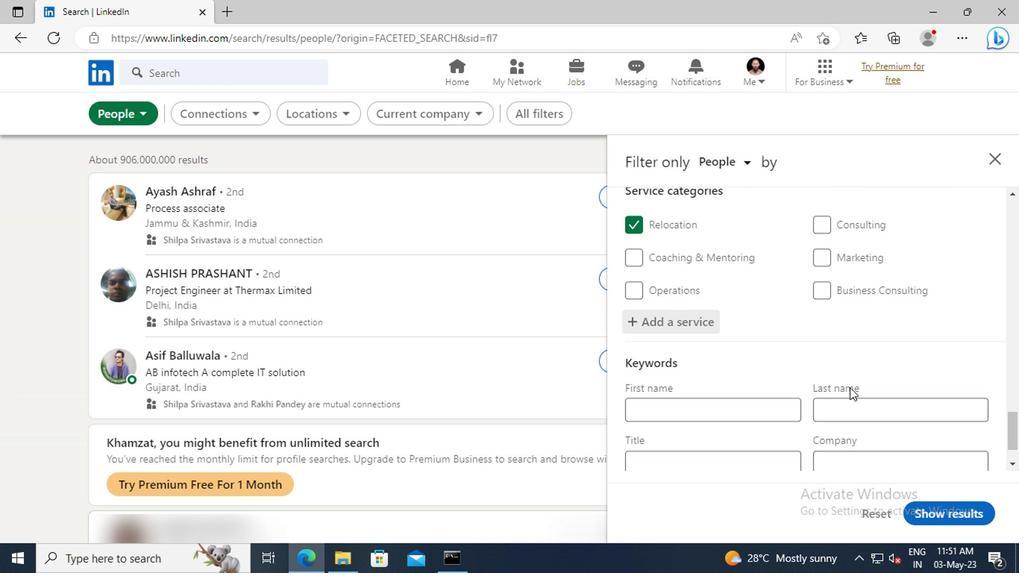 
Action: Mouse moved to (640, 389)
Screenshot: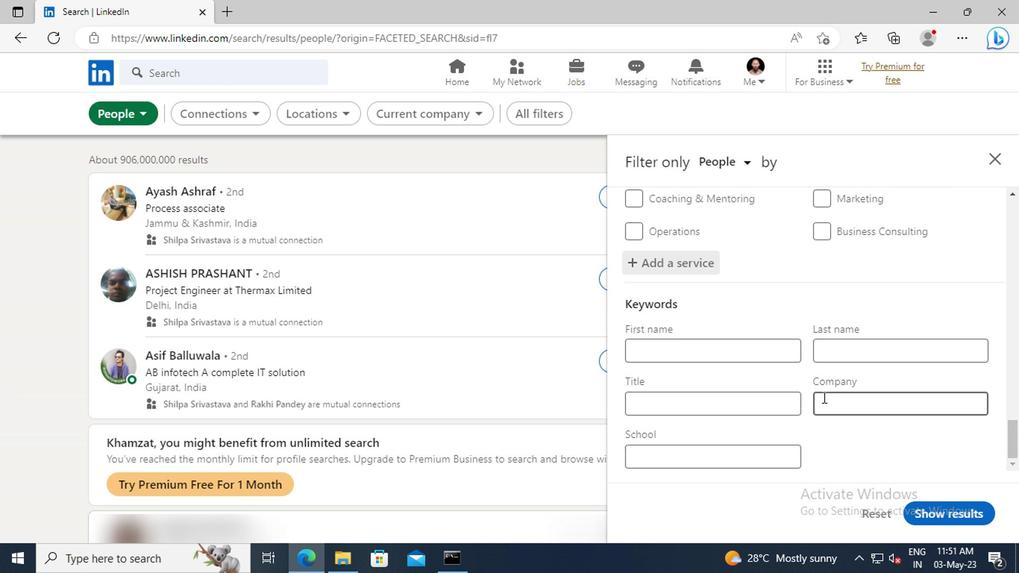 
Action: Mouse pressed left at (640, 389)
Screenshot: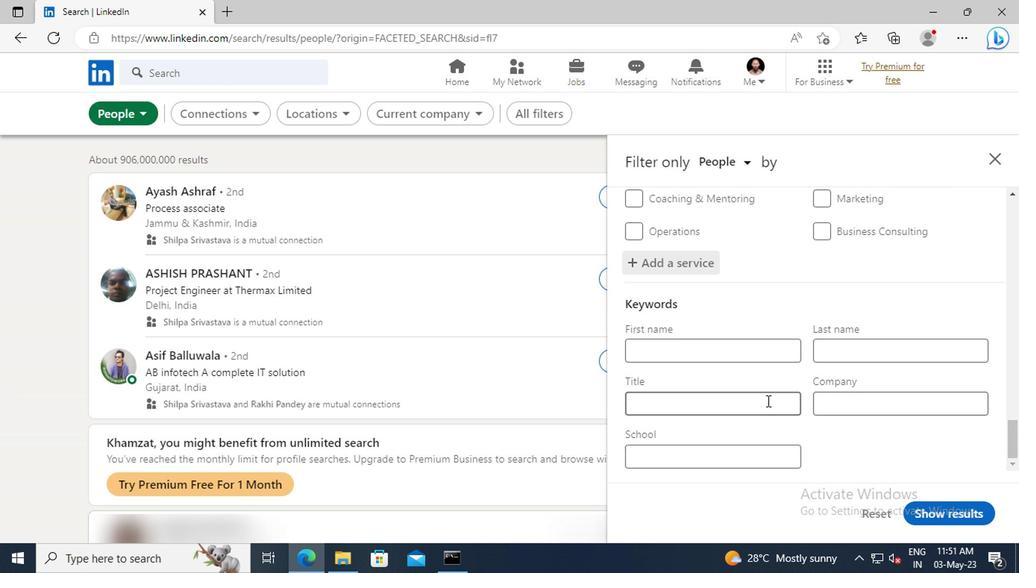 
Action: Key pressed <Key.shift><Key.shift>SECRETARY<Key.enter>
Screenshot: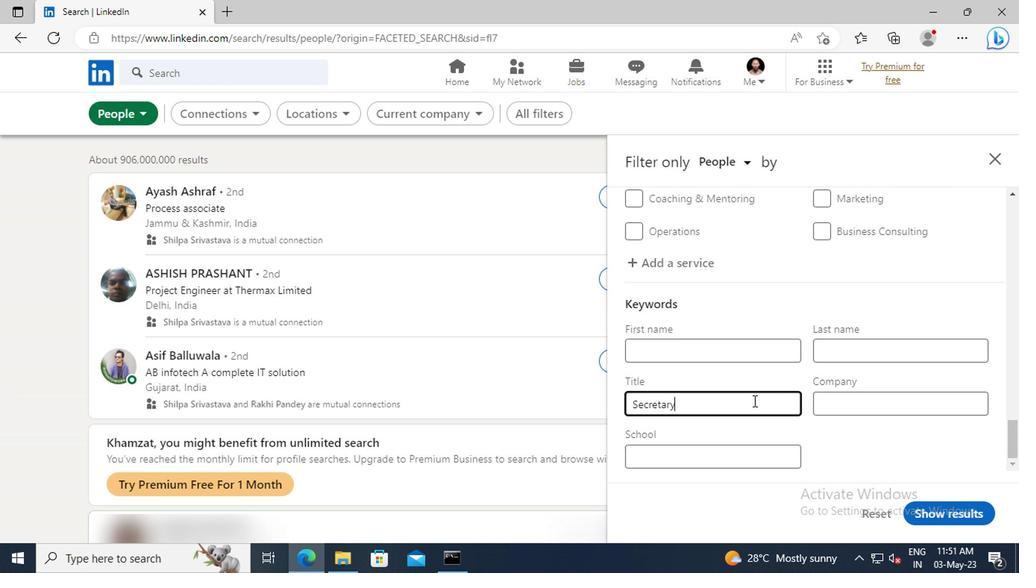 
Action: Mouse moved to (764, 467)
Screenshot: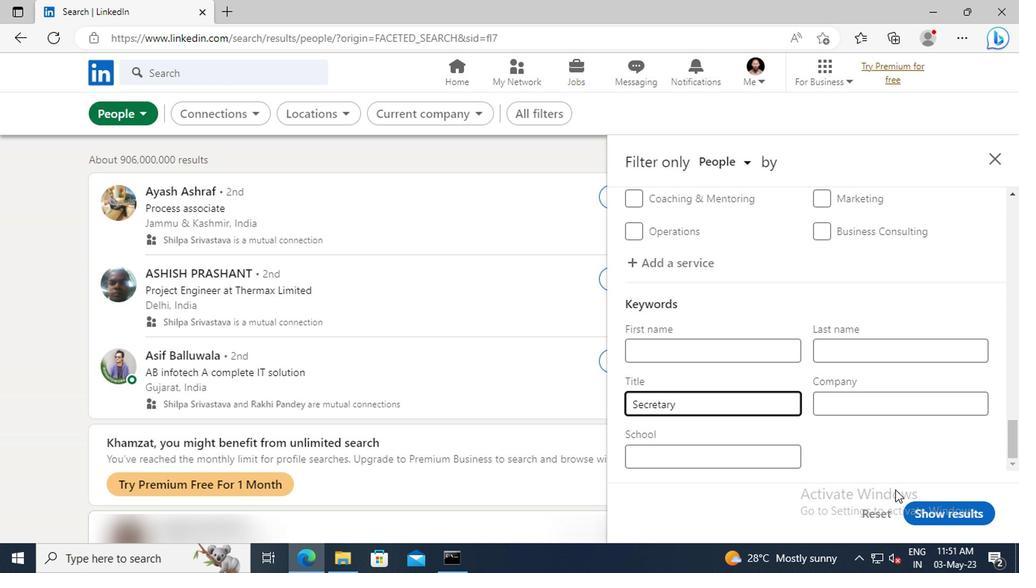 
Action: Mouse pressed left at (764, 467)
Screenshot: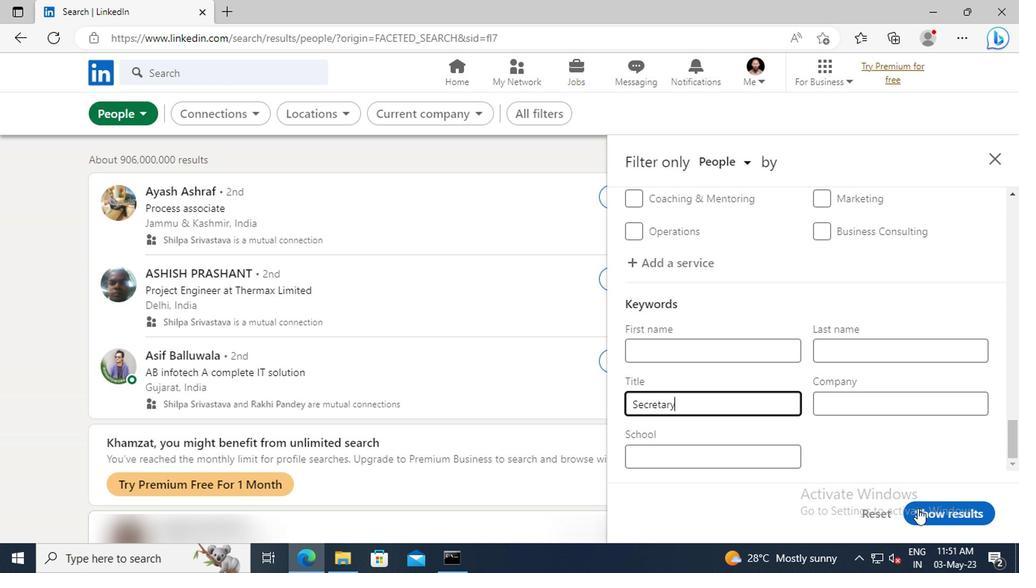 
